 Task: Compose an email with the signature Frances Hernandez with the subject Request for a blog post and the message I am sorry for any delays and appreciate your patience. from softage.1@softage.net to softage.4@softage.net,  softage.1@softage.net and softage.5@softage.net with CC to softage.6@softage.net with an attached document Standard_operating_procedure.docx, insert an emoji of office Send the email
Action: Mouse moved to (428, 543)
Screenshot: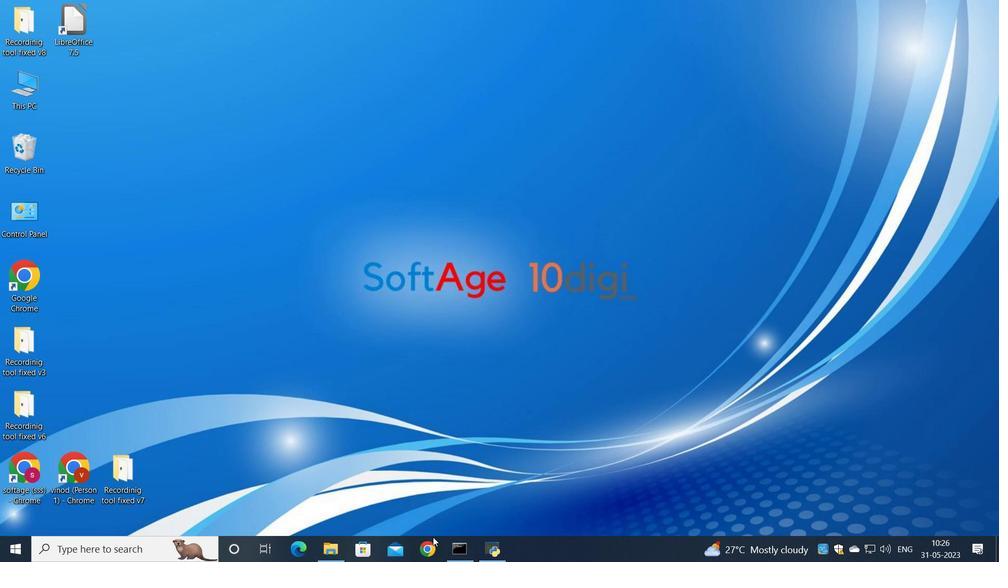 
Action: Mouse pressed left at (428, 543)
Screenshot: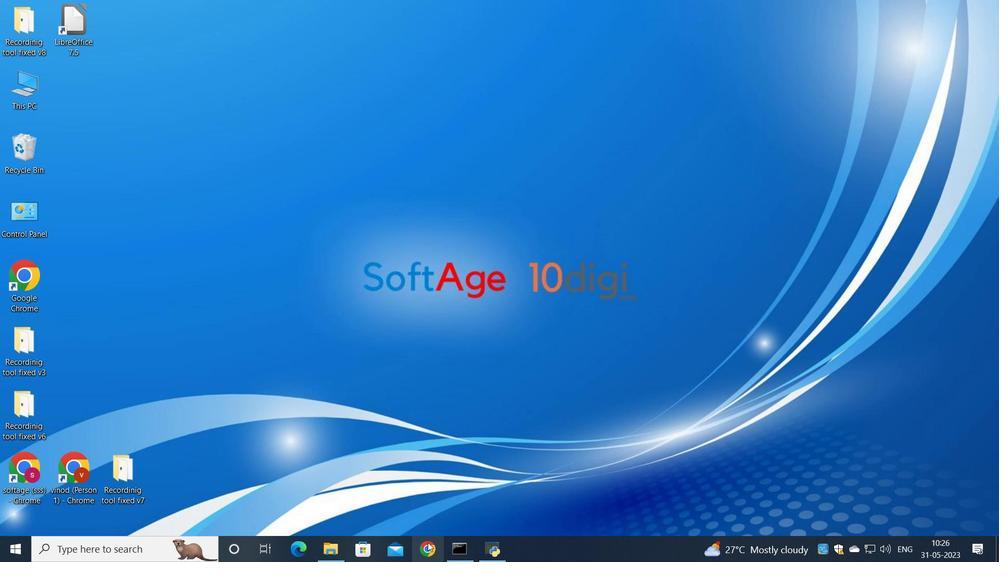 
Action: Mouse moved to (440, 340)
Screenshot: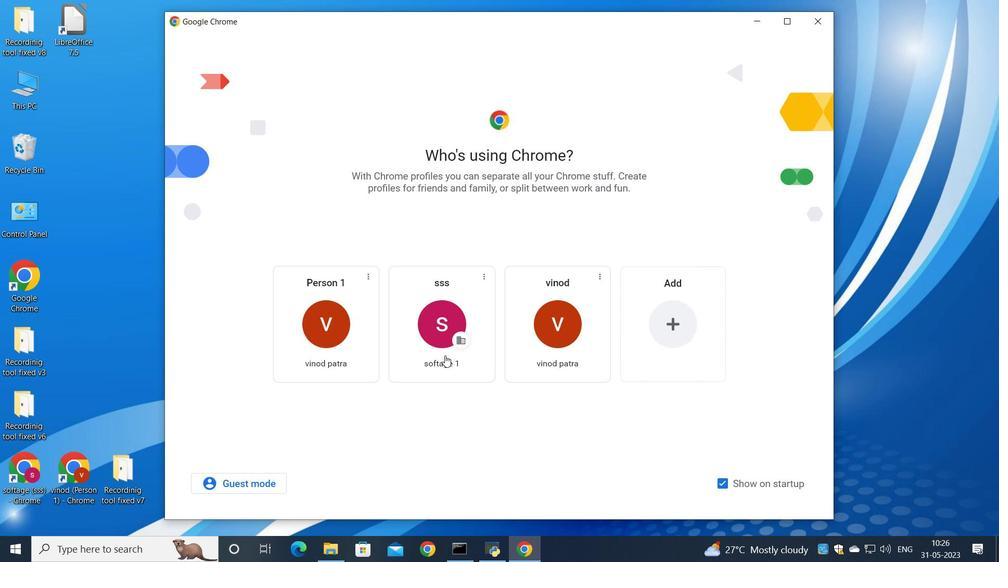 
Action: Mouse pressed left at (440, 340)
Screenshot: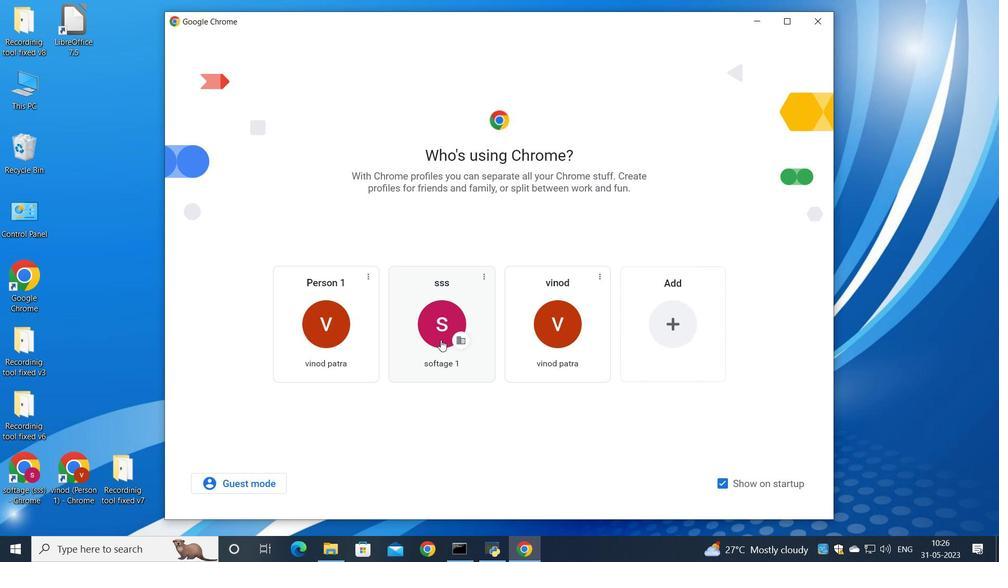 
Action: Mouse moved to (878, 66)
Screenshot: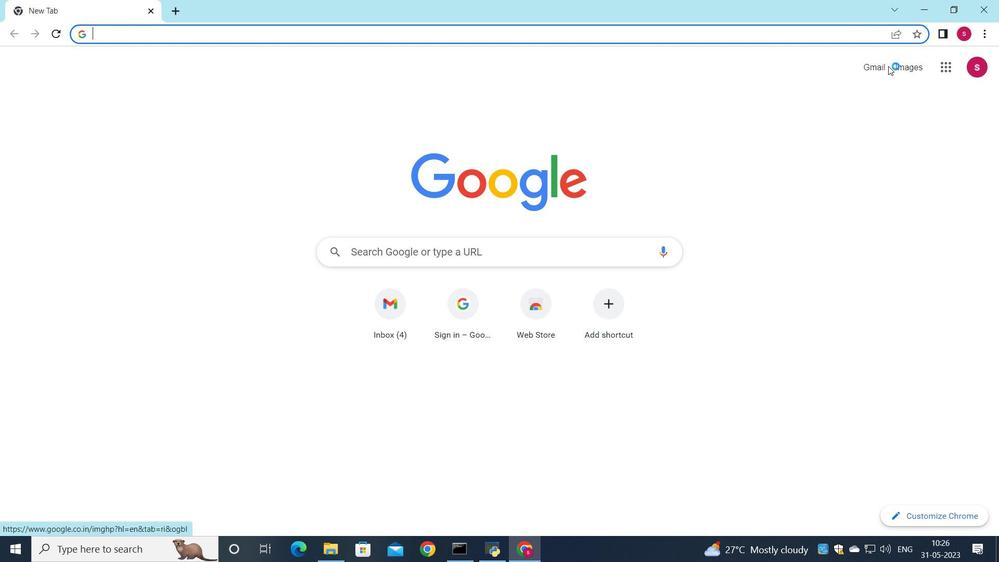 
Action: Mouse pressed left at (878, 66)
Screenshot: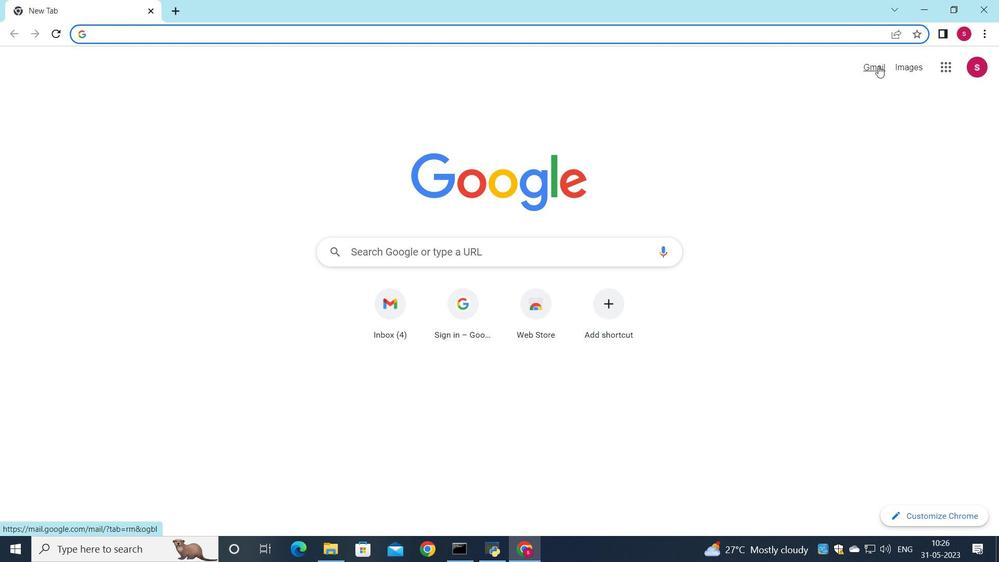 
Action: Mouse moved to (843, 83)
Screenshot: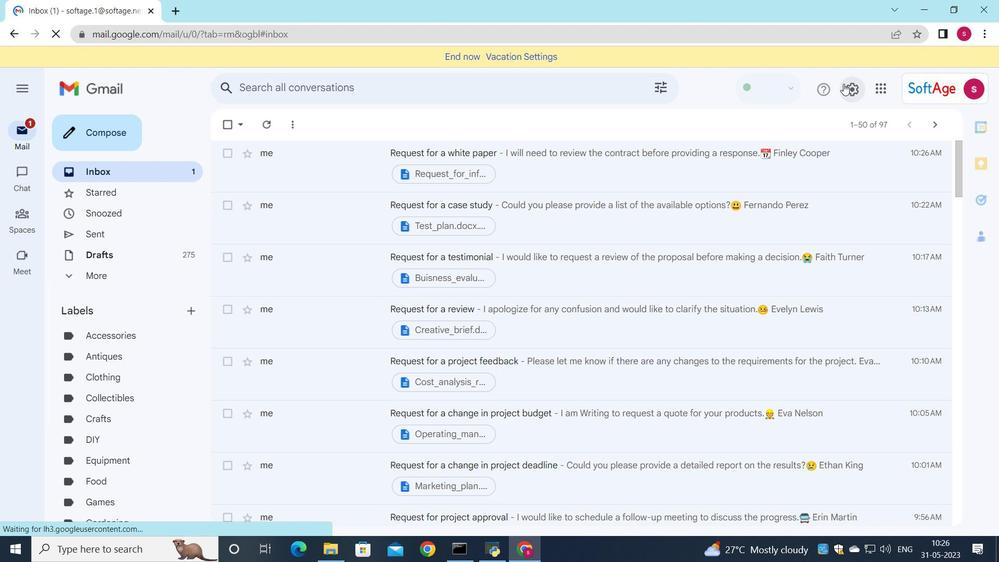 
Action: Mouse pressed left at (843, 83)
Screenshot: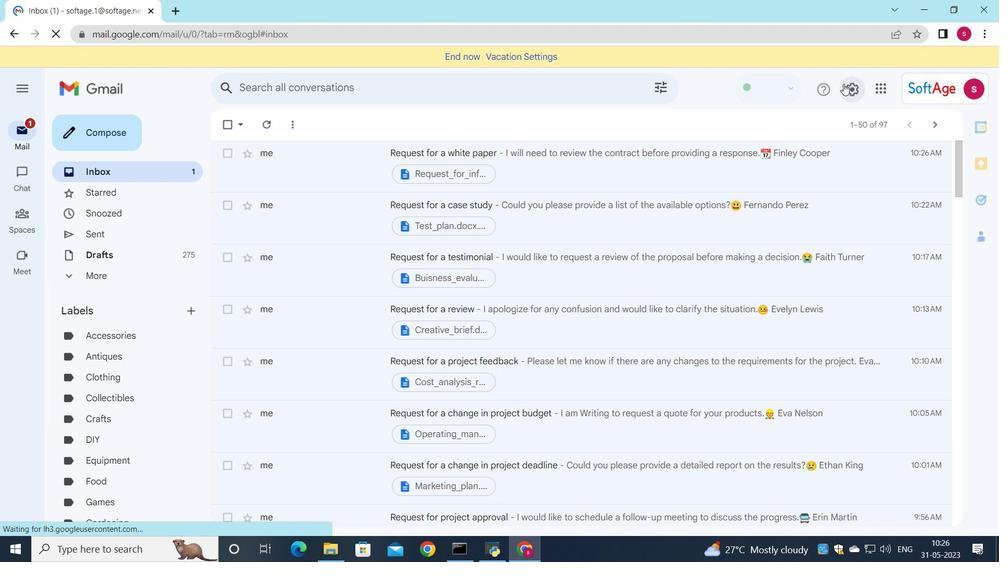 
Action: Mouse moved to (838, 150)
Screenshot: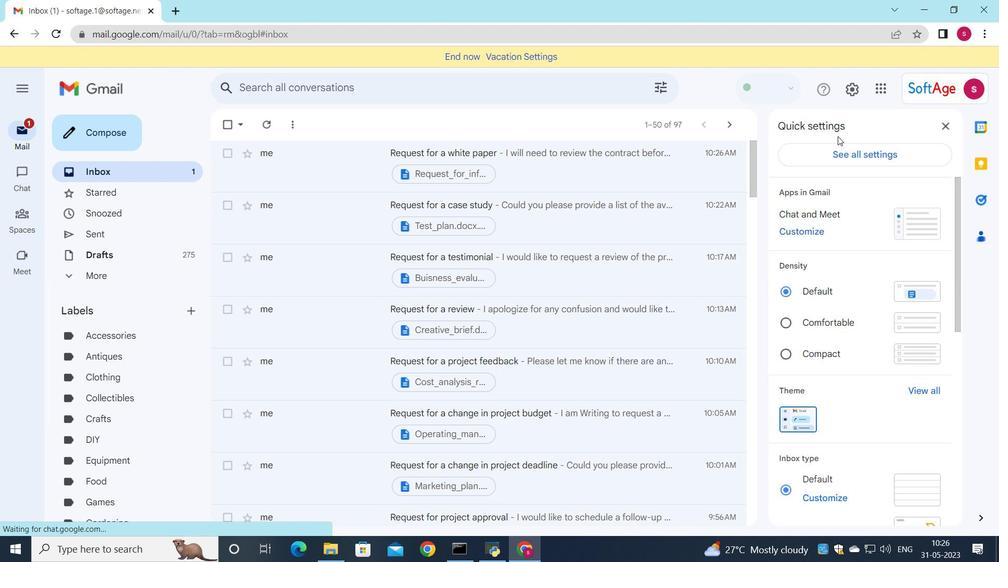 
Action: Mouse pressed left at (838, 150)
Screenshot: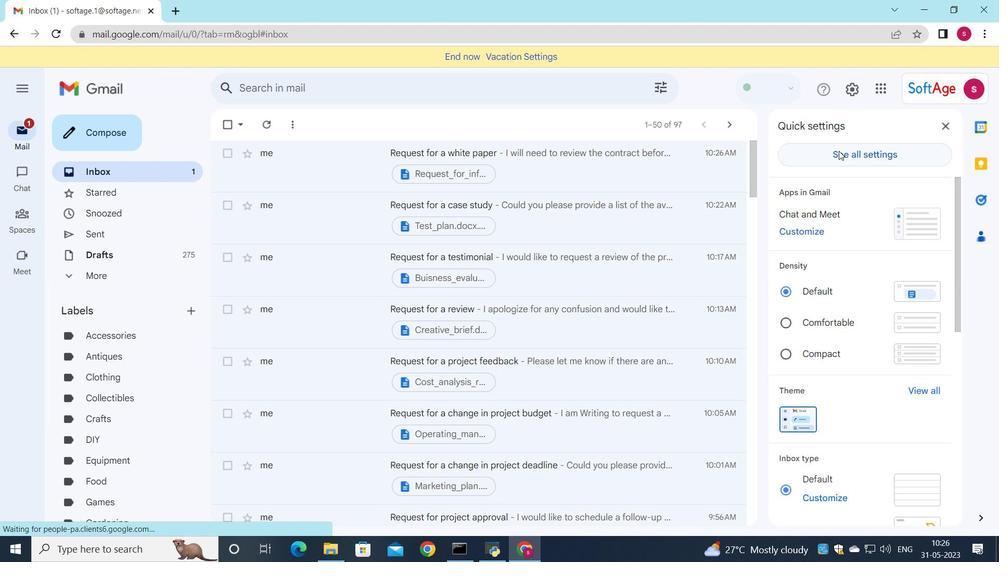 
Action: Mouse moved to (464, 277)
Screenshot: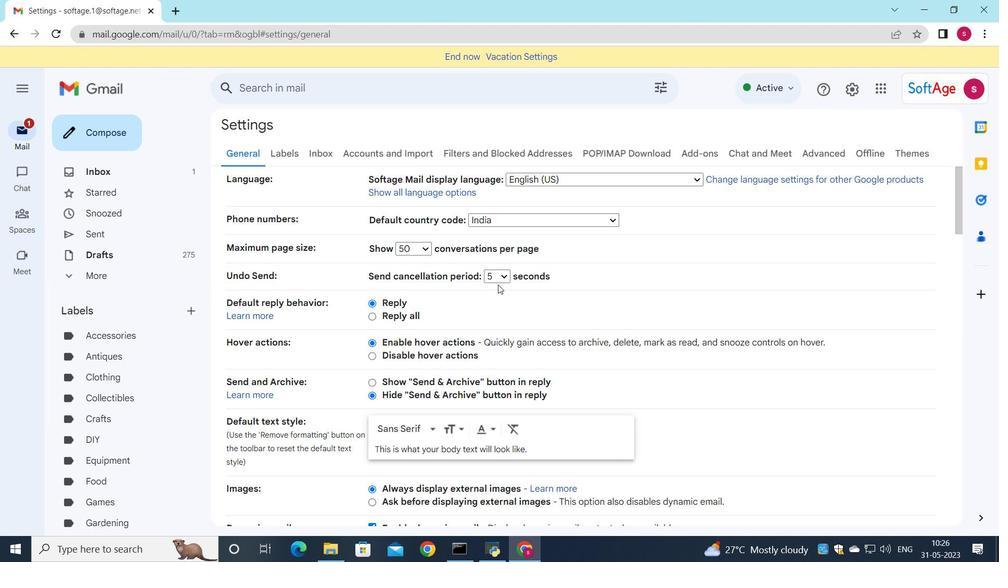
Action: Mouse scrolled (464, 277) with delta (0, 0)
Screenshot: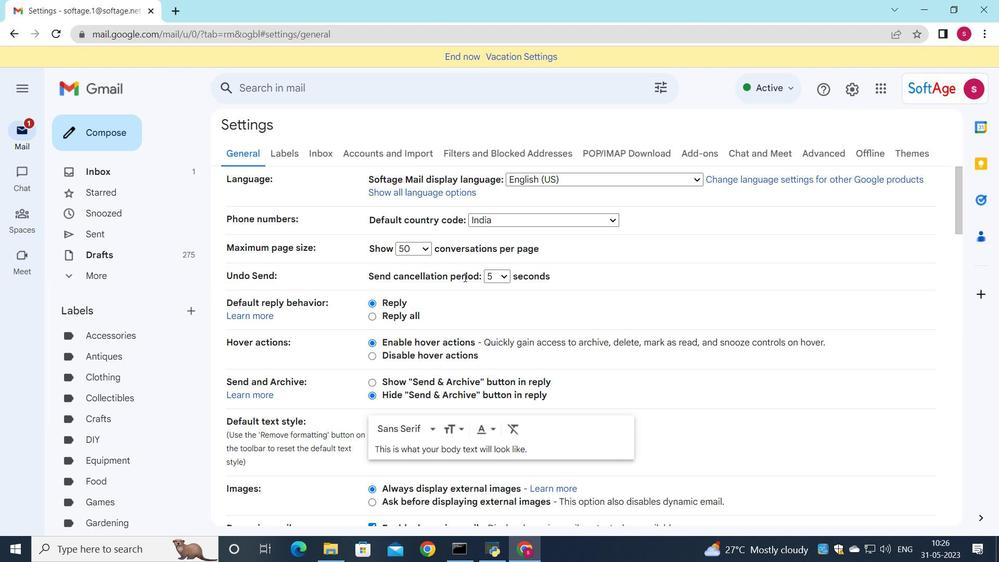 
Action: Mouse scrolled (464, 277) with delta (0, 0)
Screenshot: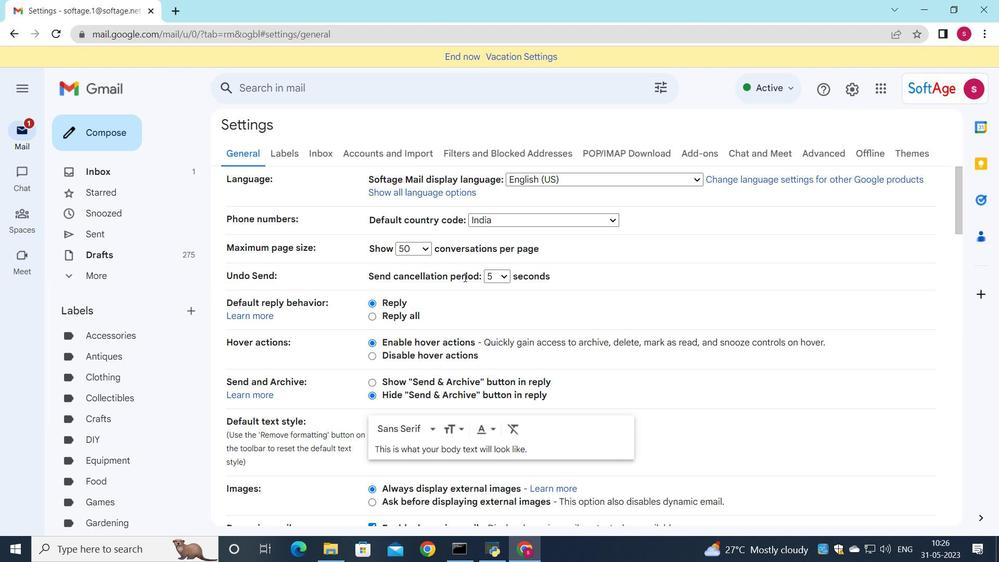 
Action: Mouse scrolled (464, 277) with delta (0, 0)
Screenshot: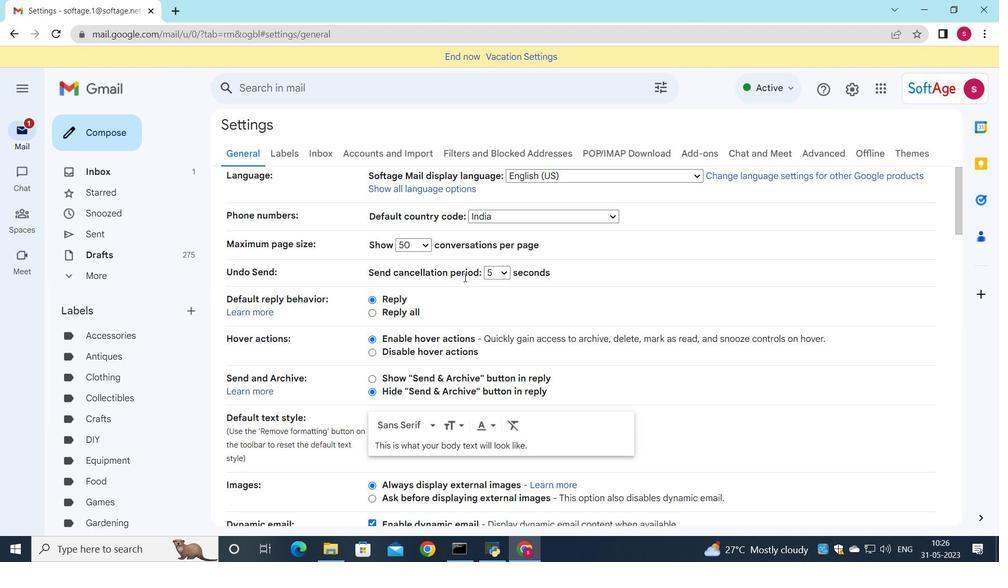 
Action: Mouse scrolled (464, 277) with delta (0, 0)
Screenshot: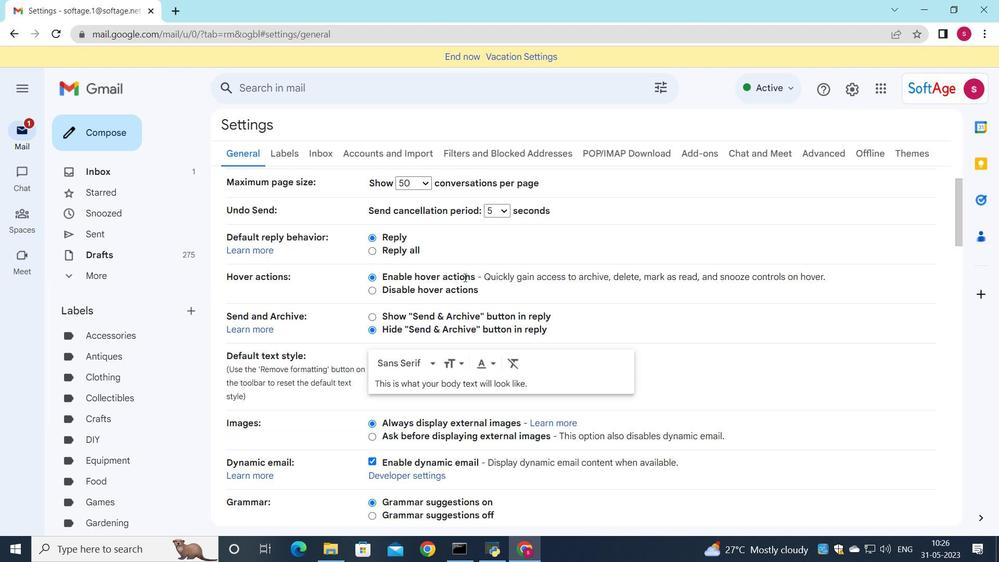 
Action: Mouse scrolled (464, 277) with delta (0, 0)
Screenshot: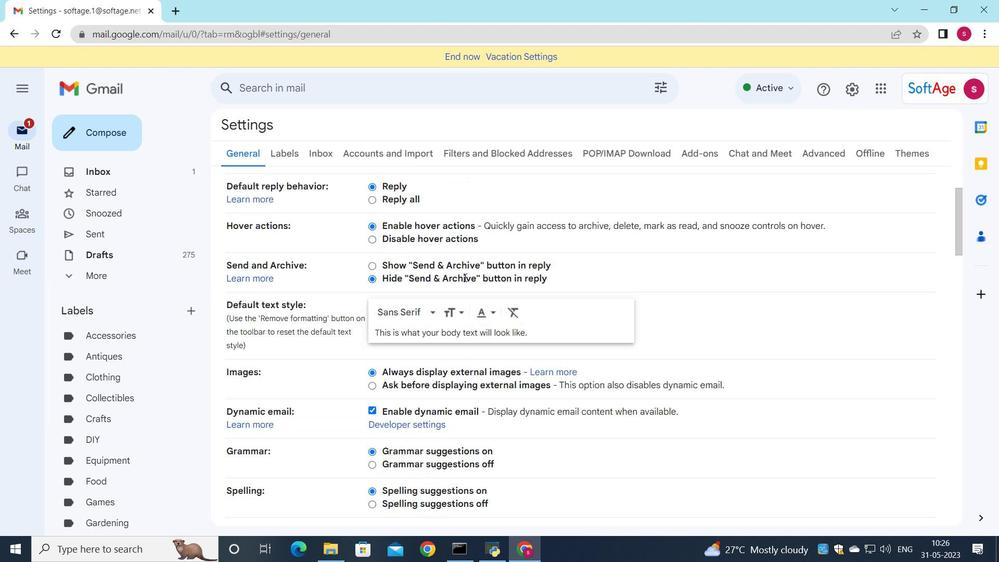 
Action: Mouse scrolled (464, 277) with delta (0, 0)
Screenshot: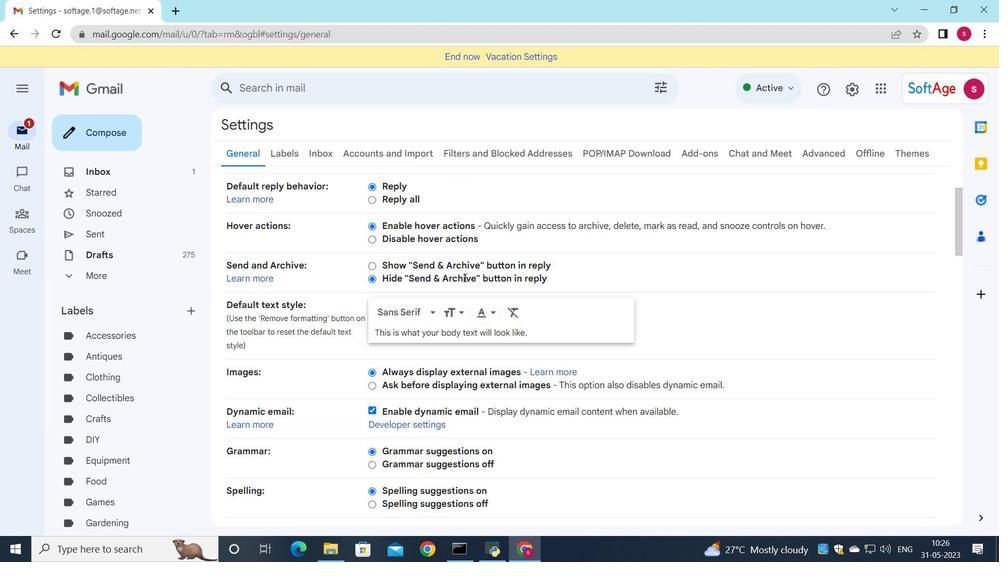 
Action: Mouse scrolled (464, 277) with delta (0, 0)
Screenshot: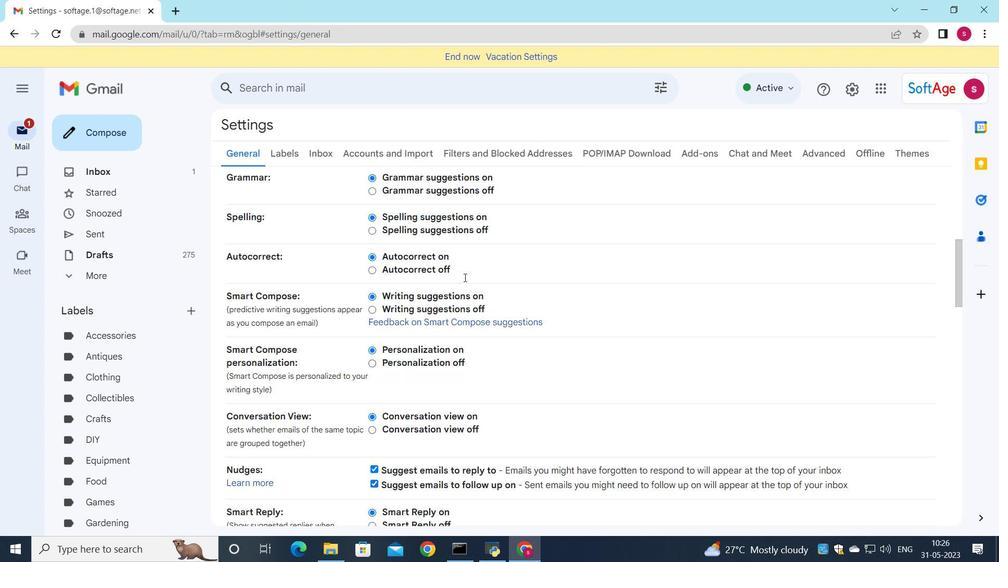 
Action: Mouse scrolled (464, 277) with delta (0, 0)
Screenshot: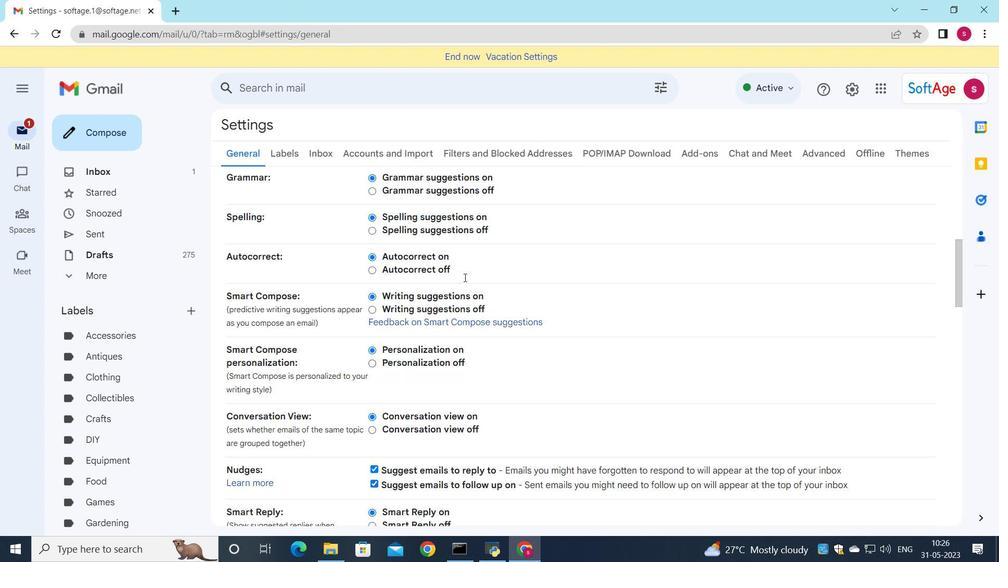 
Action: Mouse scrolled (464, 277) with delta (0, 0)
Screenshot: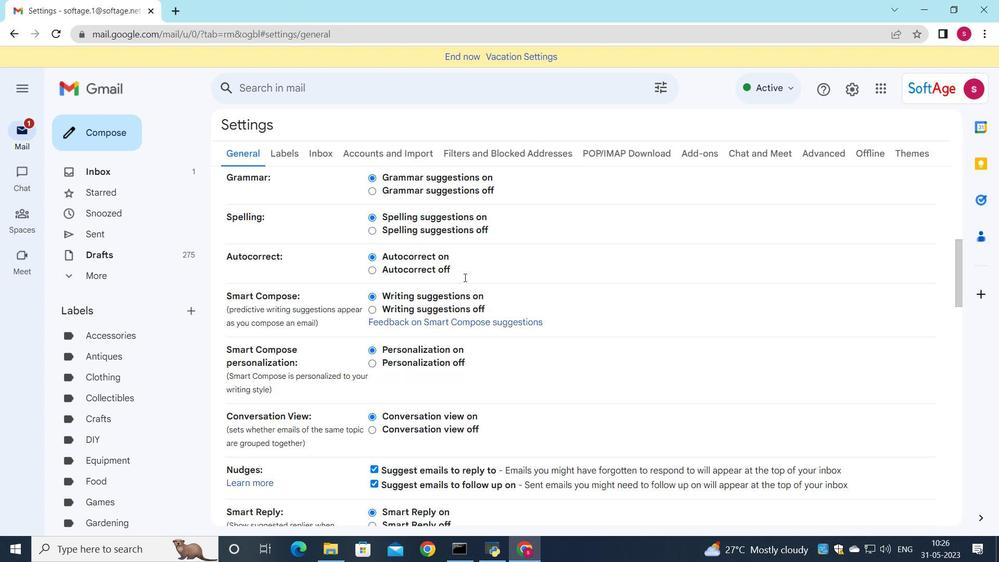 
Action: Mouse scrolled (464, 277) with delta (0, 0)
Screenshot: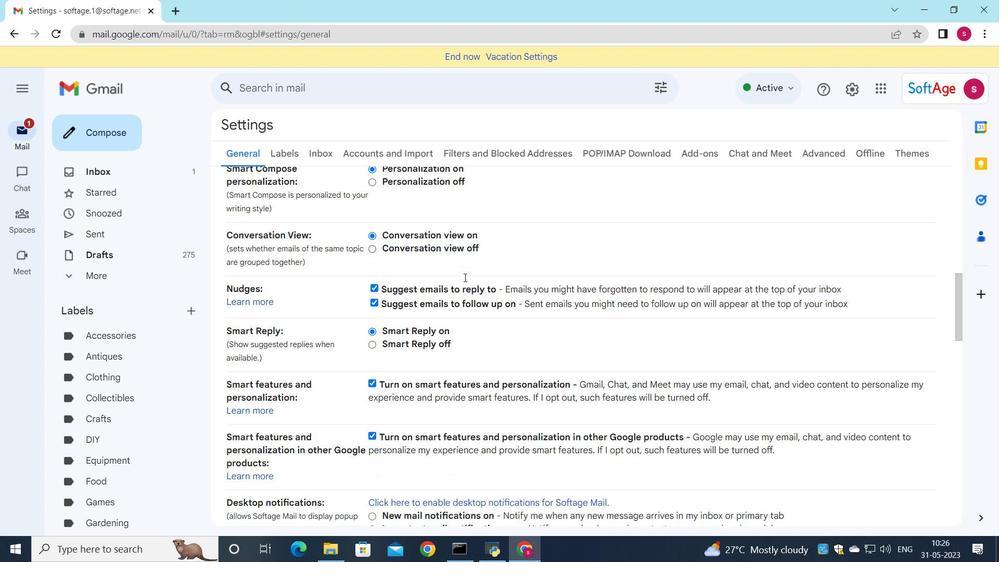 
Action: Mouse scrolled (464, 277) with delta (0, 0)
Screenshot: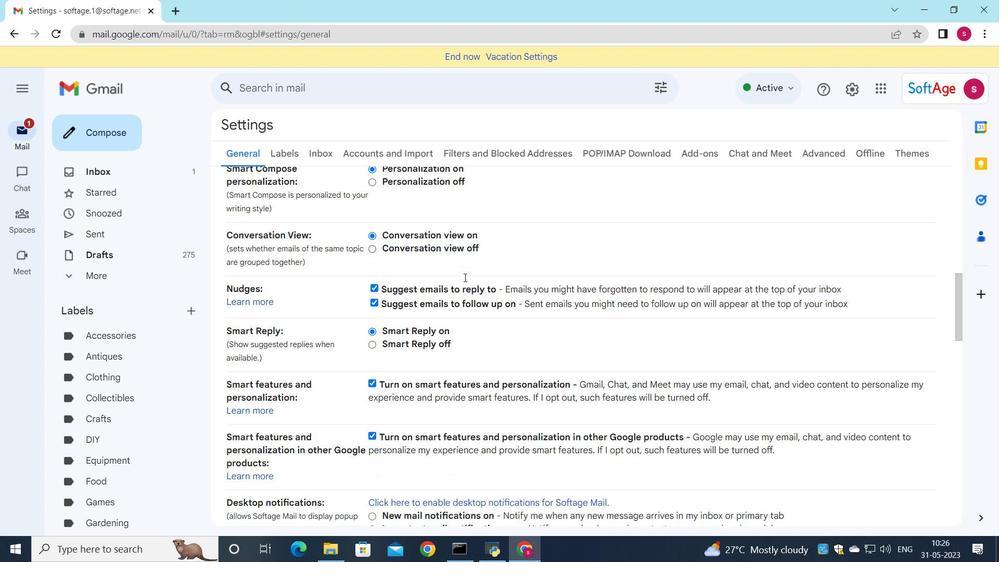 
Action: Mouse scrolled (464, 277) with delta (0, 0)
Screenshot: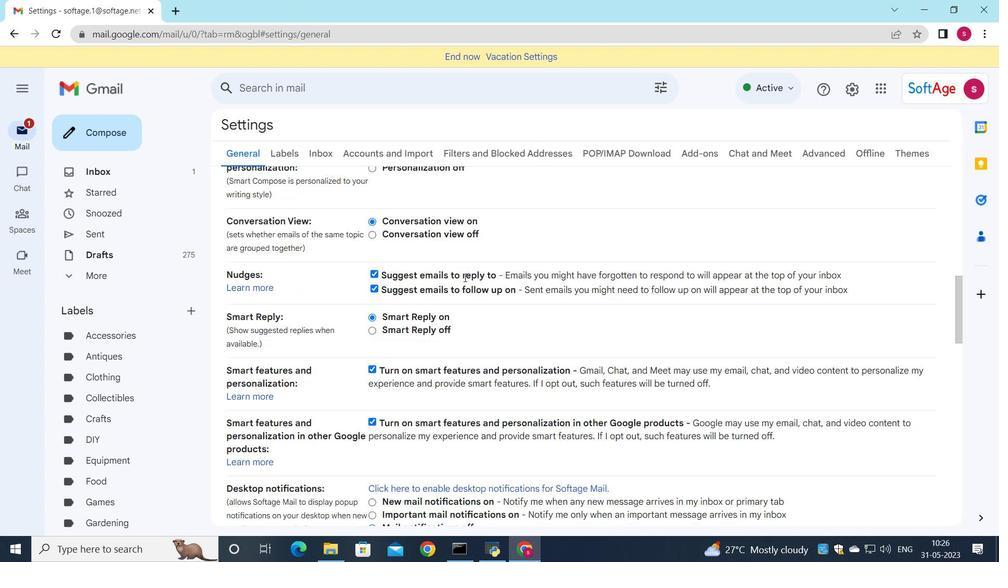 
Action: Mouse moved to (478, 286)
Screenshot: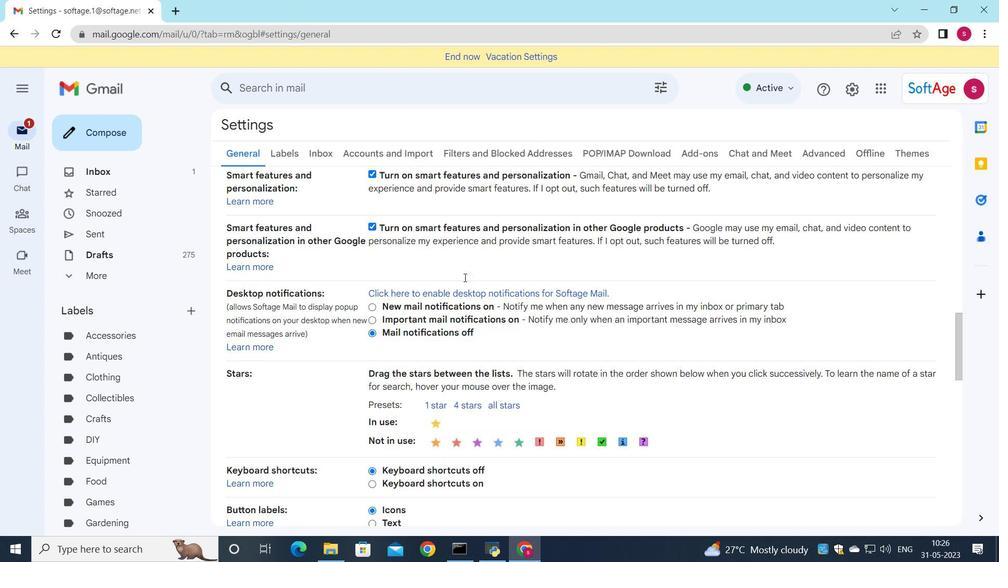 
Action: Mouse scrolled (478, 286) with delta (0, 0)
Screenshot: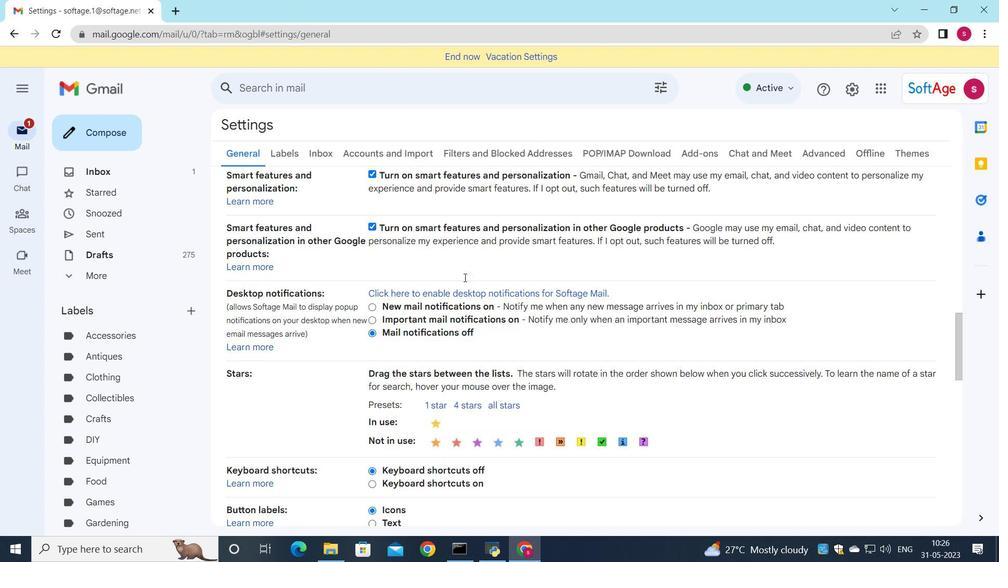 
Action: Mouse moved to (484, 290)
Screenshot: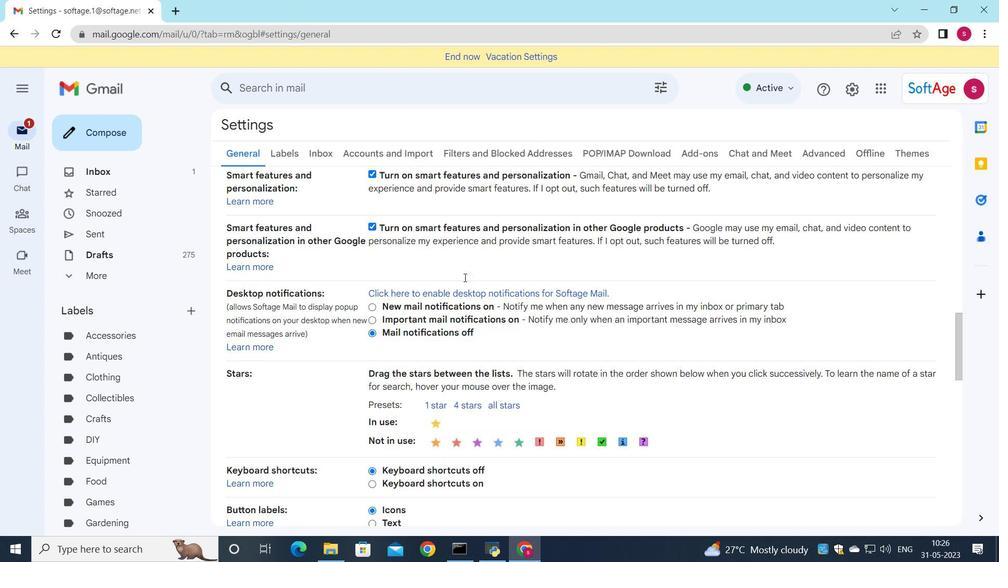 
Action: Mouse scrolled (484, 289) with delta (0, 0)
Screenshot: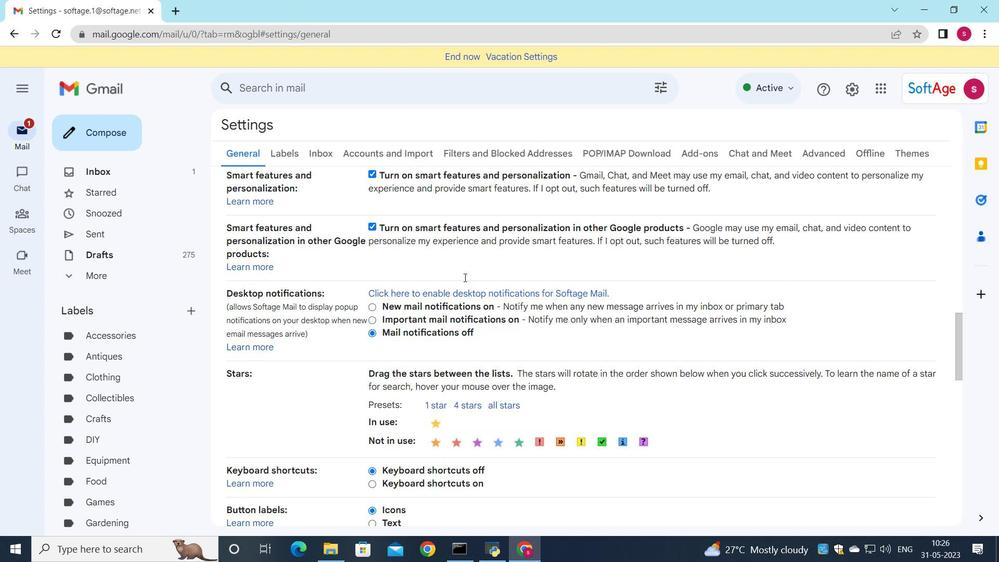
Action: Mouse moved to (493, 300)
Screenshot: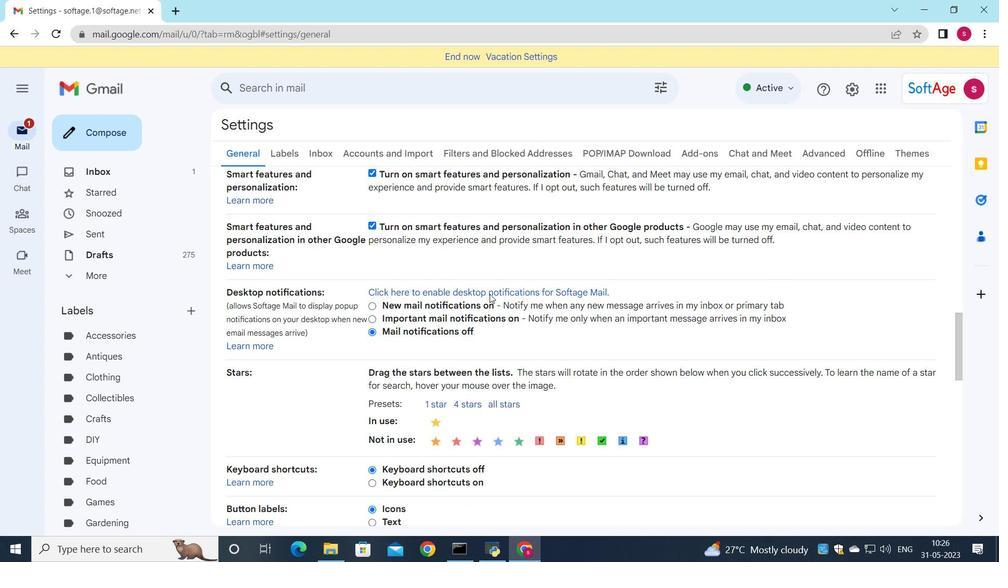 
Action: Mouse scrolled (492, 295) with delta (0, 0)
Screenshot: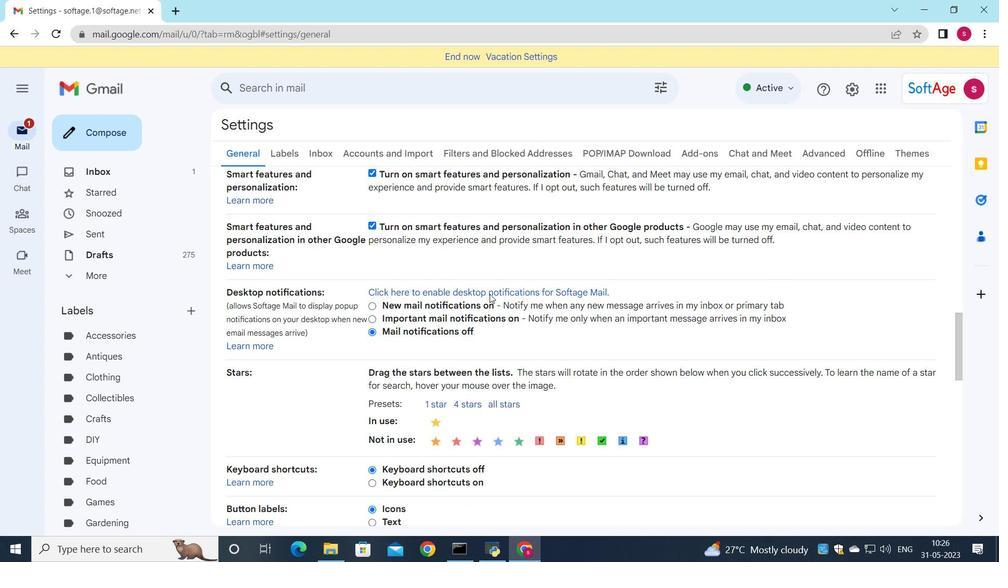 
Action: Mouse scrolled (493, 300) with delta (0, 0)
Screenshot: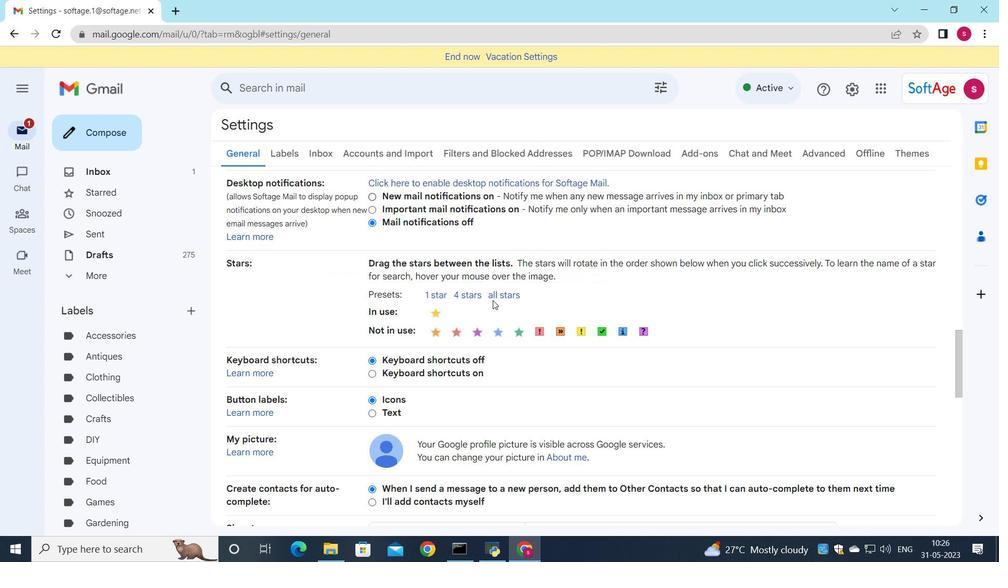 
Action: Mouse scrolled (493, 300) with delta (0, 0)
Screenshot: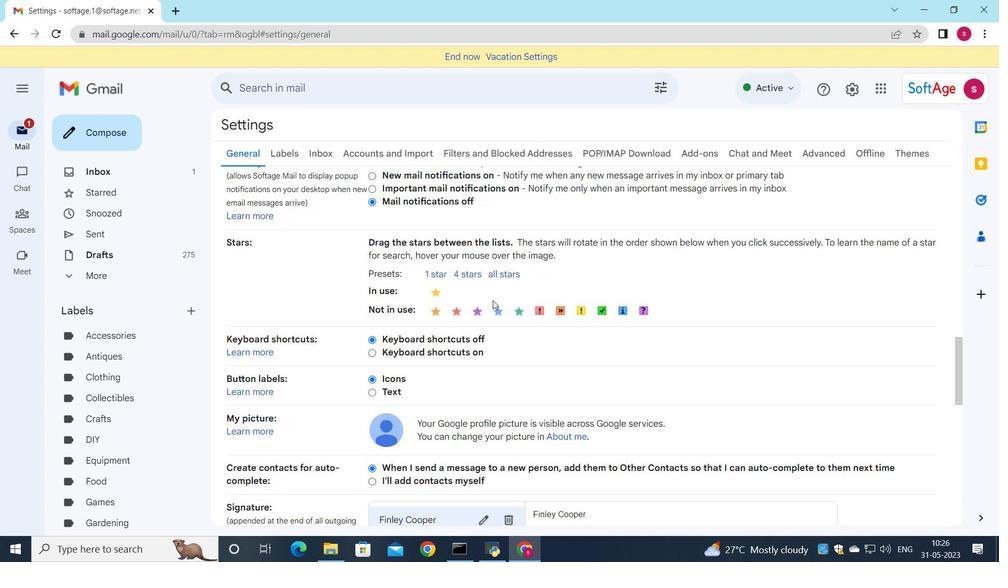 
Action: Mouse scrolled (493, 300) with delta (0, 0)
Screenshot: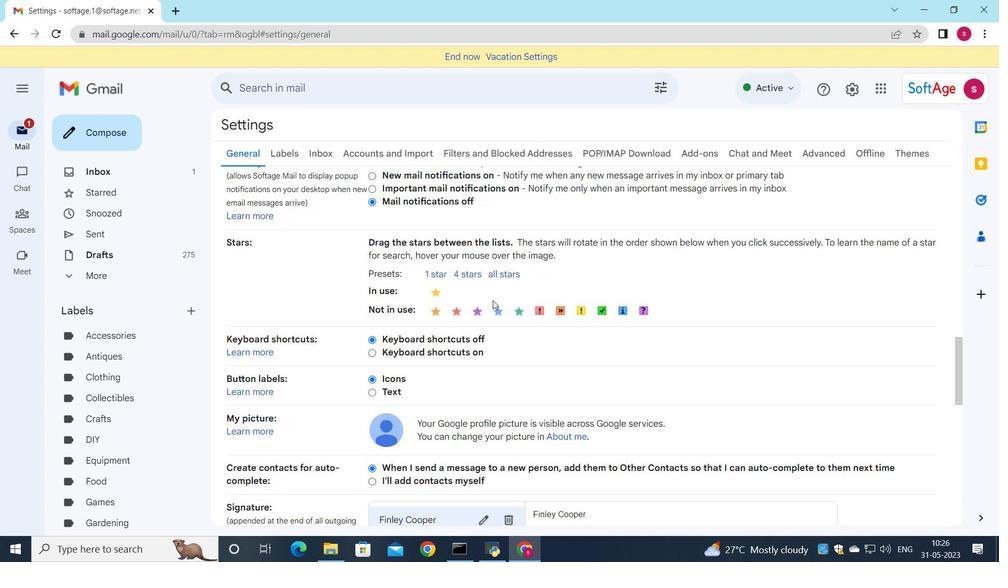 
Action: Mouse moved to (505, 266)
Screenshot: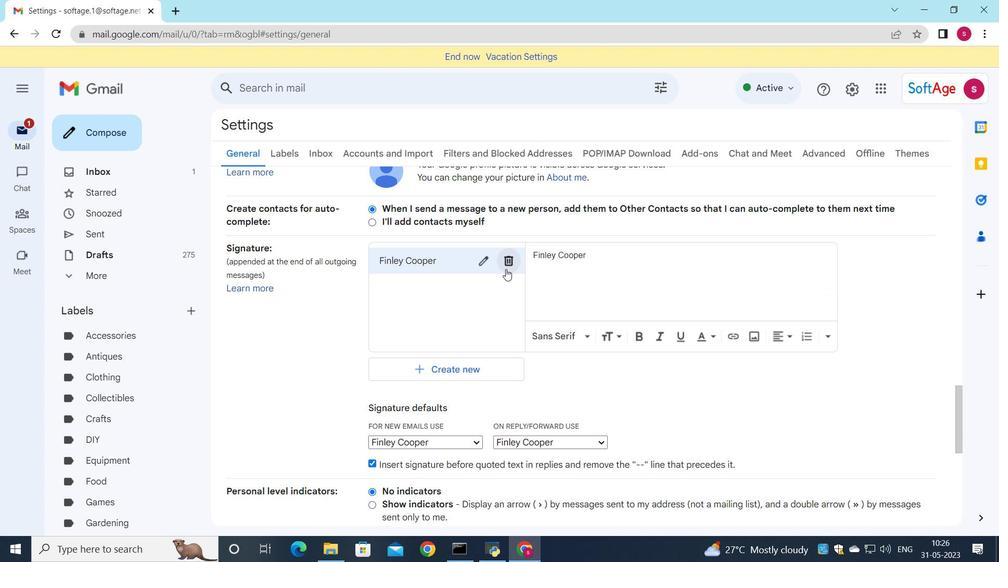
Action: Mouse pressed left at (505, 266)
Screenshot: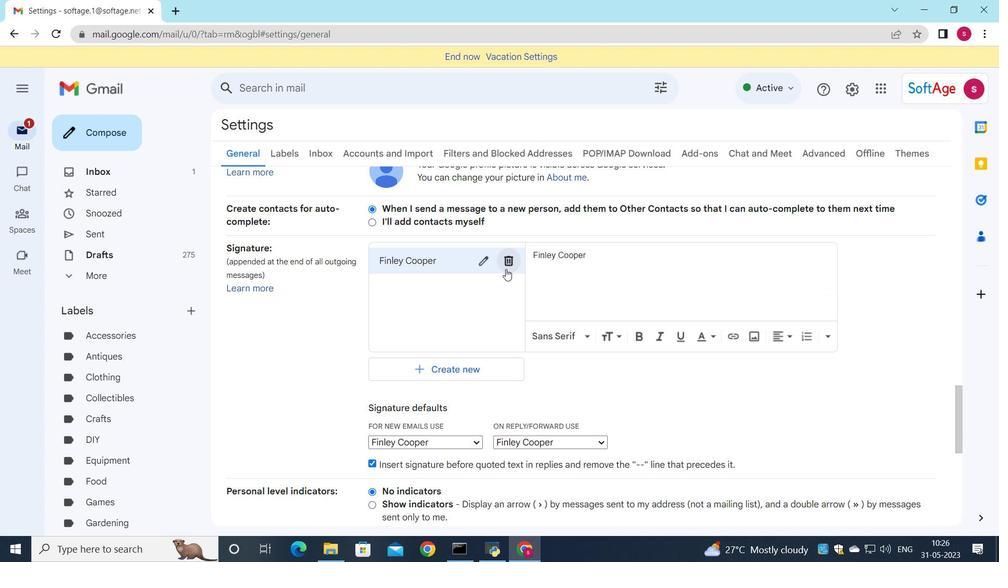 
Action: Mouse moved to (605, 313)
Screenshot: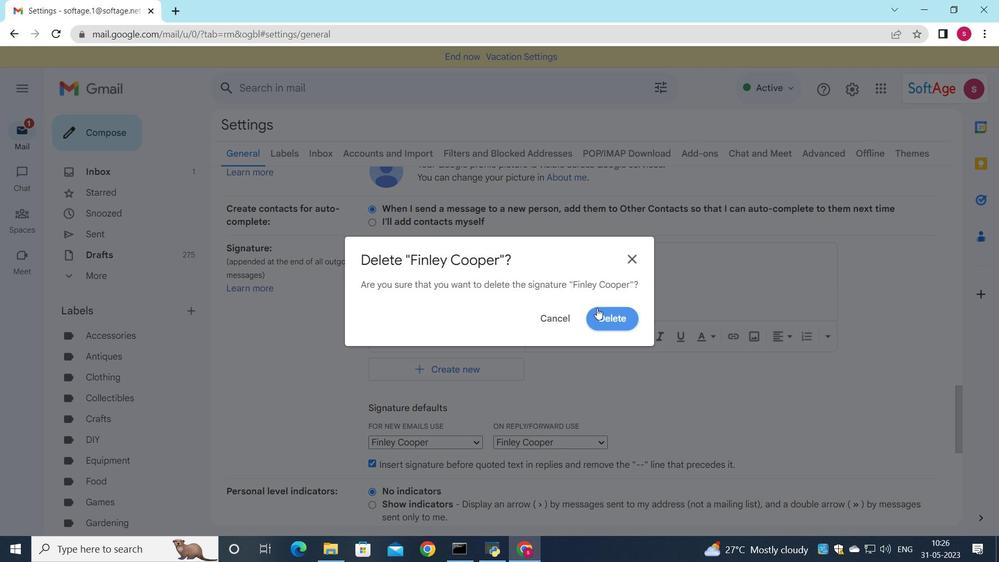 
Action: Mouse pressed left at (605, 313)
Screenshot: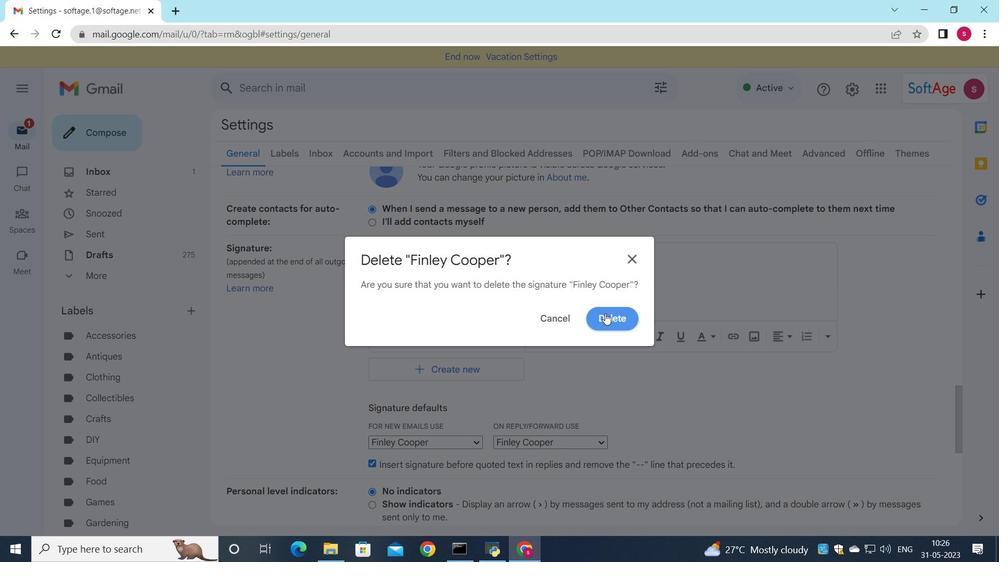 
Action: Mouse moved to (432, 273)
Screenshot: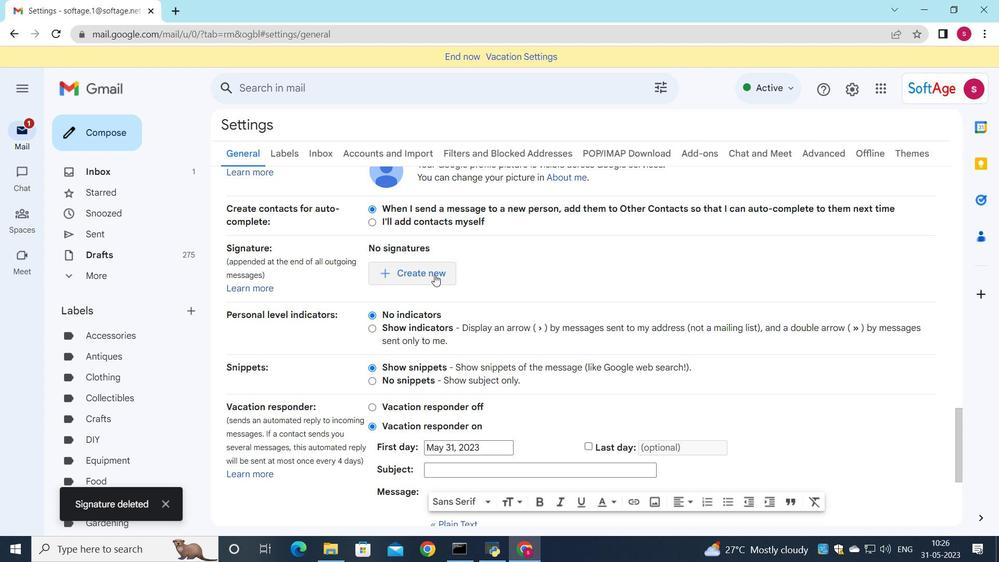
Action: Mouse pressed left at (432, 273)
Screenshot: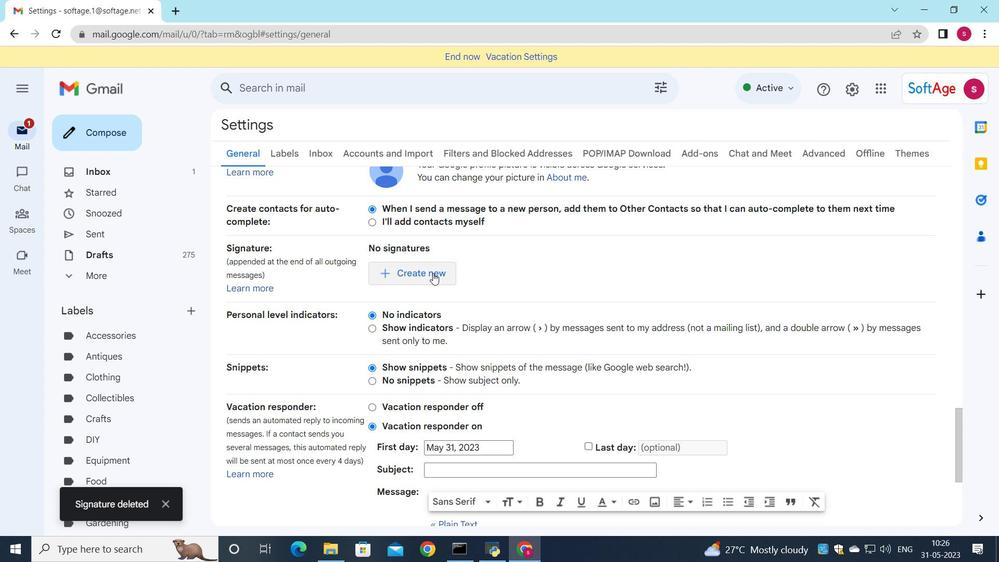 
Action: Mouse moved to (558, 293)
Screenshot: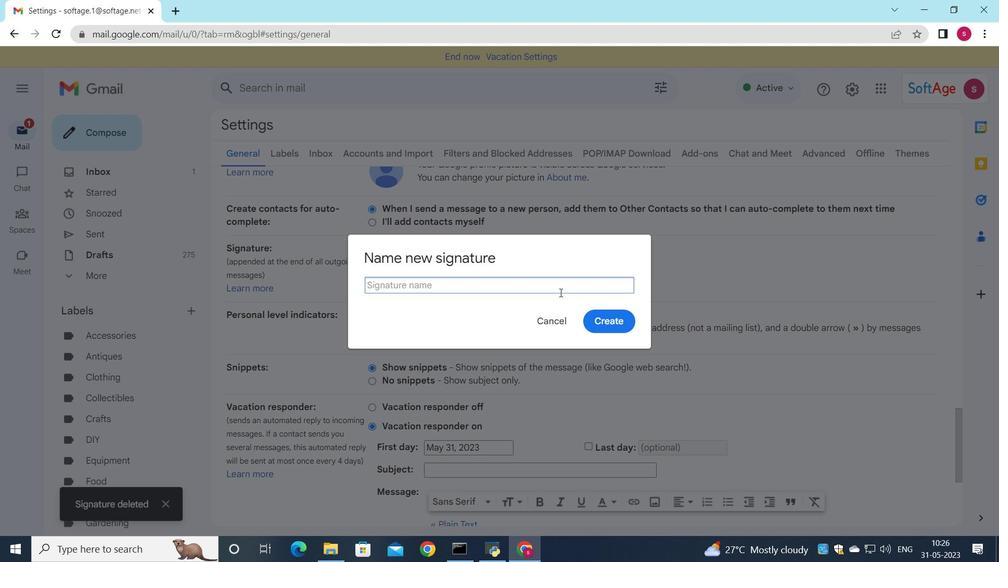 
Action: Key pressed <Key.shift>Frances<Key.space><Key.shift>Hernandez
Screenshot: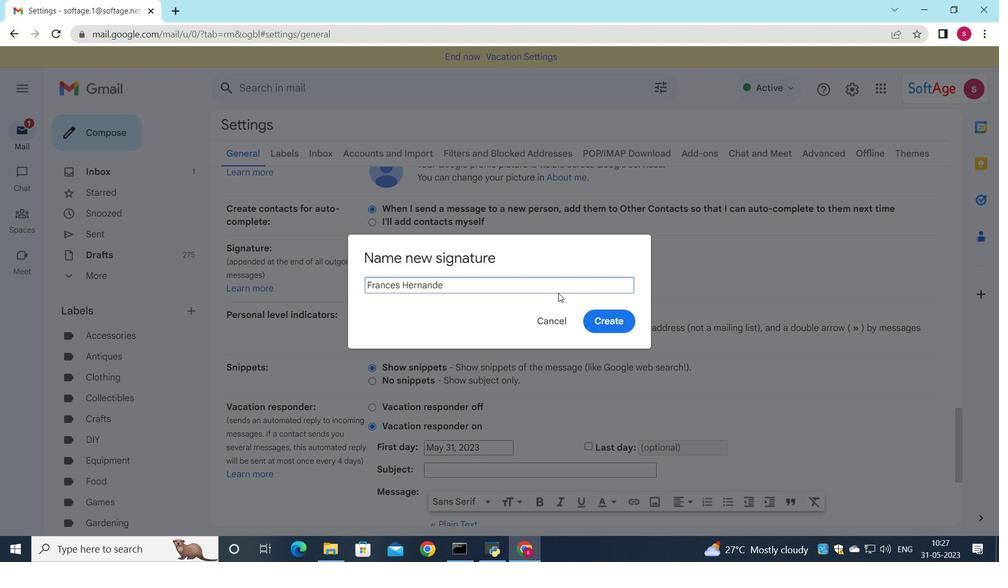 
Action: Mouse moved to (591, 317)
Screenshot: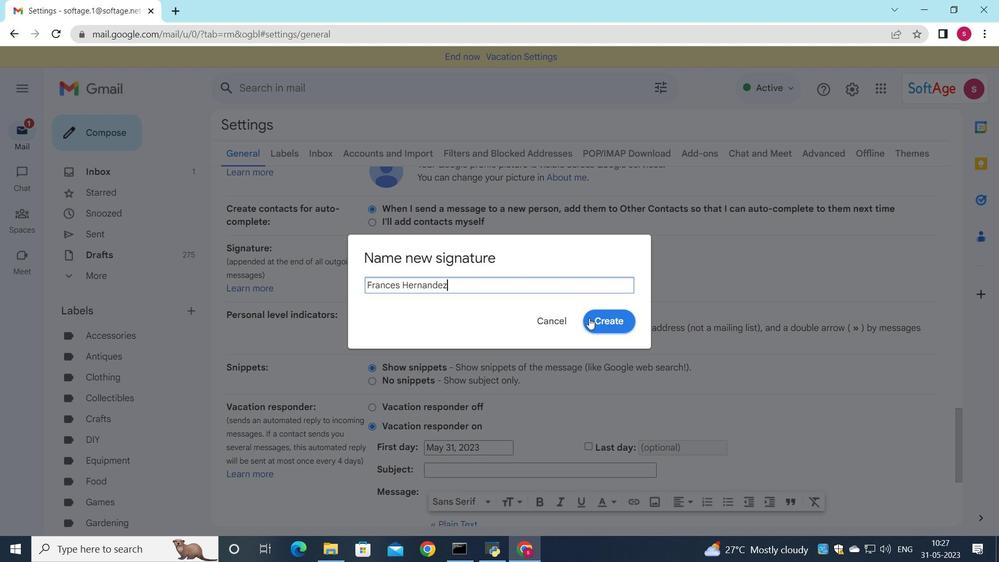 
Action: Mouse pressed left at (591, 317)
Screenshot: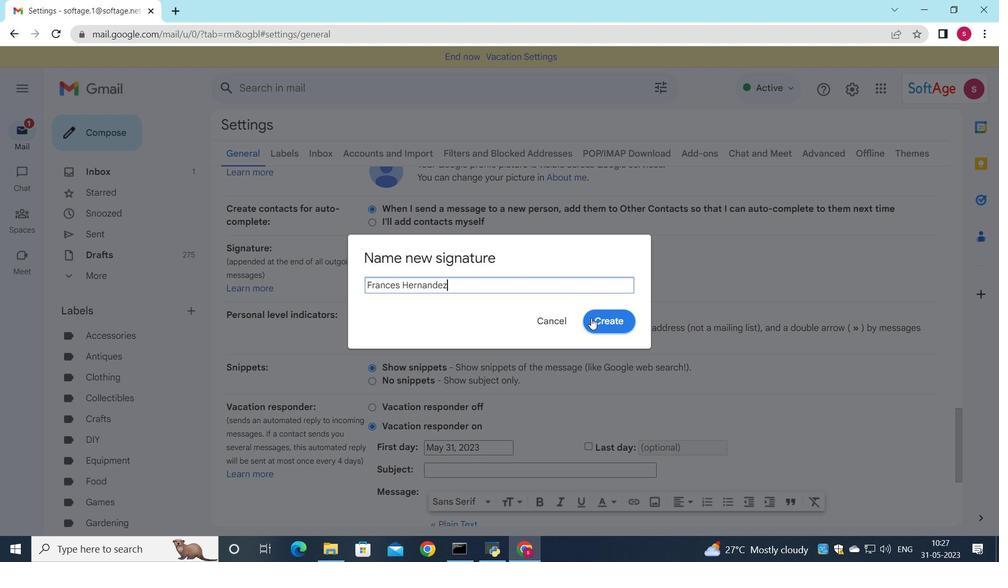 
Action: Mouse moved to (652, 298)
Screenshot: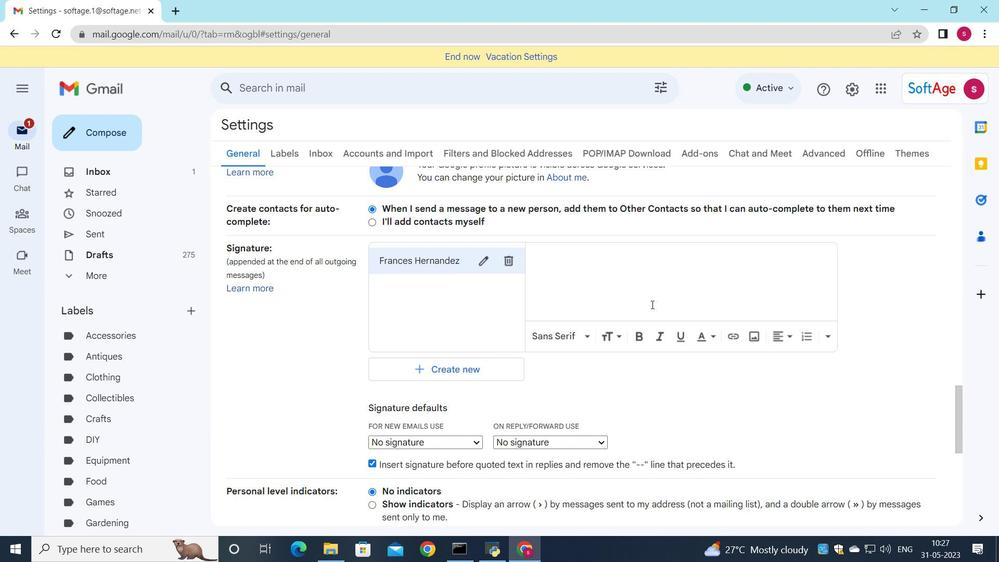 
Action: Mouse pressed left at (652, 298)
Screenshot: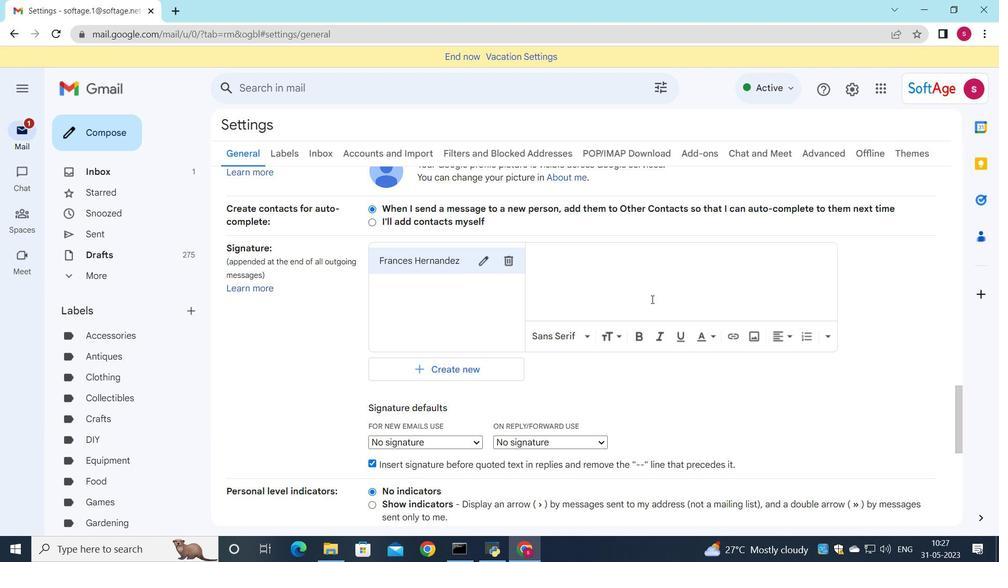 
Action: Mouse moved to (649, 299)
Screenshot: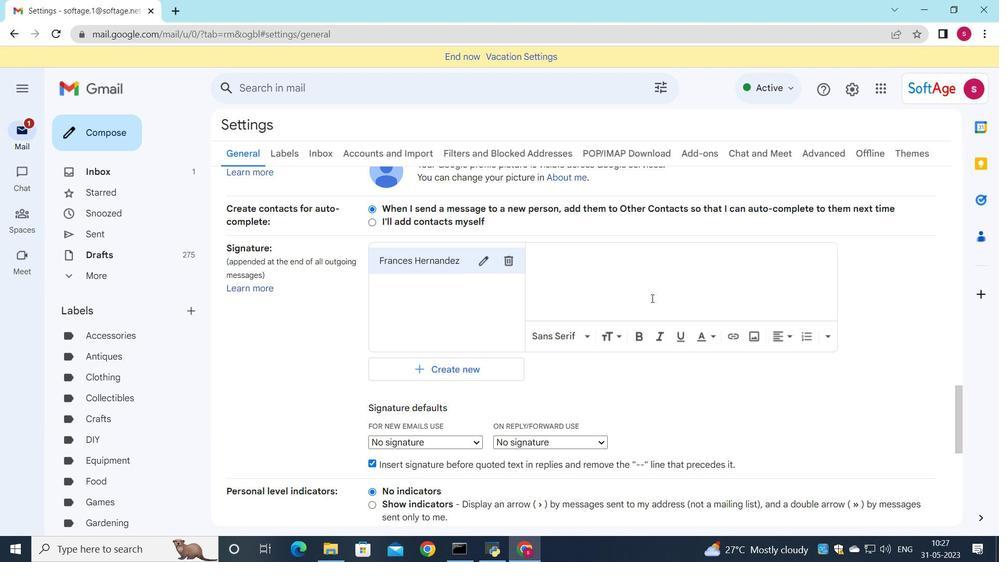 
Action: Key pressed <Key.shift>frances<Key.space><Key.shift>Hernandez
Screenshot: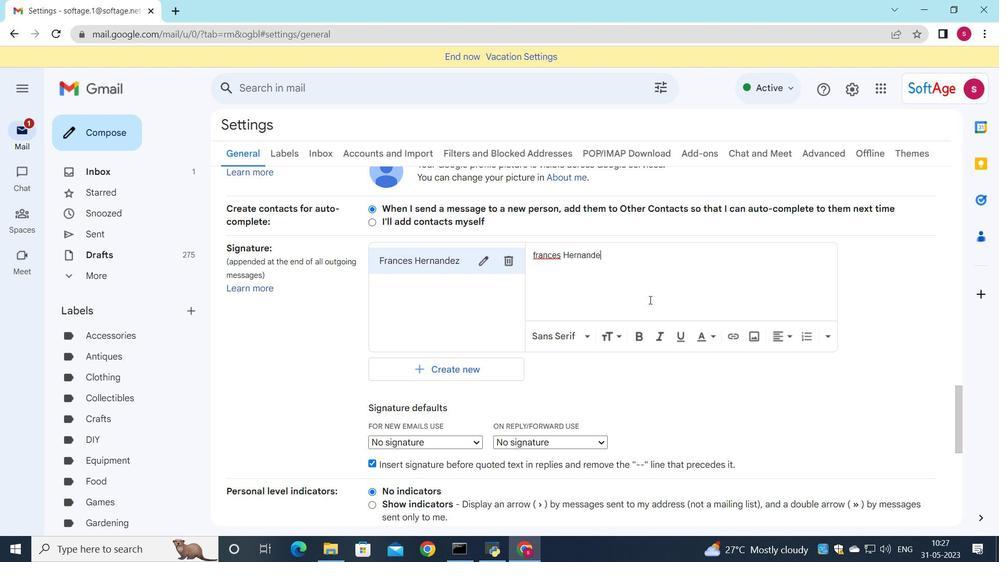 
Action: Mouse moved to (535, 254)
Screenshot: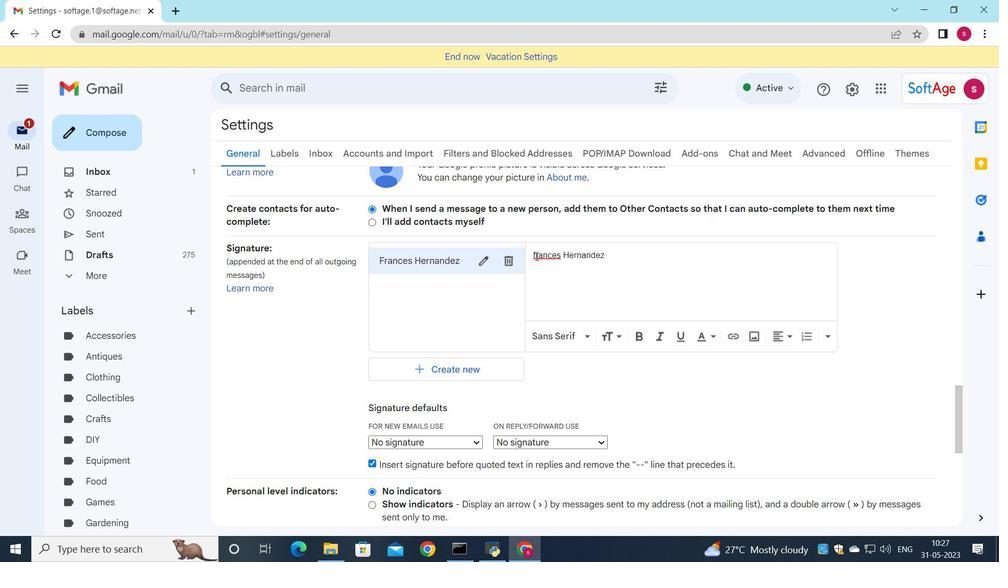 
Action: Mouse pressed left at (535, 254)
Screenshot: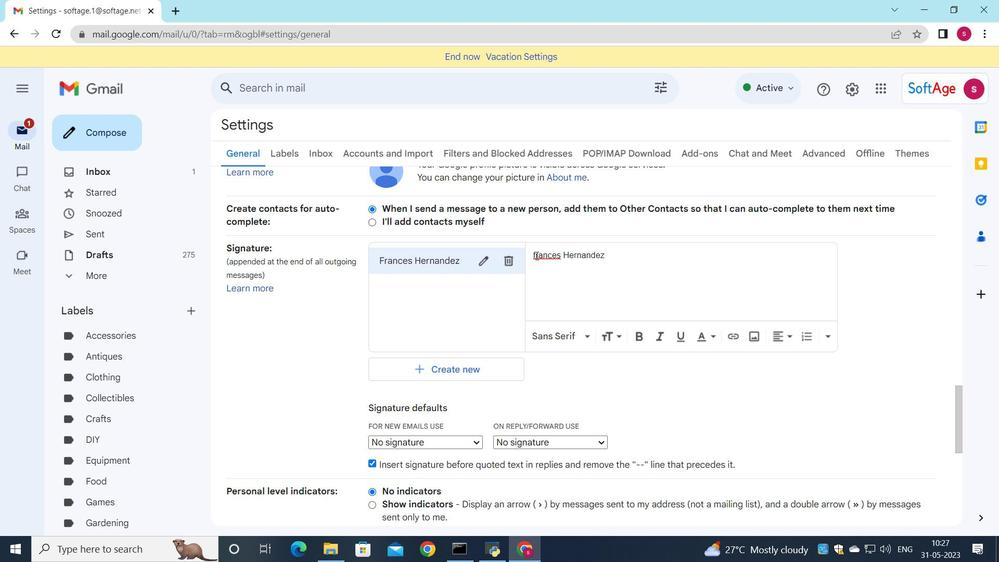 
Action: Key pressed <Key.backspace><Key.shift><Key.shift><Key.shift><Key.shift><Key.shift>f<Key.backspace><Key.shift>F
Screenshot: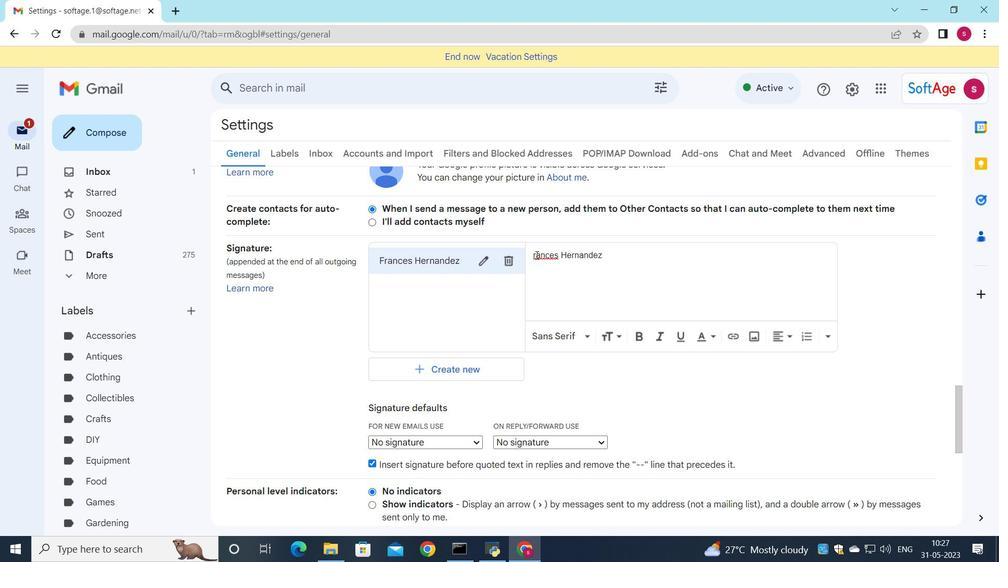 
Action: Mouse moved to (478, 442)
Screenshot: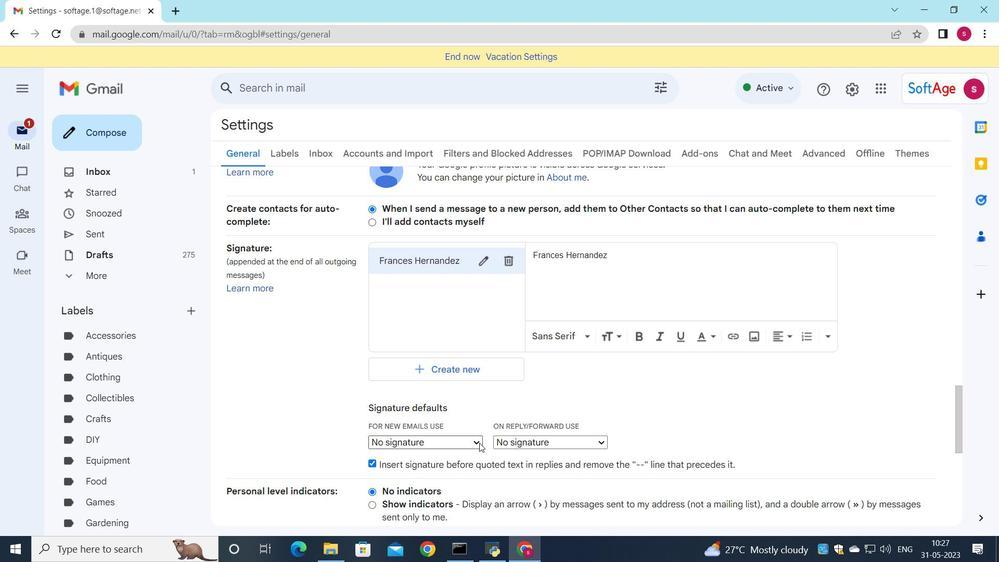 
Action: Mouse pressed left at (478, 442)
Screenshot: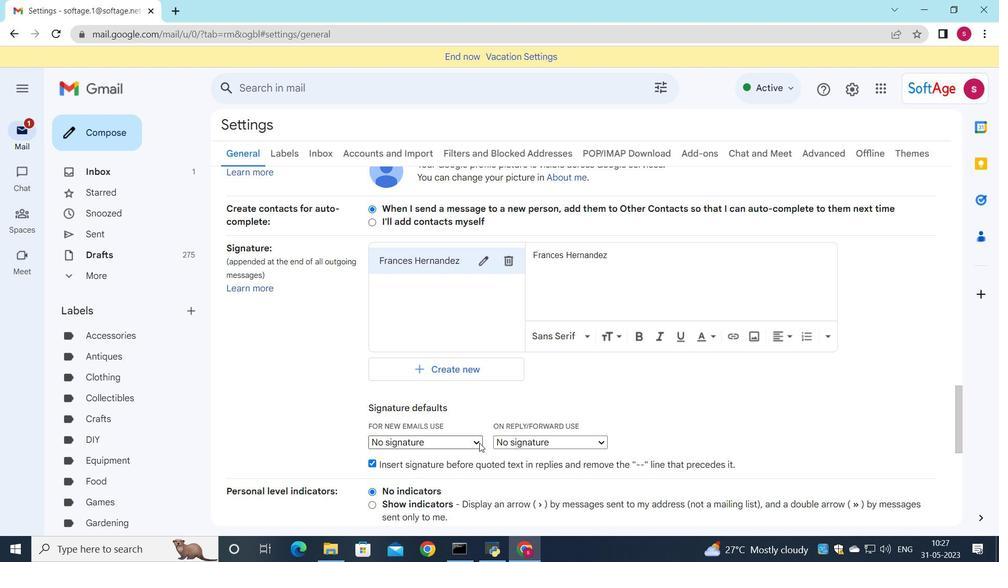 
Action: Mouse moved to (475, 469)
Screenshot: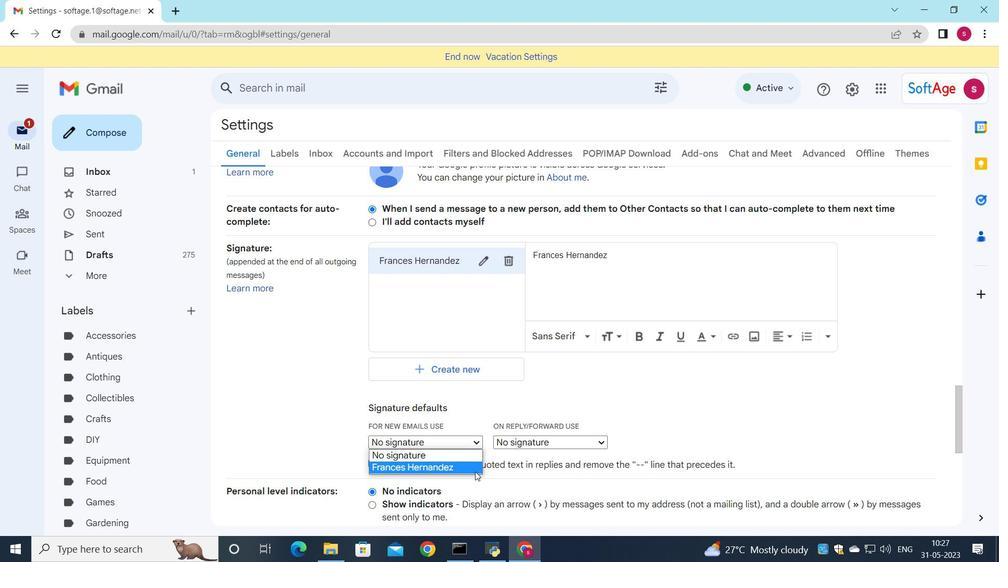 
Action: Mouse pressed left at (475, 469)
Screenshot: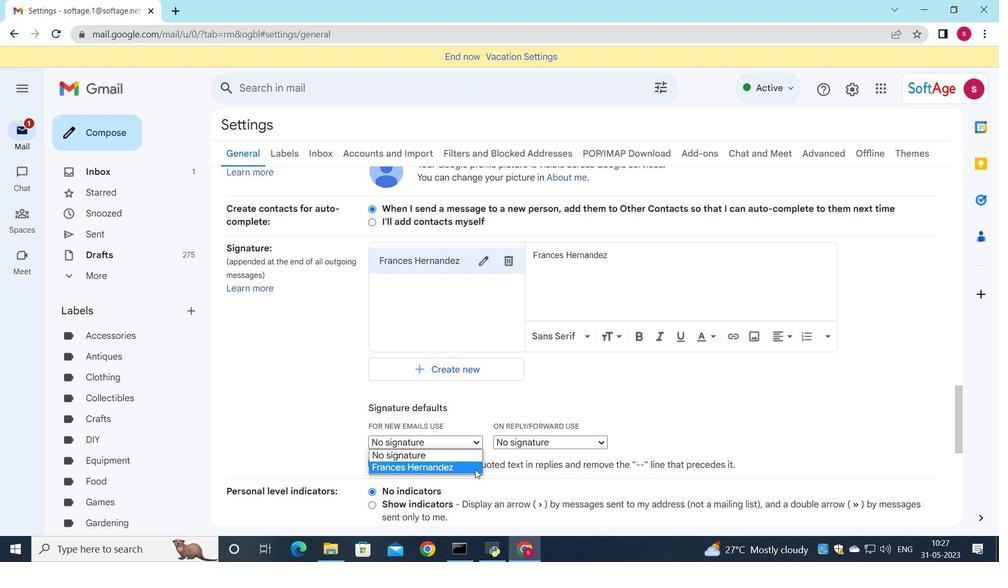 
Action: Mouse moved to (500, 442)
Screenshot: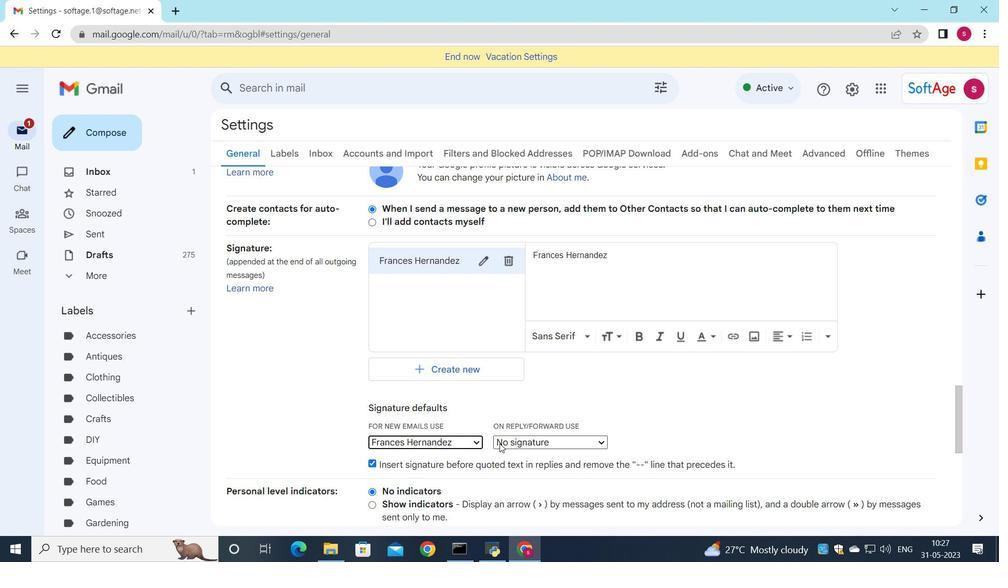 
Action: Mouse pressed left at (500, 442)
Screenshot: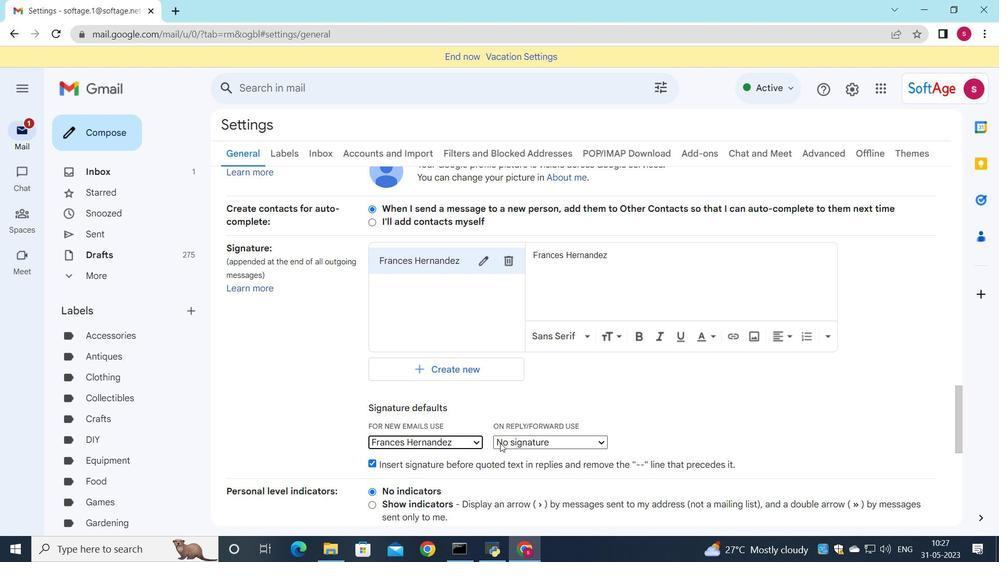 
Action: Mouse moved to (511, 475)
Screenshot: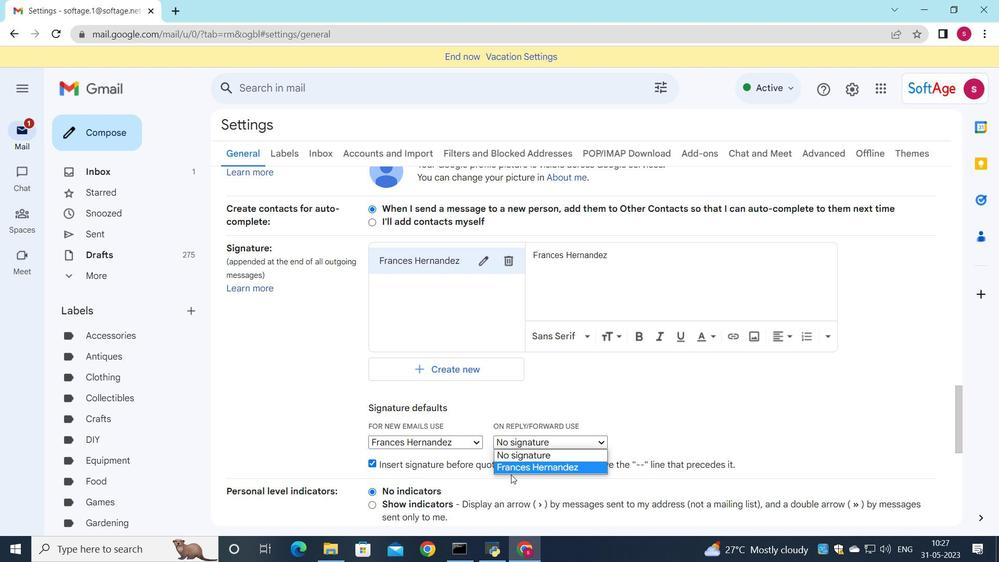 
Action: Mouse pressed left at (511, 475)
Screenshot: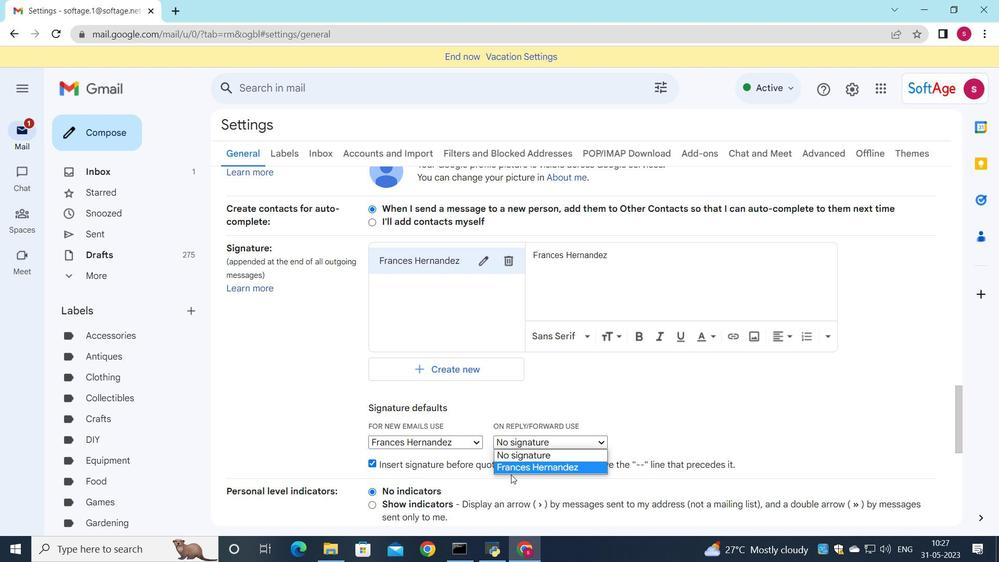 
Action: Mouse moved to (527, 441)
Screenshot: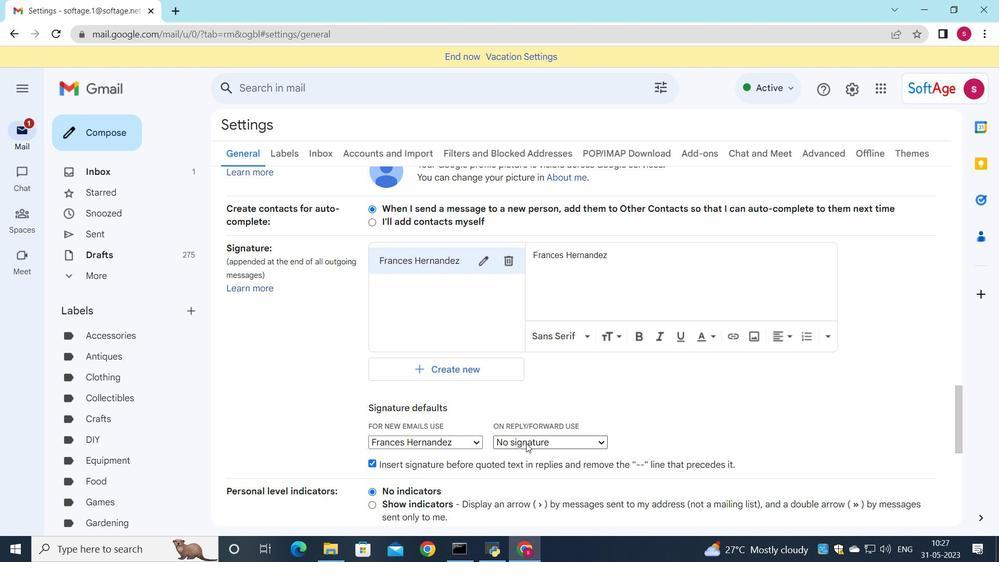 
Action: Mouse pressed left at (527, 441)
Screenshot: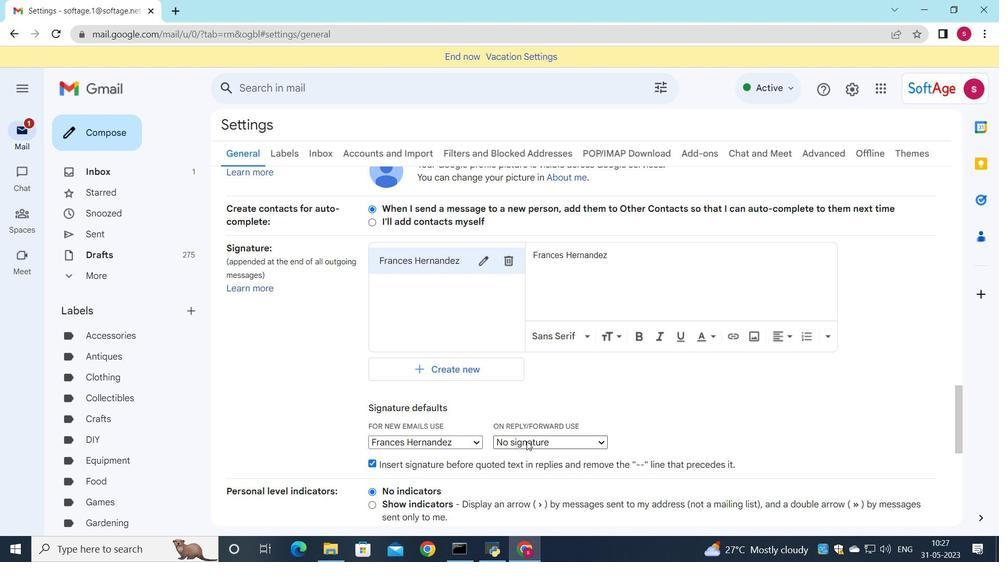 
Action: Mouse moved to (518, 465)
Screenshot: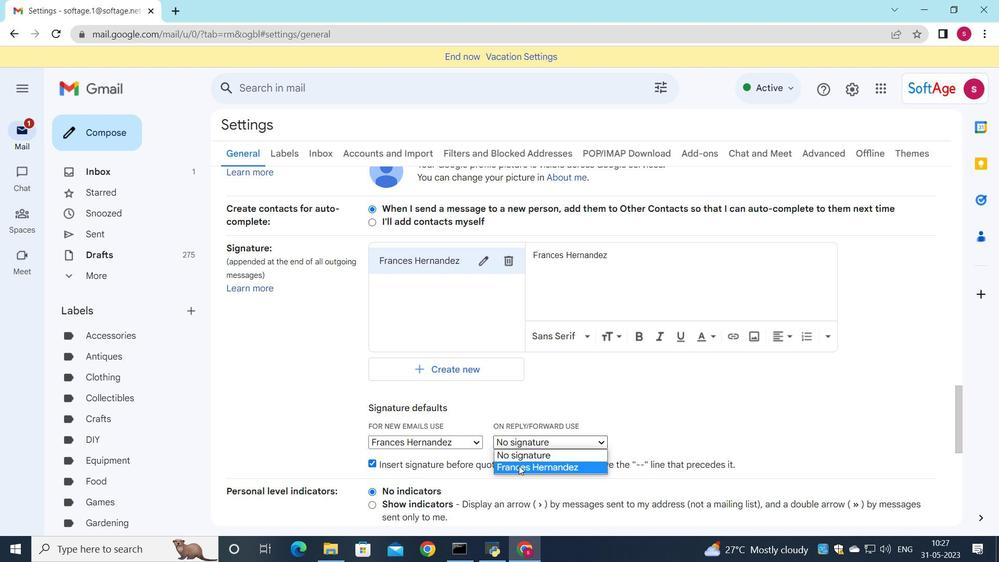 
Action: Mouse pressed left at (518, 465)
Screenshot: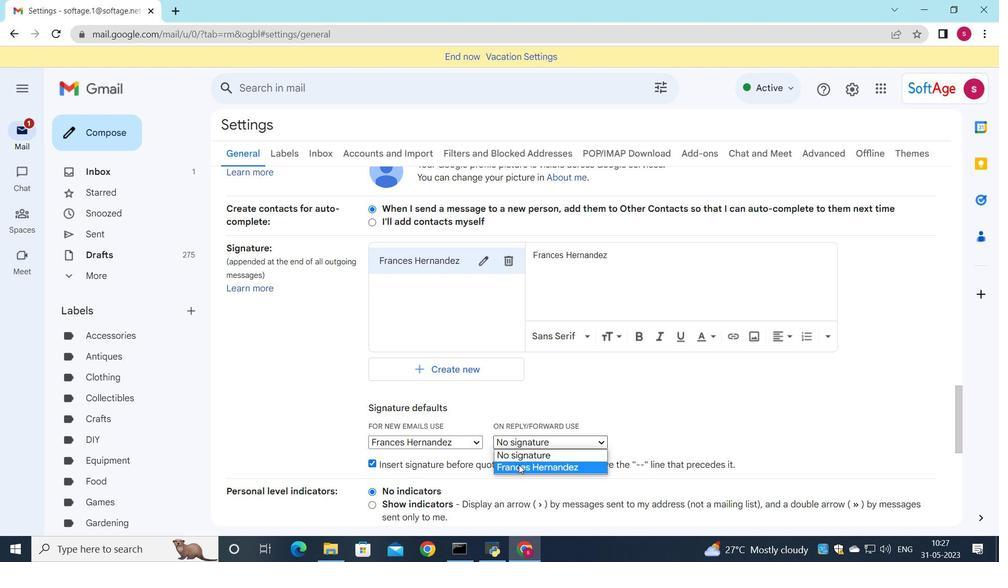 
Action: Mouse moved to (516, 464)
Screenshot: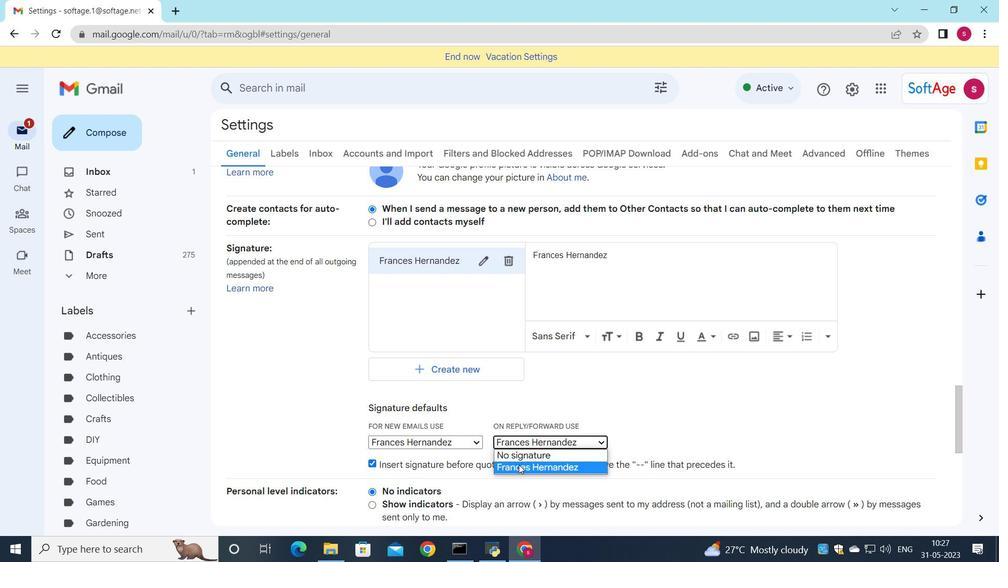 
Action: Mouse scrolled (516, 464) with delta (0, 0)
Screenshot: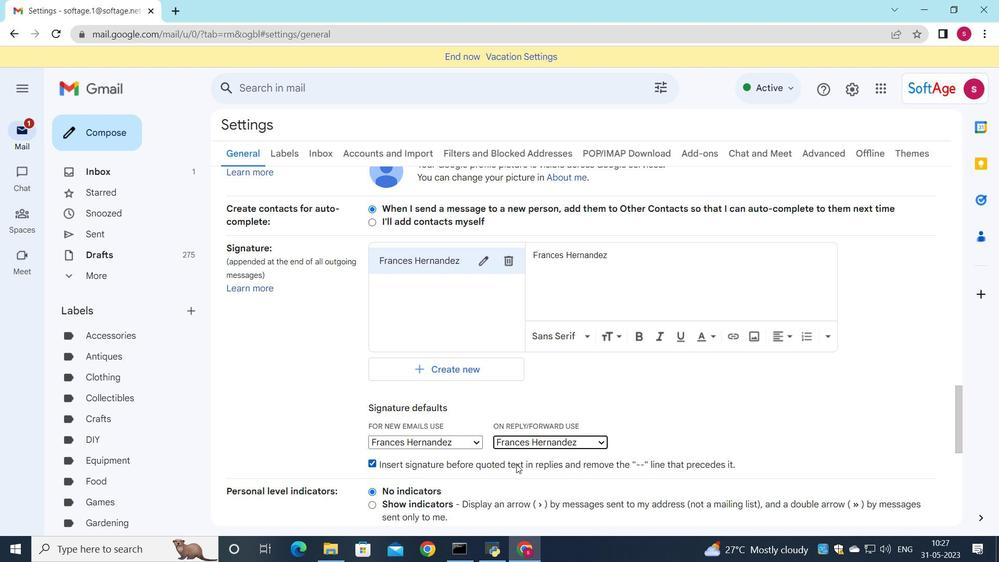 
Action: Mouse scrolled (516, 464) with delta (0, 0)
Screenshot: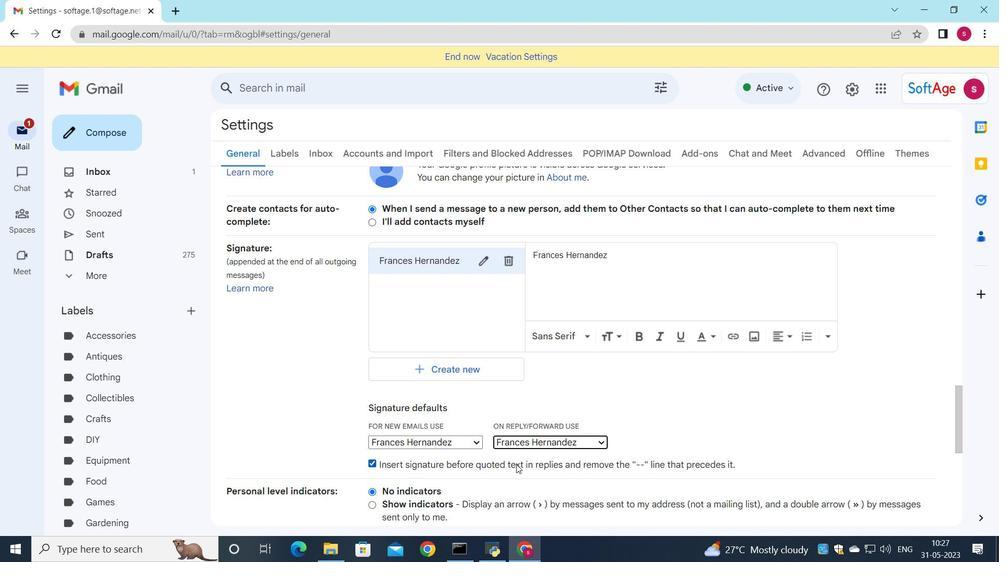
Action: Mouse scrolled (516, 464) with delta (0, 0)
Screenshot: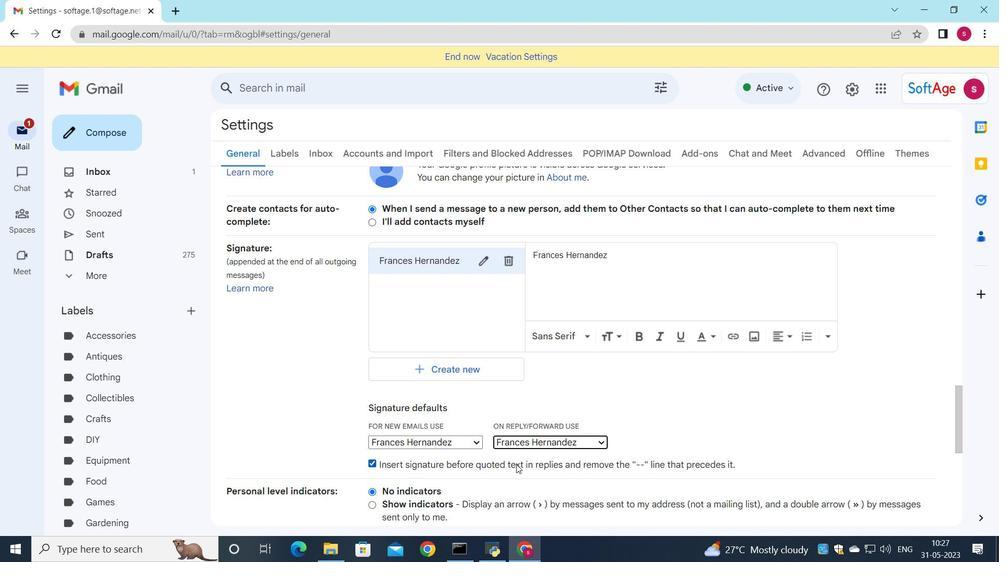 
Action: Mouse scrolled (516, 464) with delta (0, 0)
Screenshot: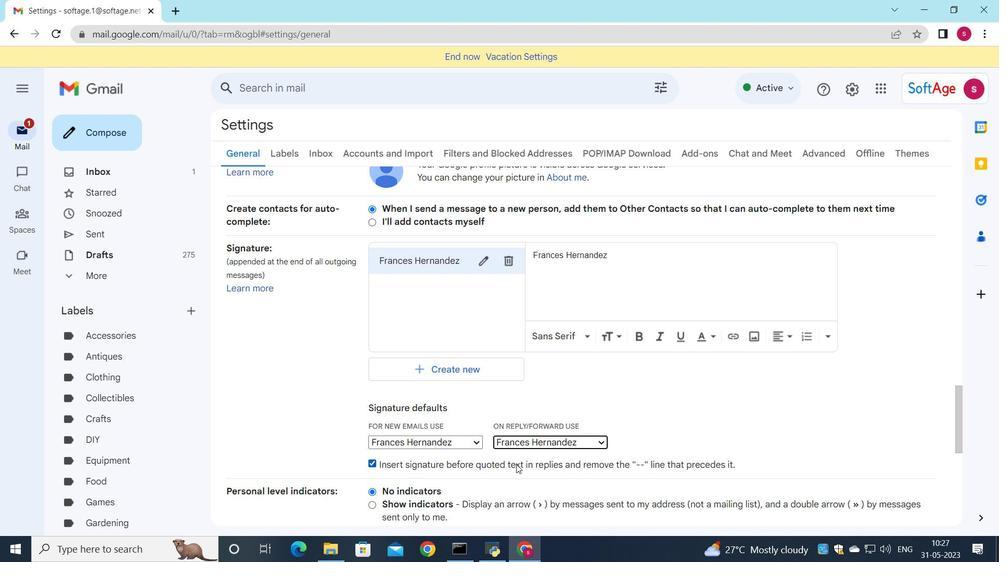 
Action: Mouse moved to (516, 464)
Screenshot: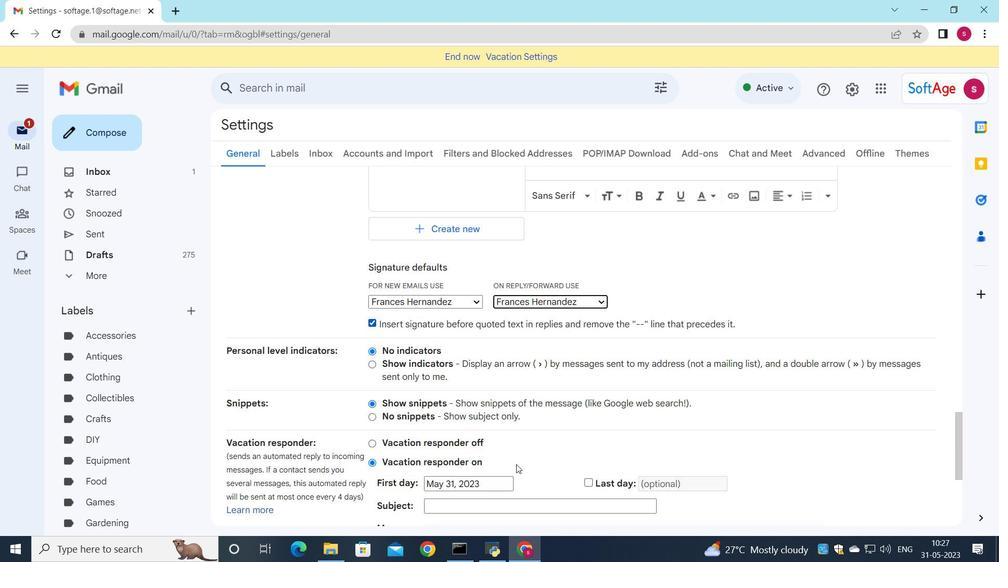 
Action: Mouse scrolled (516, 464) with delta (0, 0)
Screenshot: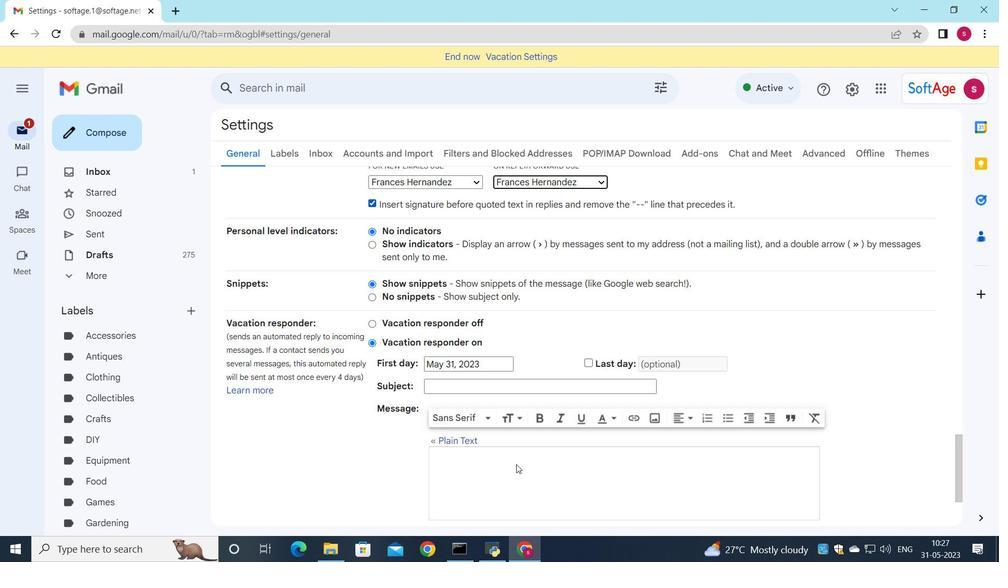
Action: Mouse scrolled (516, 464) with delta (0, 0)
Screenshot: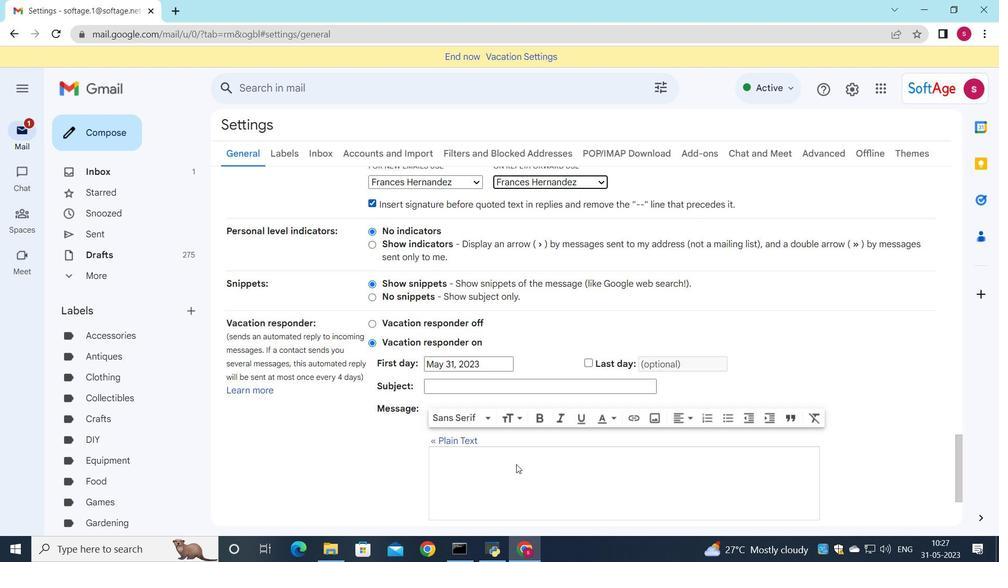 
Action: Mouse scrolled (516, 464) with delta (0, 0)
Screenshot: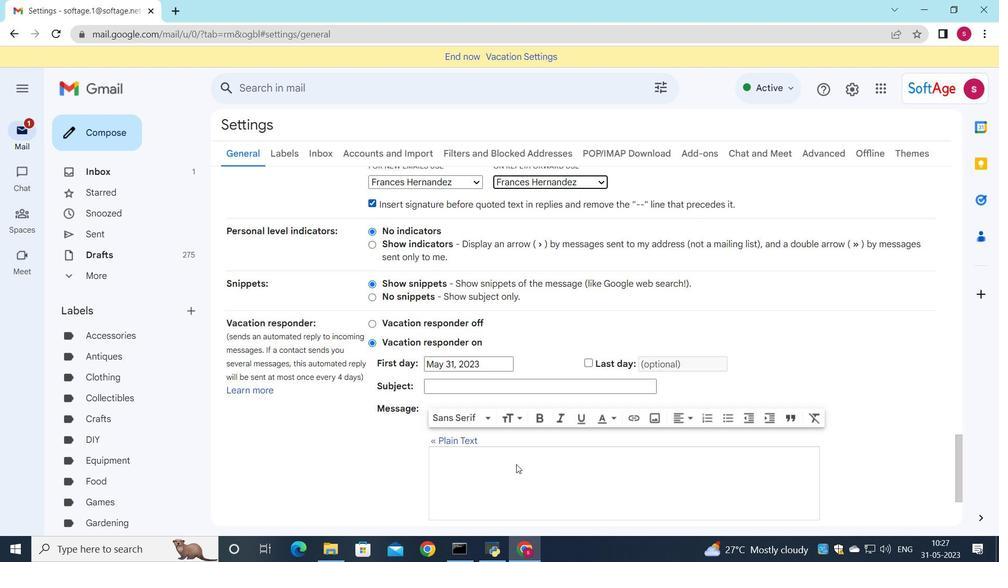 
Action: Mouse scrolled (516, 464) with delta (0, 0)
Screenshot: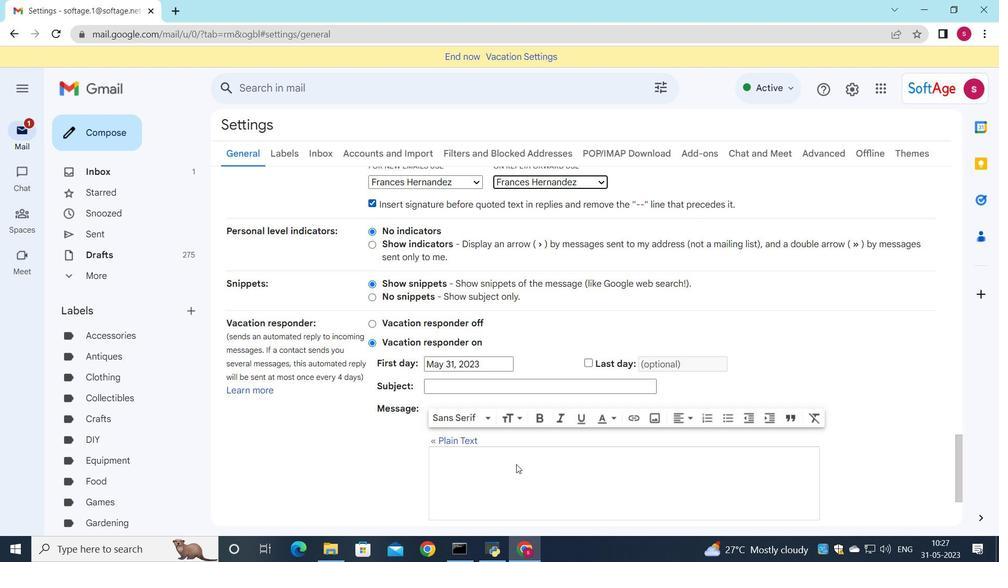 
Action: Mouse moved to (556, 460)
Screenshot: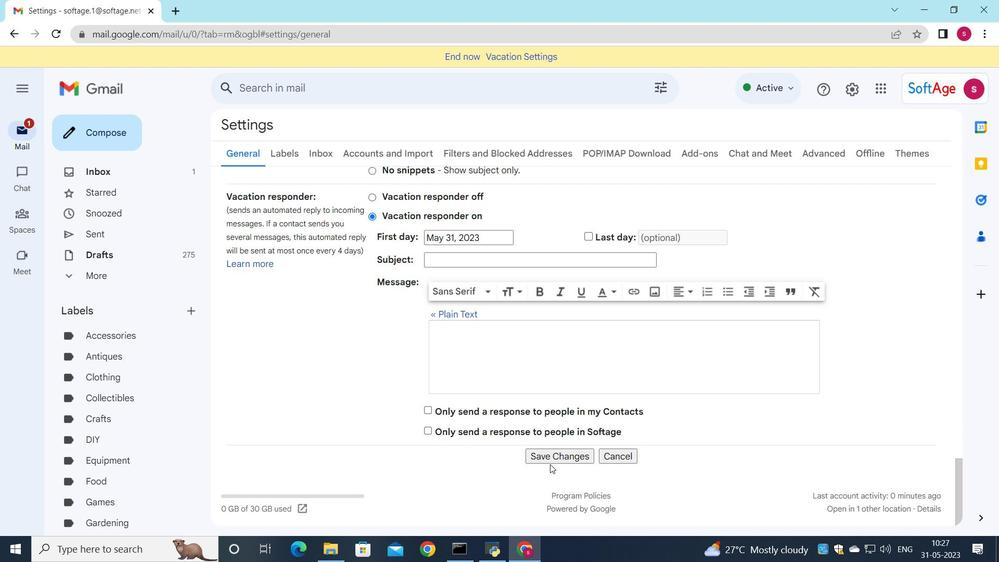 
Action: Mouse pressed left at (556, 460)
Screenshot: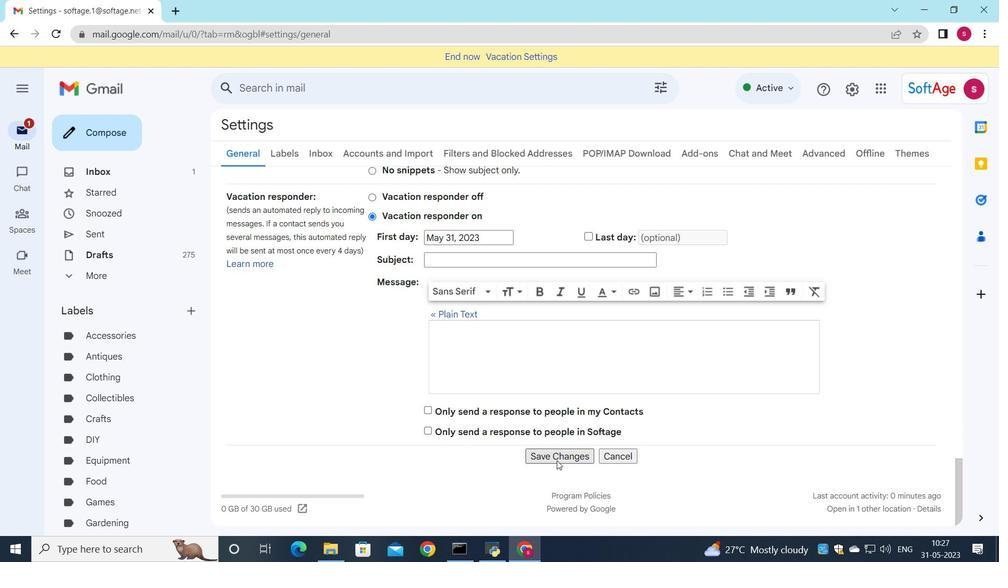 
Action: Mouse moved to (123, 134)
Screenshot: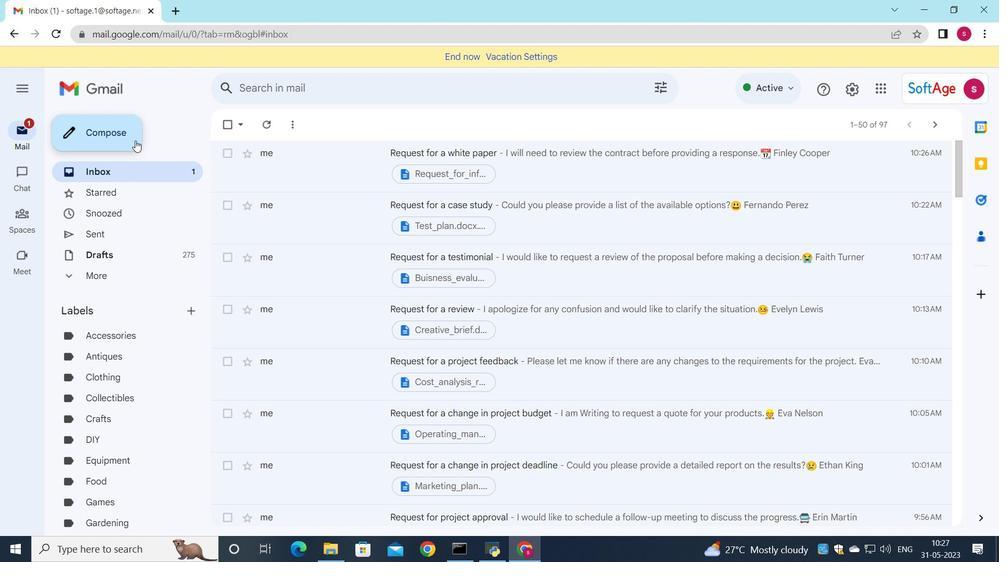 
Action: Mouse pressed left at (123, 134)
Screenshot: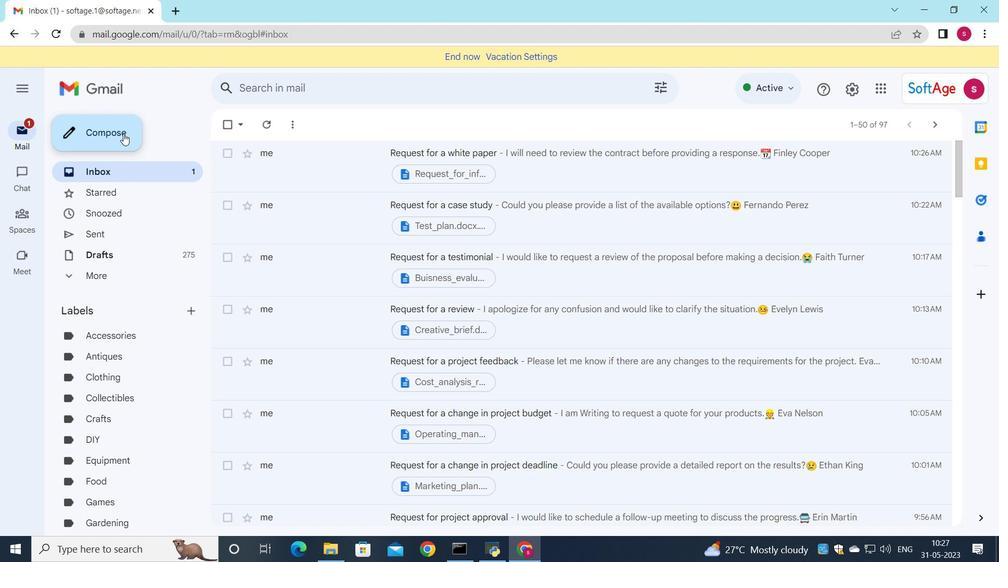 
Action: Mouse moved to (647, 219)
Screenshot: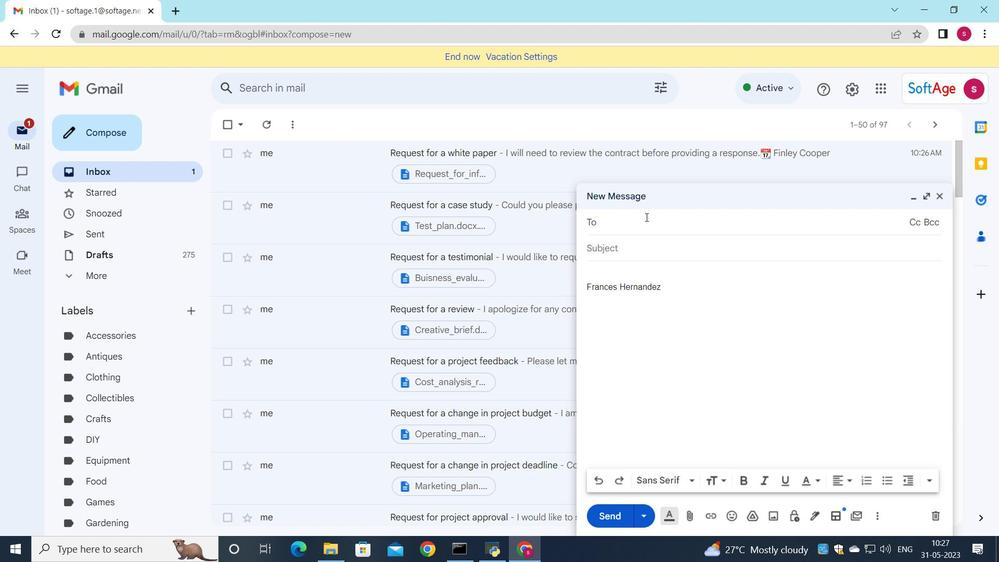 
Action: Key pressed <Key.down>
Screenshot: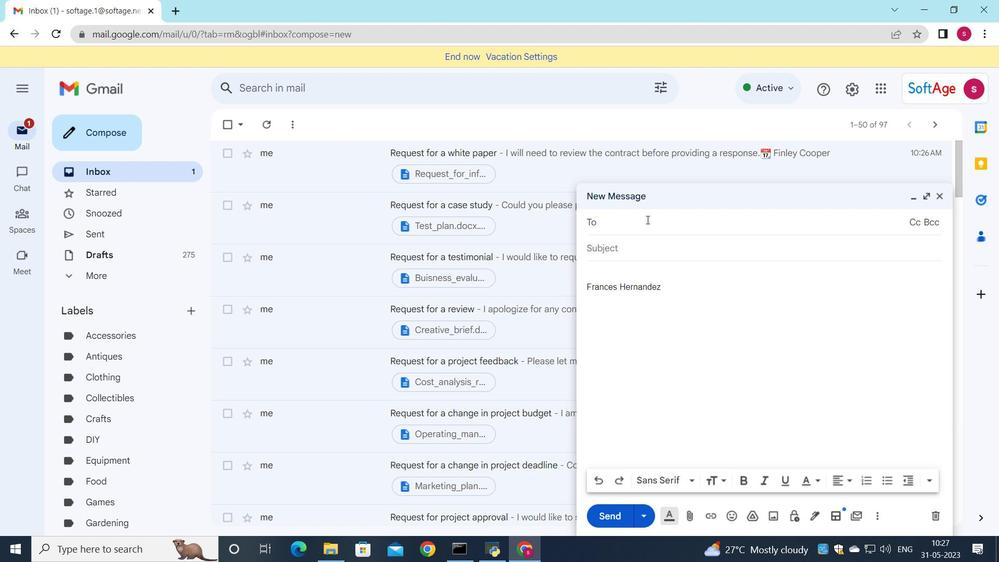 
Action: Mouse moved to (703, 381)
Screenshot: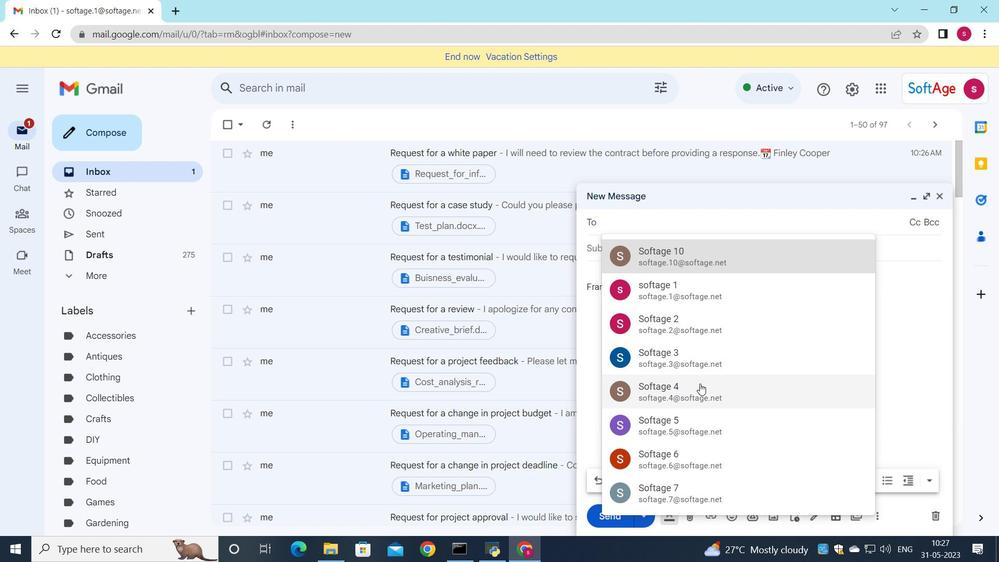 
Action: Mouse pressed left at (703, 381)
Screenshot: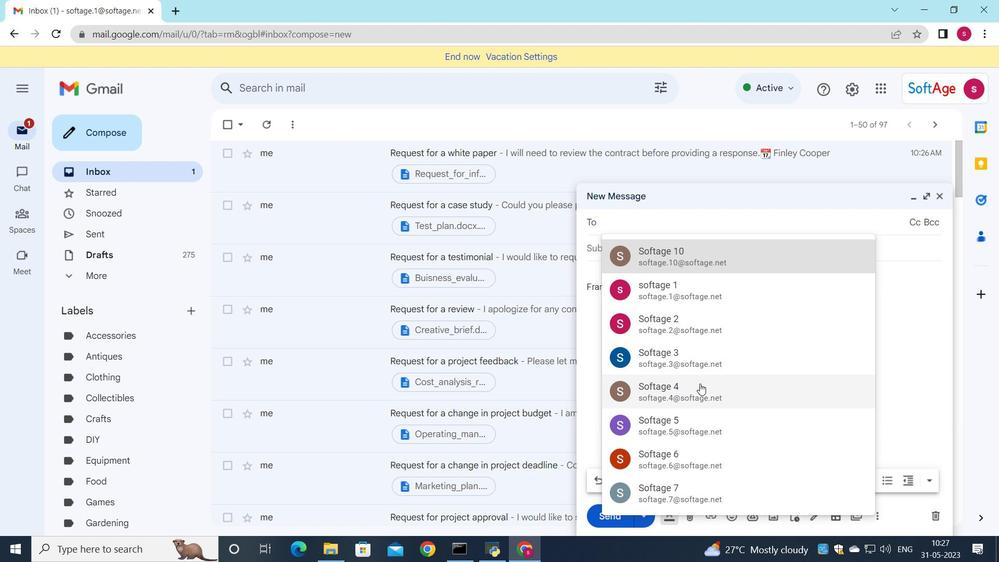 
Action: Mouse moved to (704, 380)
Screenshot: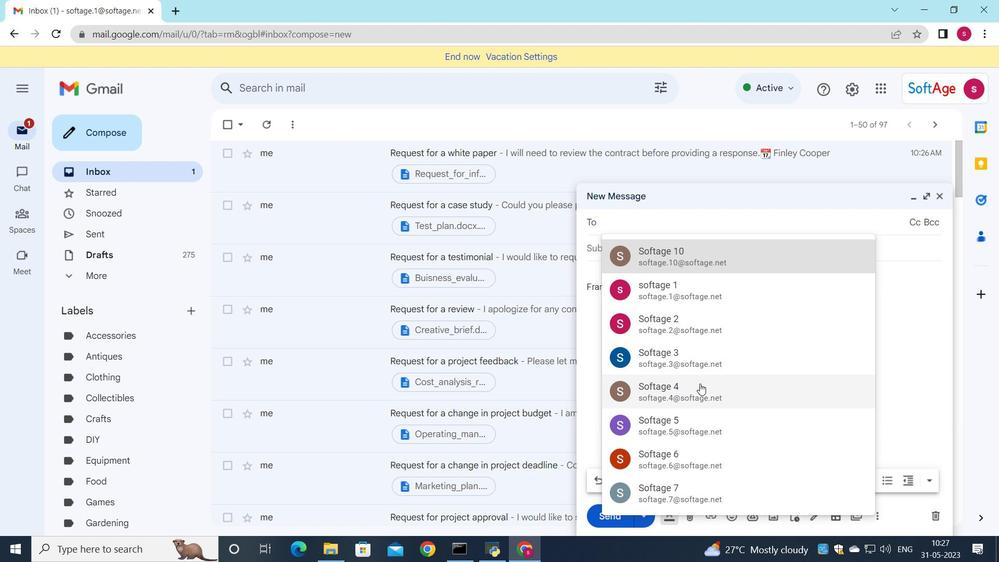 
Action: Key pressed <Key.down> )
Screenshot: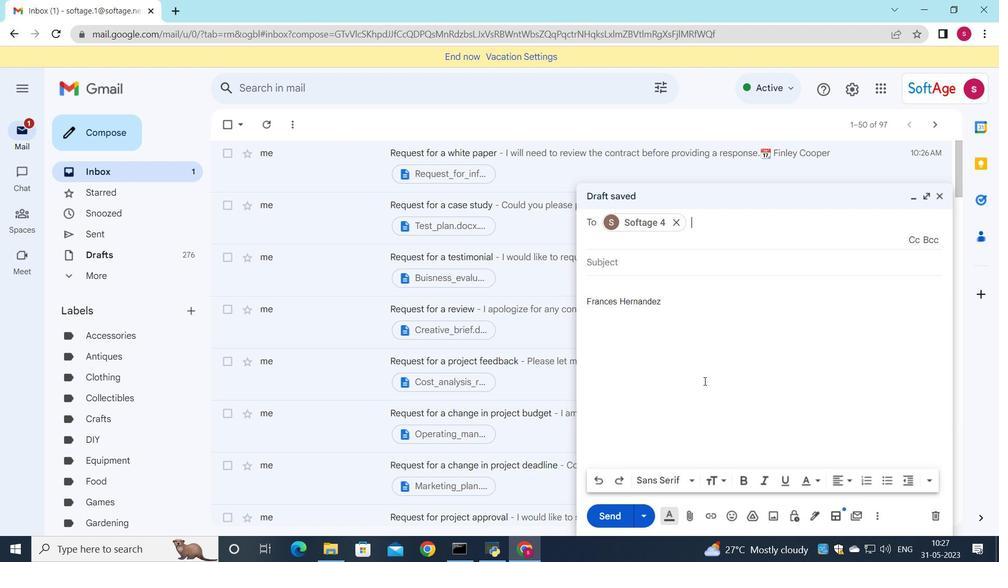 
Action: Mouse moved to (767, 281)
Screenshot: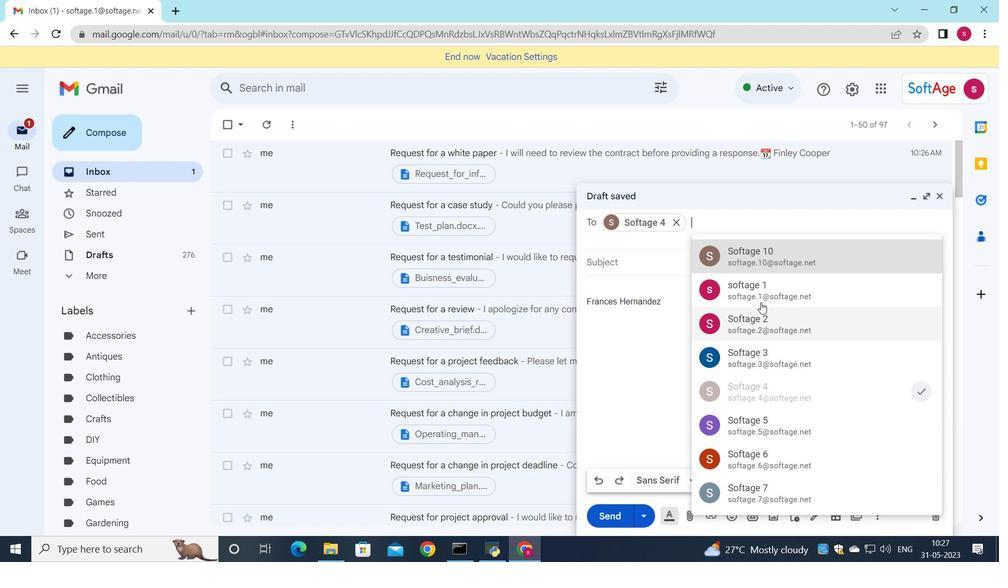 
Action: Mouse pressed left at (767, 281)
Screenshot: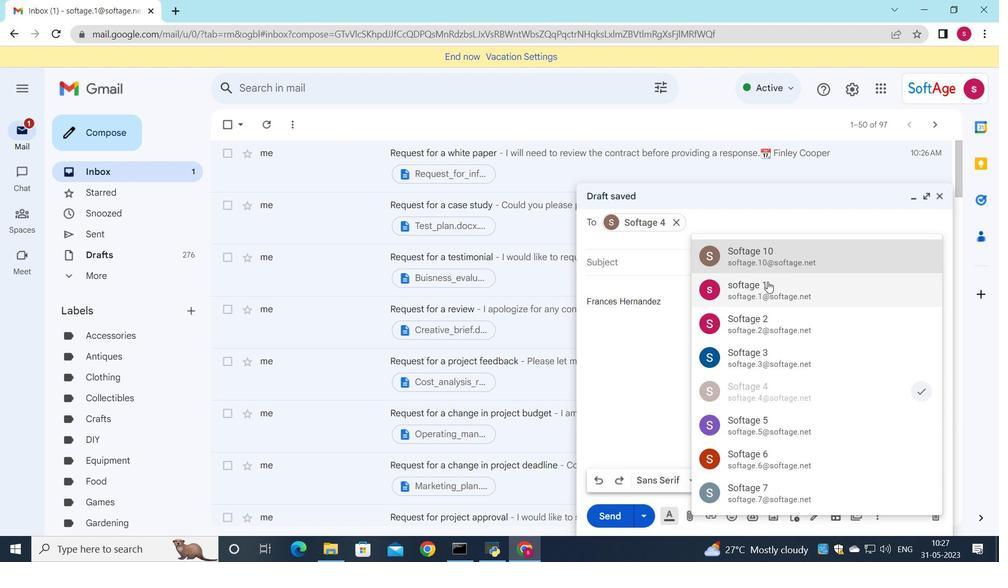 
Action: Mouse moved to (784, 333)
Screenshot: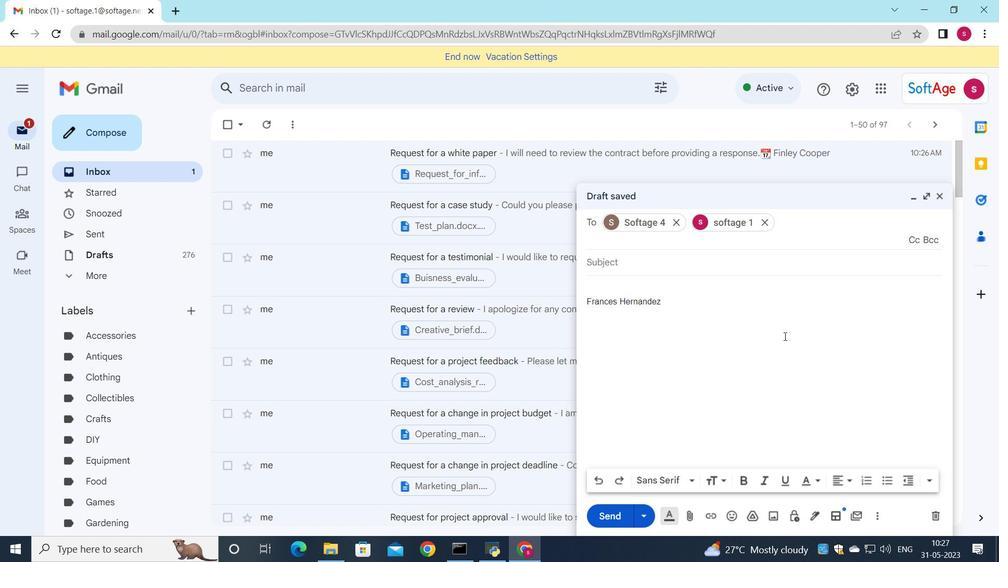 
Action: Key pressed <Key.down>
Screenshot: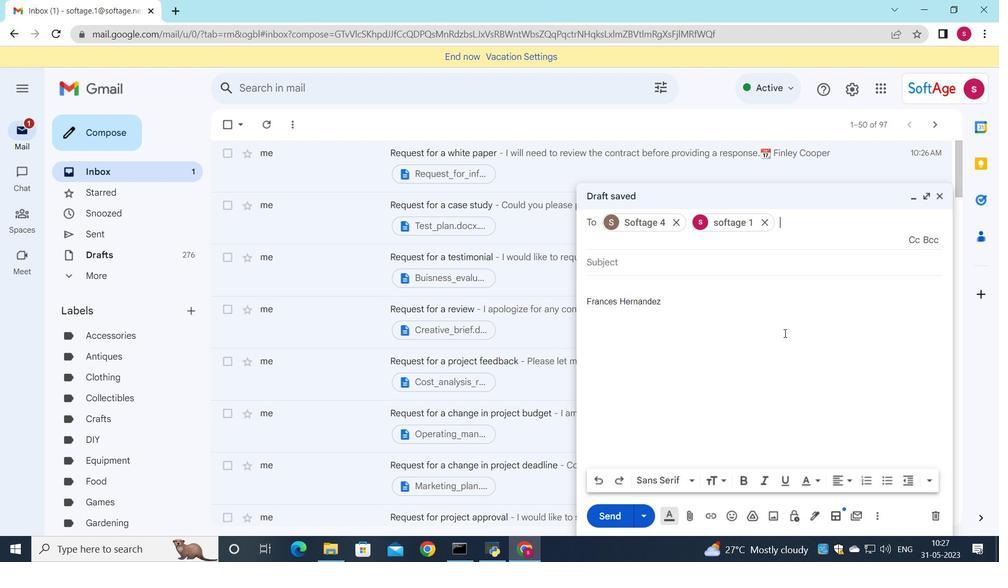 
Action: Mouse moved to (802, 419)
Screenshot: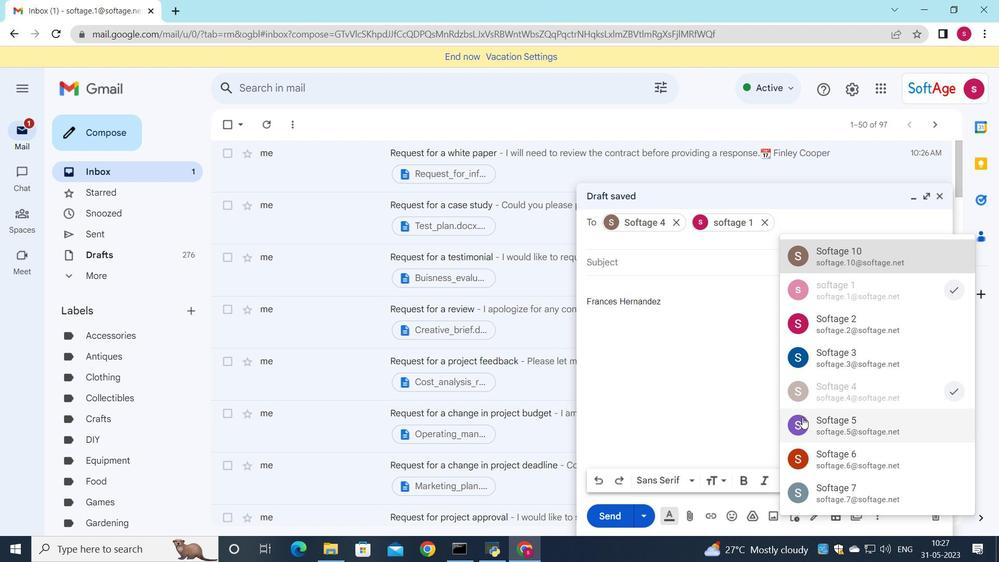 
Action: Mouse pressed left at (802, 419)
Screenshot: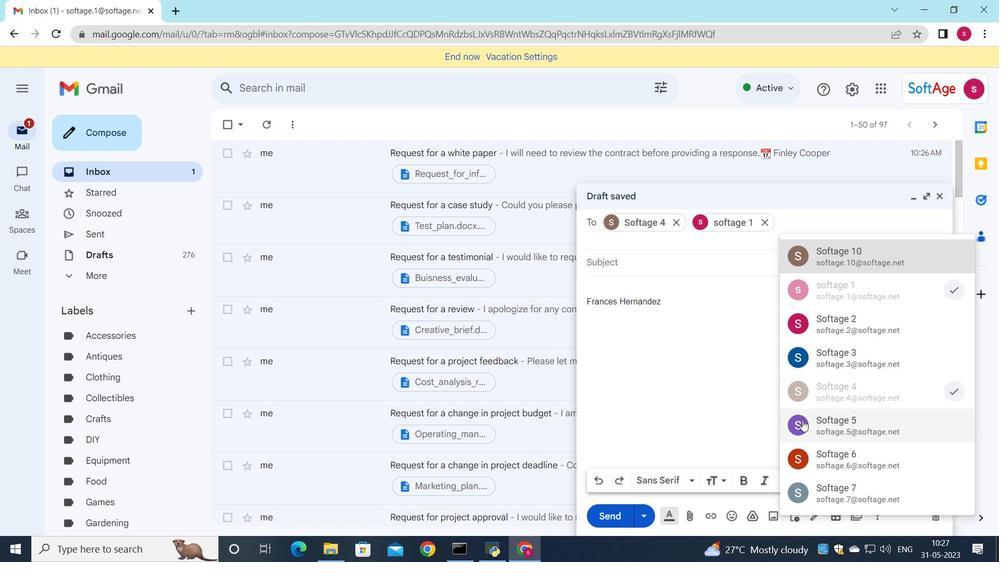 
Action: Mouse moved to (919, 236)
Screenshot: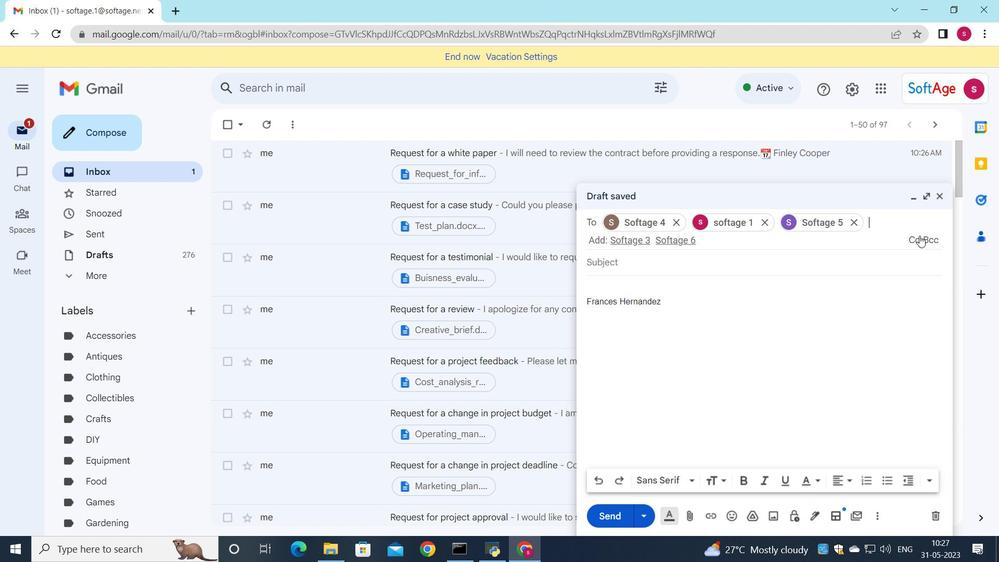 
Action: Mouse pressed left at (919, 236)
Screenshot: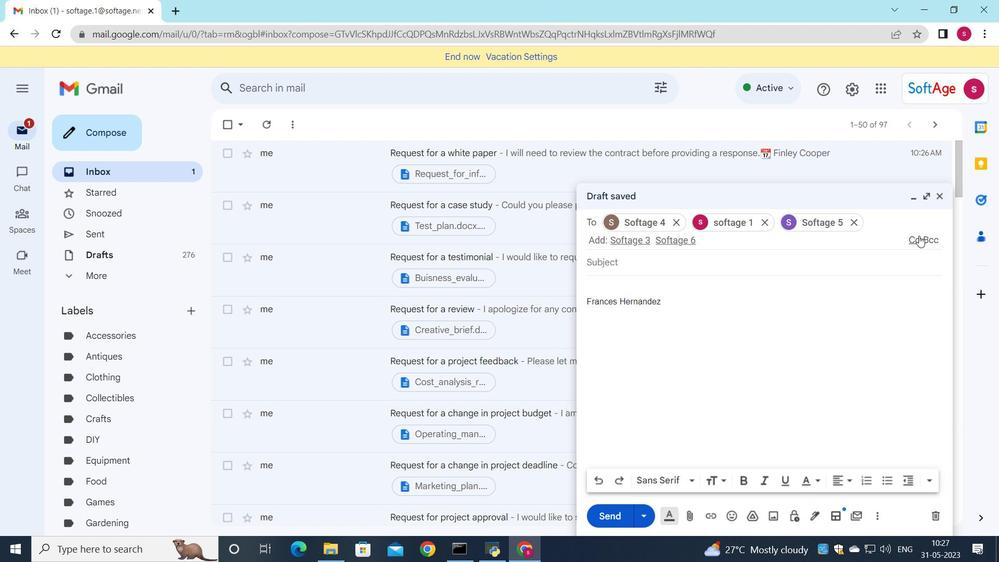 
Action: Mouse moved to (678, 261)
Screenshot: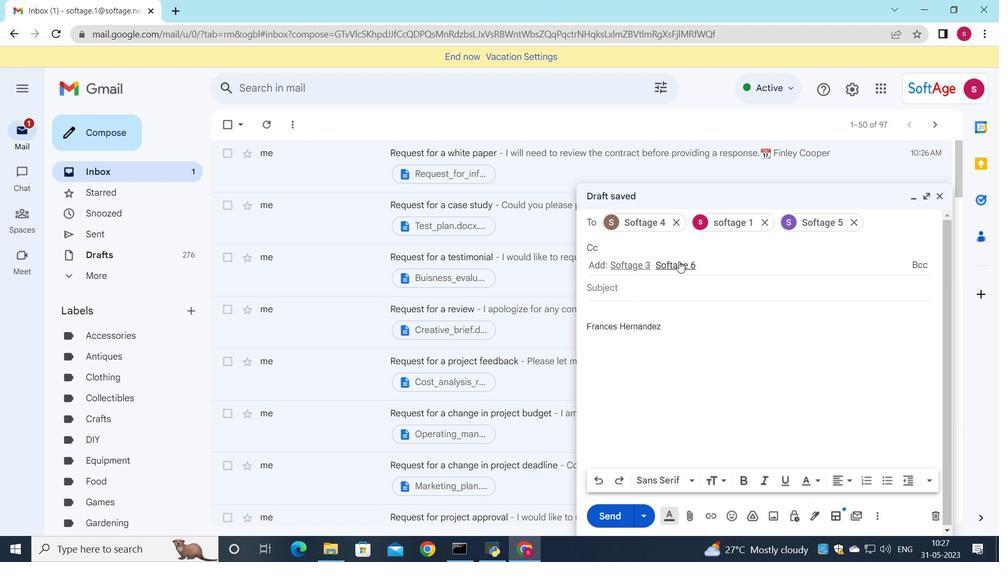
Action: Mouse pressed left at (678, 261)
Screenshot: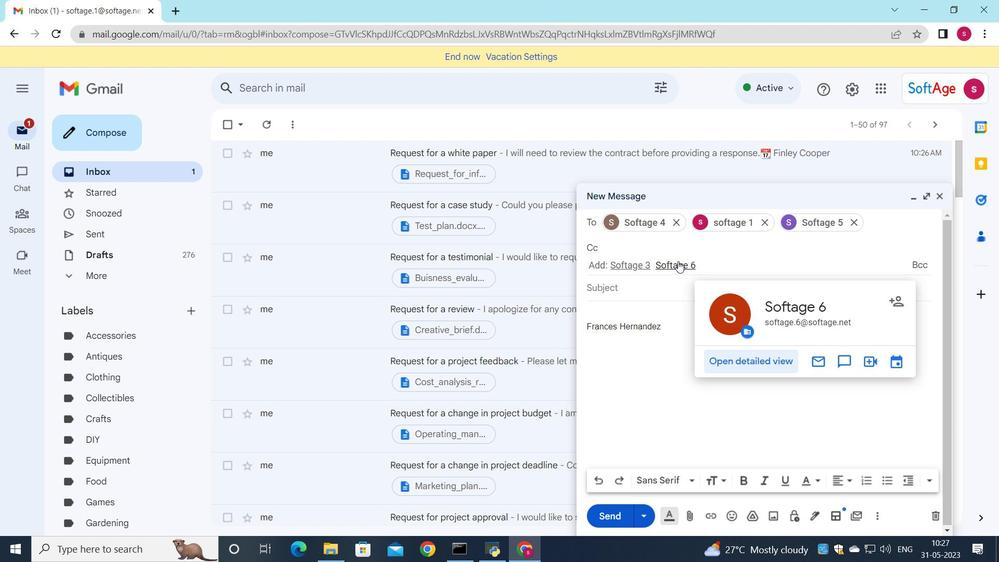 
Action: Mouse moved to (637, 292)
Screenshot: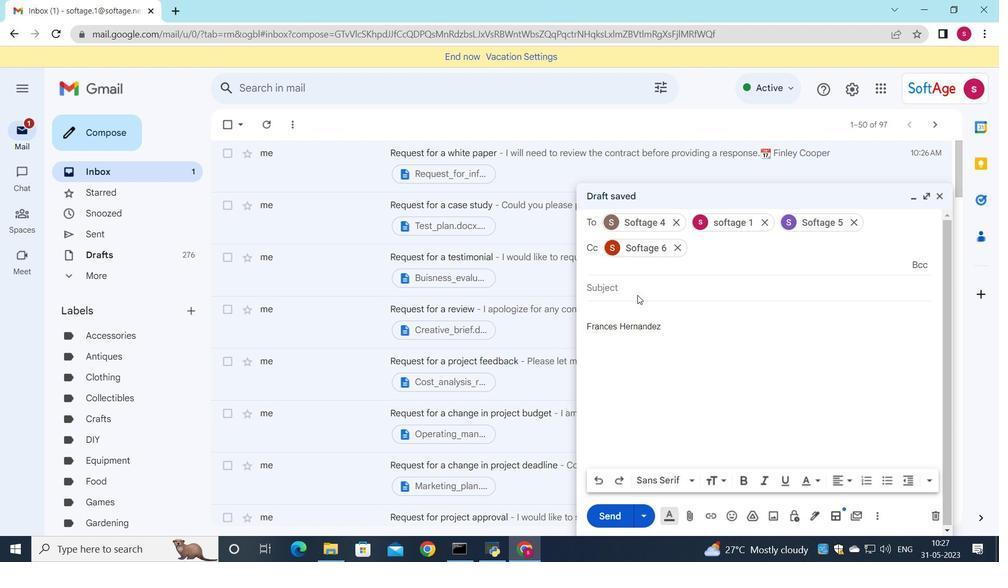 
Action: Mouse pressed left at (637, 292)
Screenshot: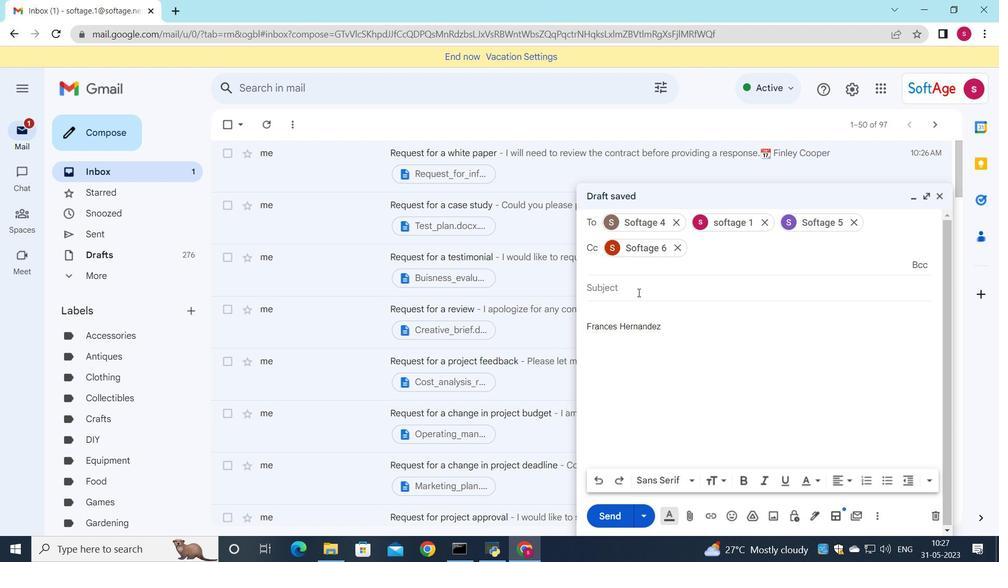 
Action: Mouse moved to (796, 358)
Screenshot: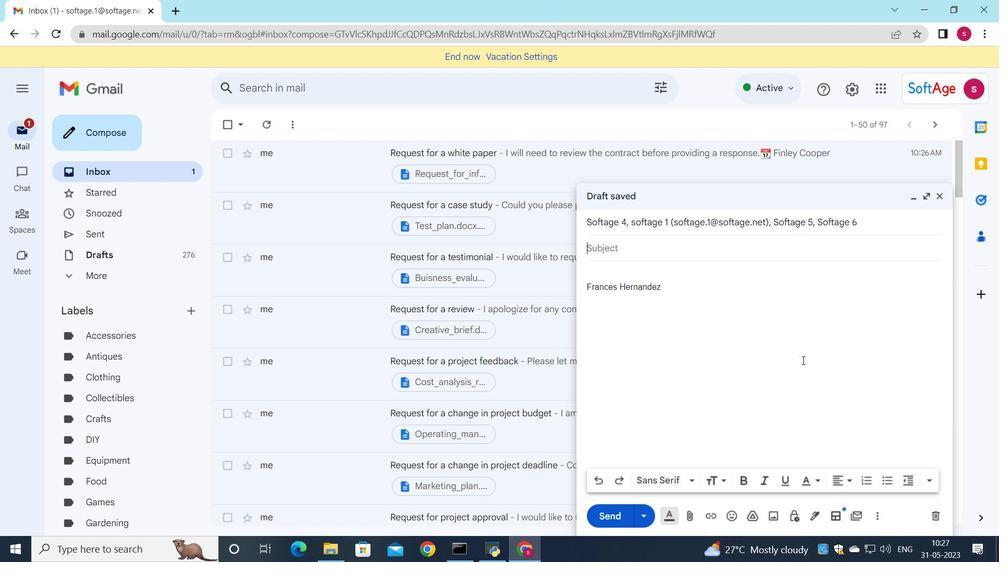 
Action: Key pressed <Key.shift>Request<Key.space>for<Key.space>a<Key.space>blog<Key.space>post
Screenshot: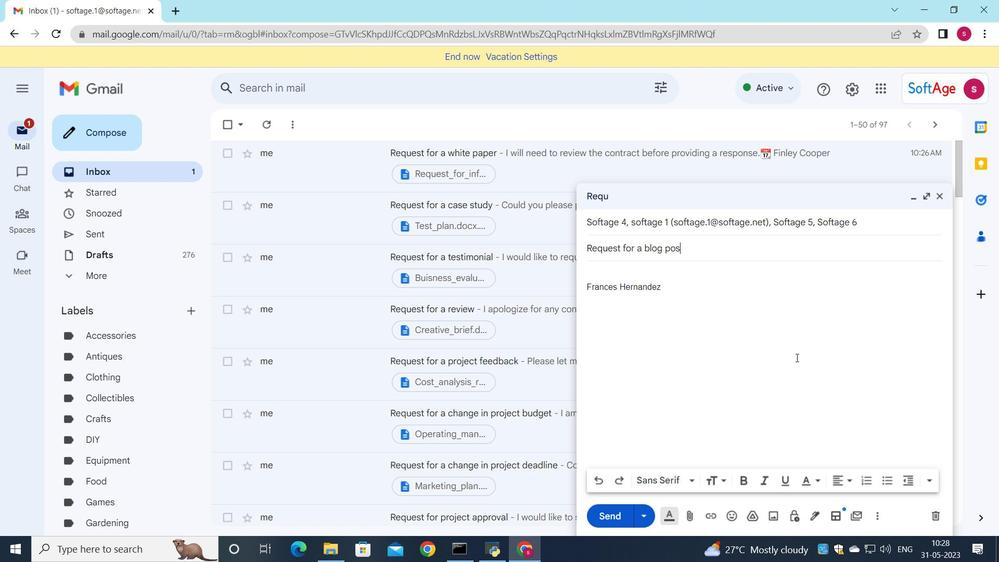 
Action: Mouse moved to (612, 271)
Screenshot: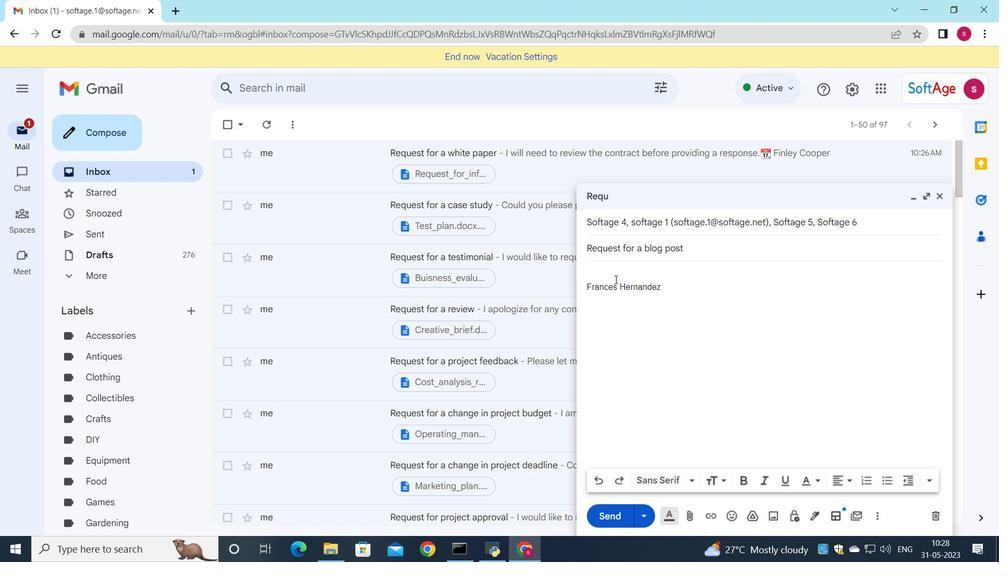 
Action: Mouse pressed left at (612, 271)
Screenshot: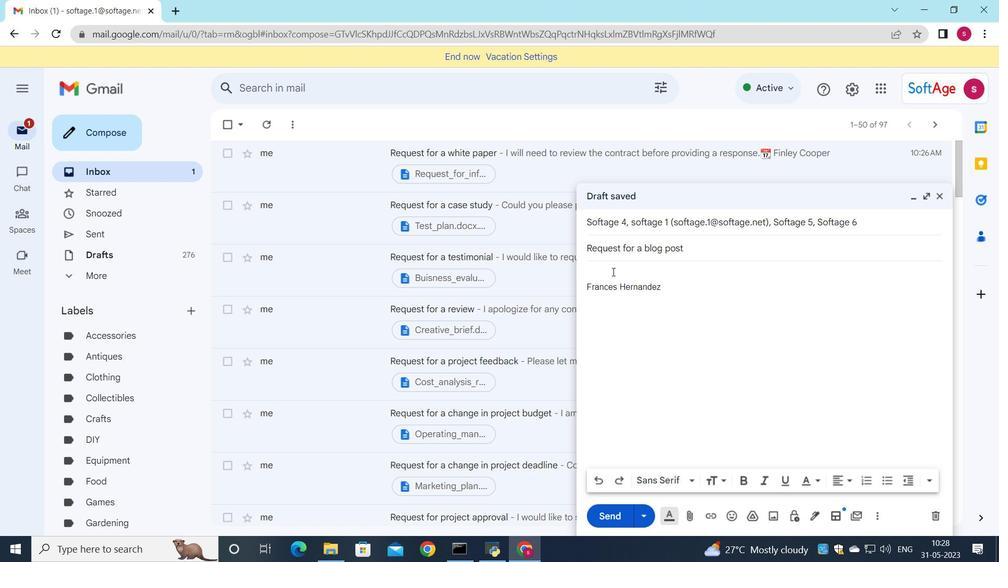 
Action: Key pressed <Key.shift>i<Key.space>am<Key.space>sorry<Key.space>for<Key.space>any<Key.space>delays<Key.space>and<Key.space>appreciate<Key.space>your<Key.space>patience
Screenshot: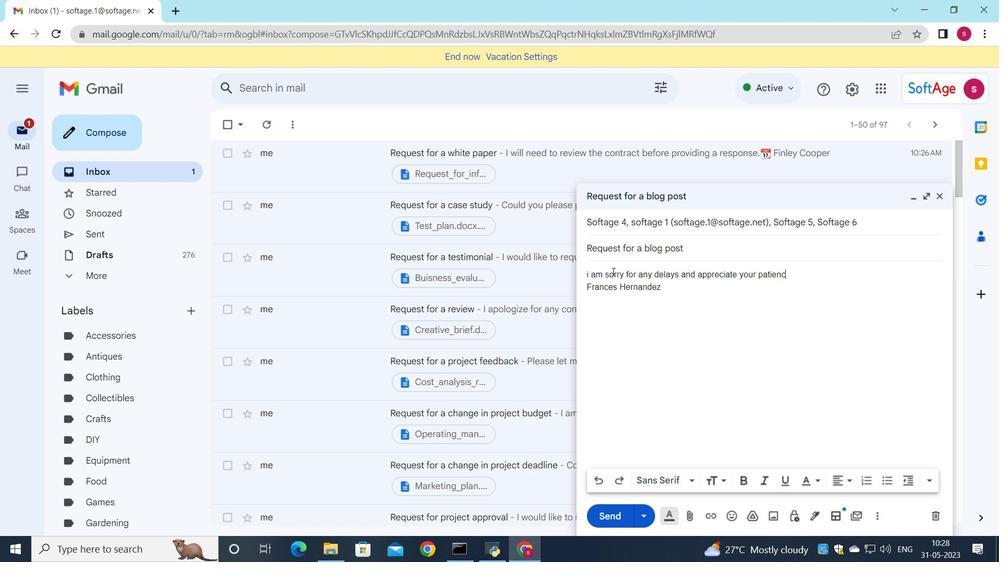 
Action: Mouse moved to (757, 279)
Screenshot: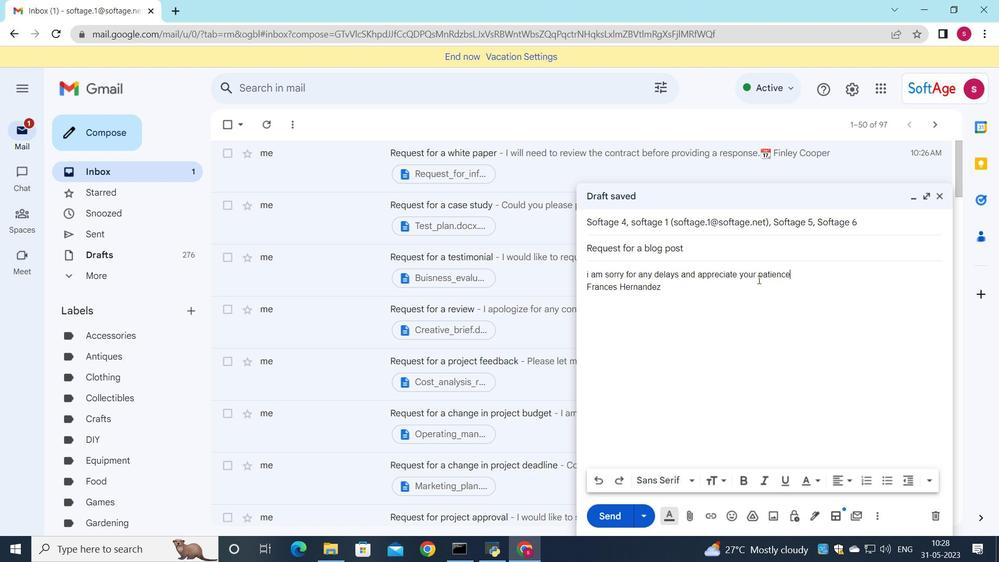 
Action: Key pressed .
Screenshot: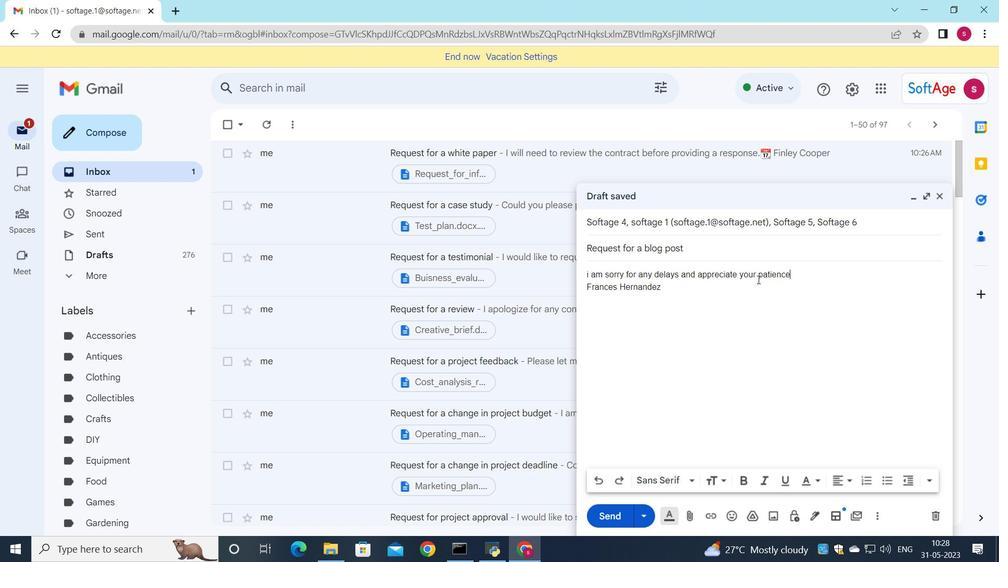 
Action: Mouse moved to (589, 275)
Screenshot: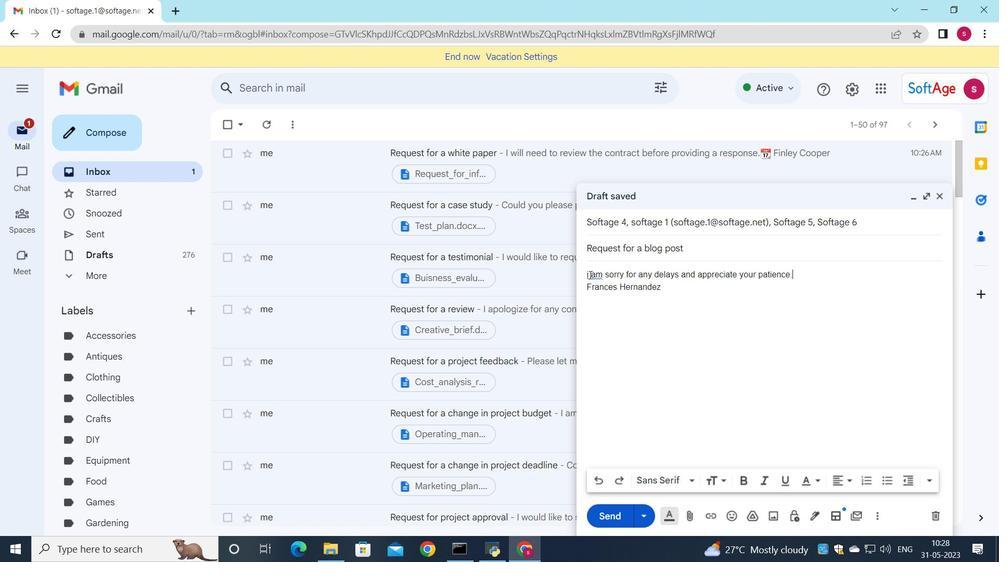 
Action: Mouse pressed left at (589, 275)
Screenshot: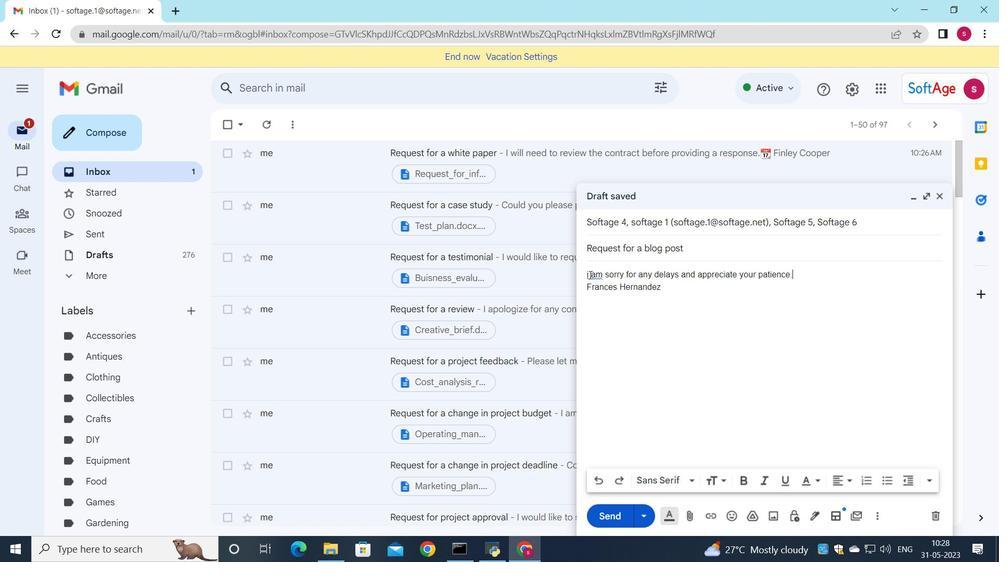 
Action: Mouse moved to (588, 275)
Screenshot: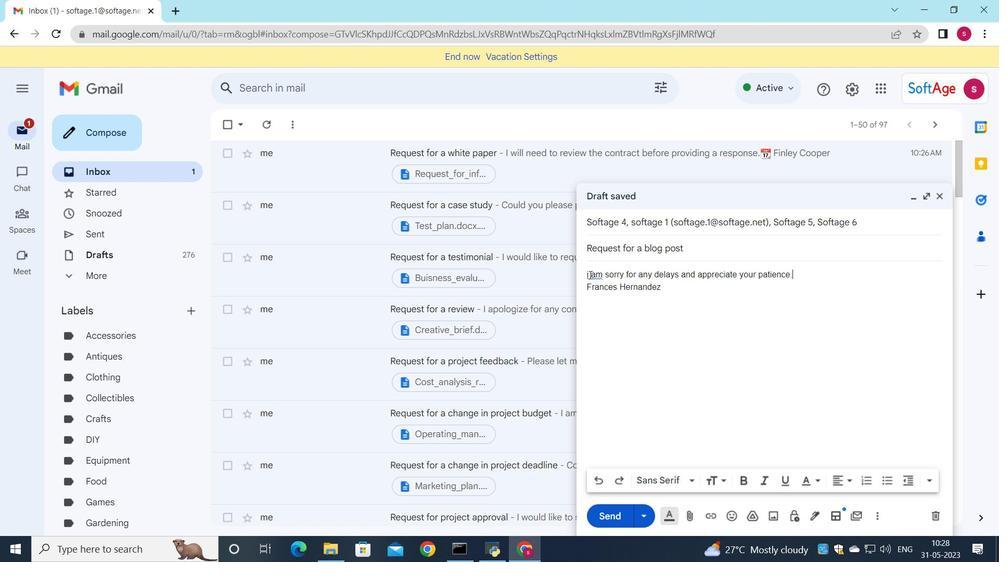 
Action: Key pressed <Key.backspace><Key.shift>I
Screenshot: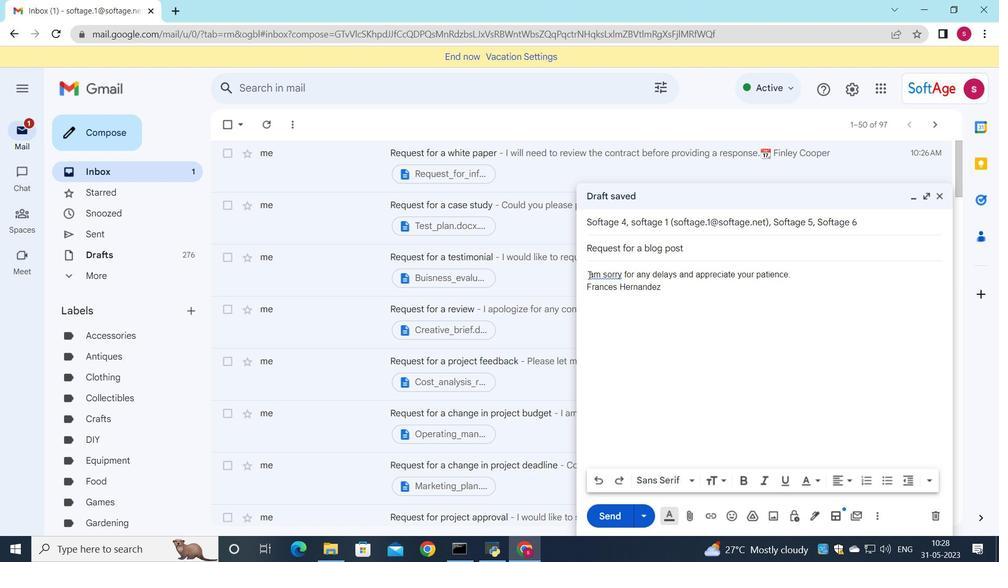 
Action: Mouse moved to (736, 516)
Screenshot: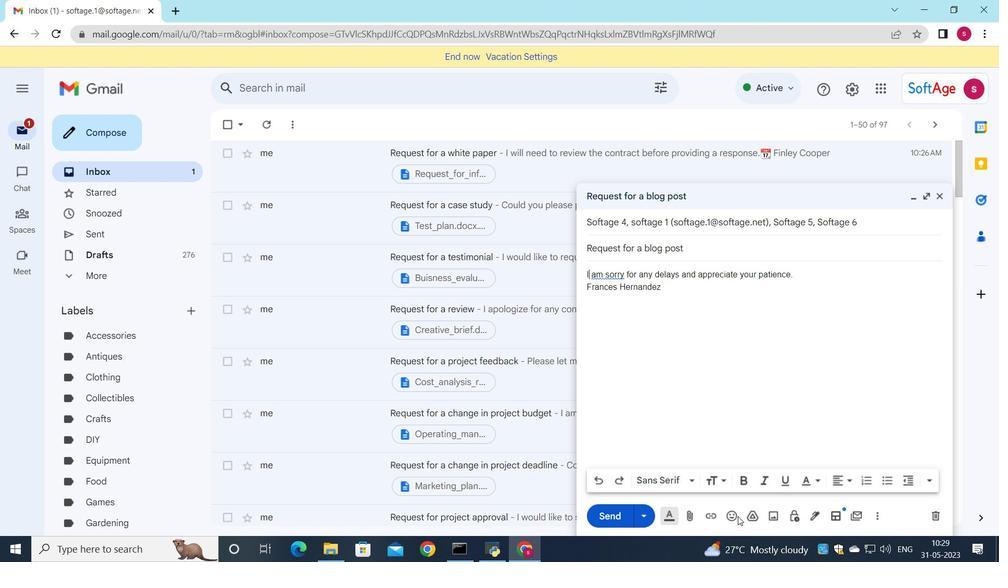 
Action: Mouse pressed left at (736, 516)
Screenshot: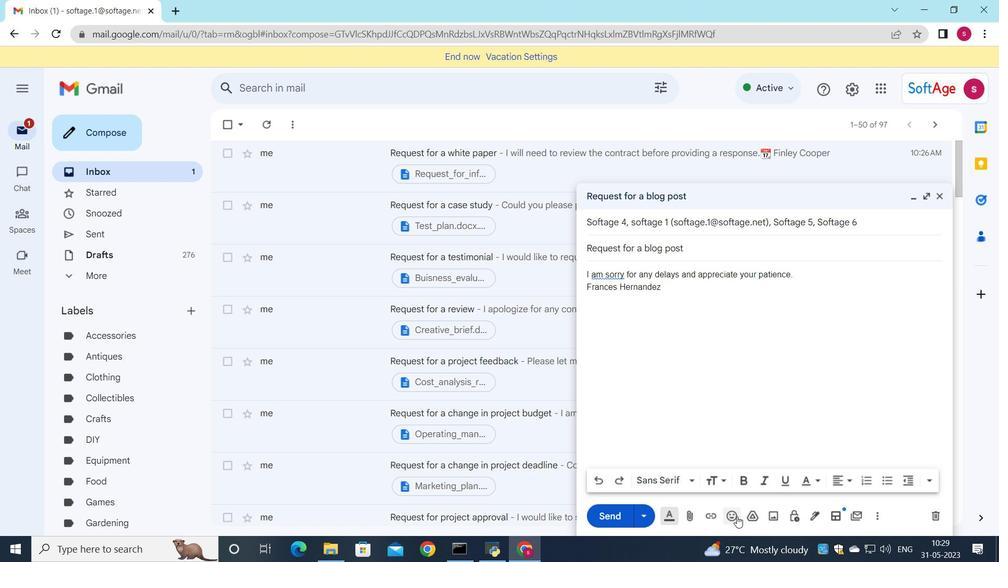 
Action: Mouse moved to (792, 280)
Screenshot: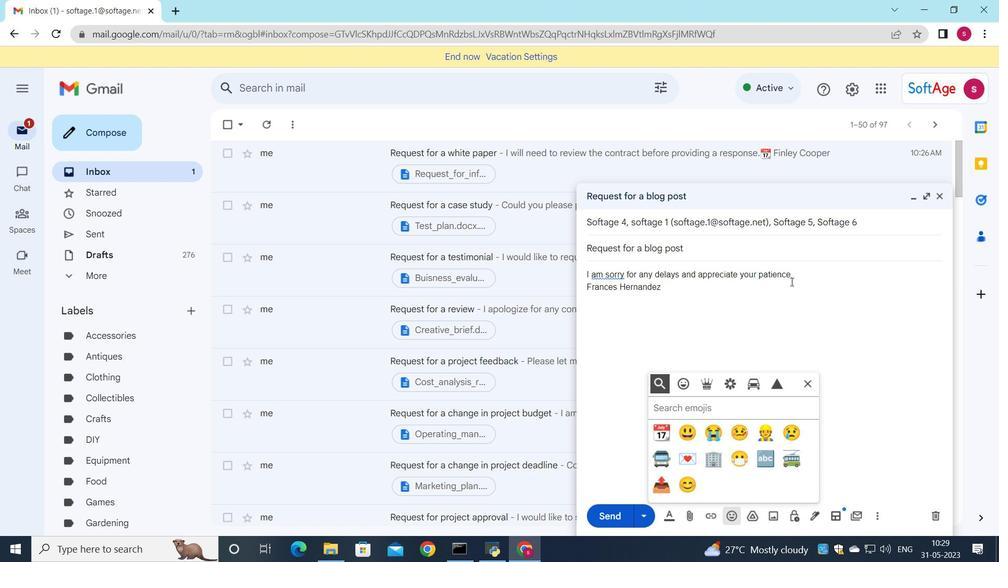 
Action: Mouse pressed left at (792, 280)
Screenshot: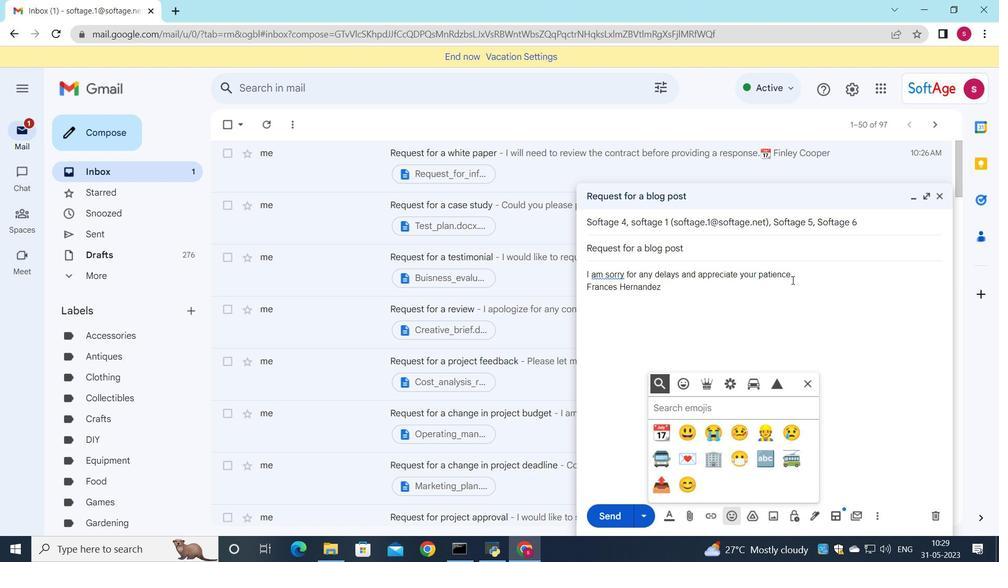 
Action: Mouse moved to (797, 274)
Screenshot: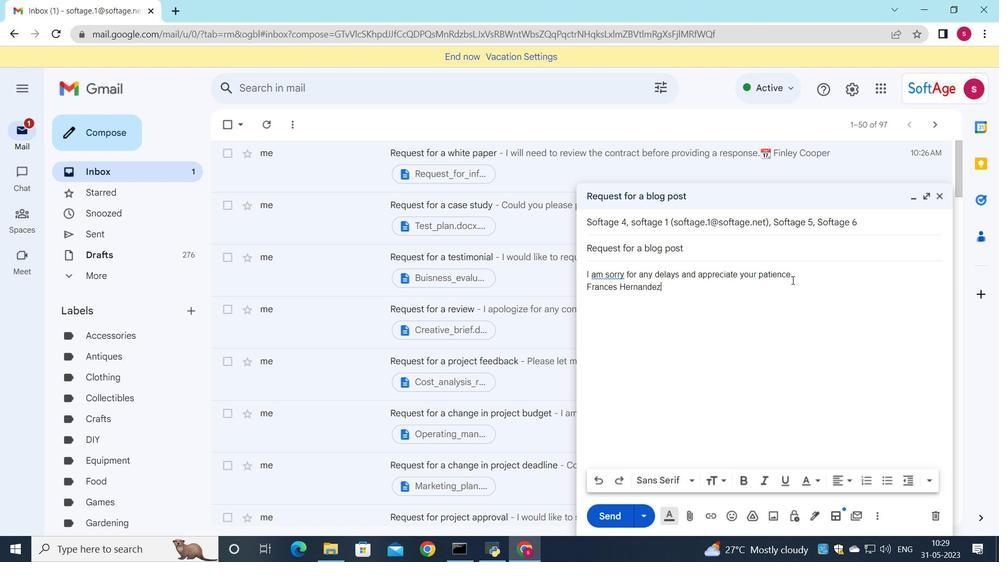 
Action: Mouse pressed left at (797, 274)
Screenshot: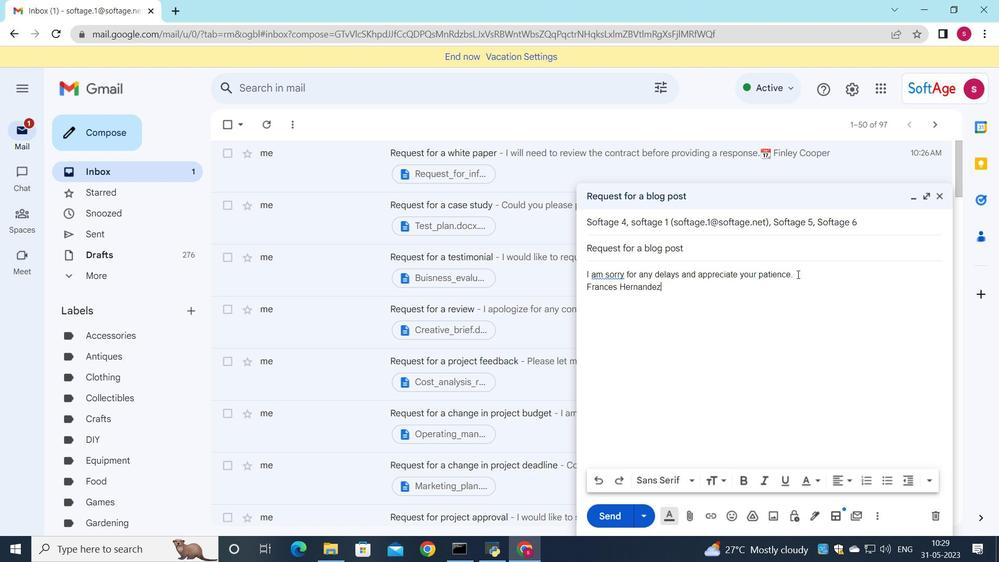
Action: Mouse moved to (735, 515)
Screenshot: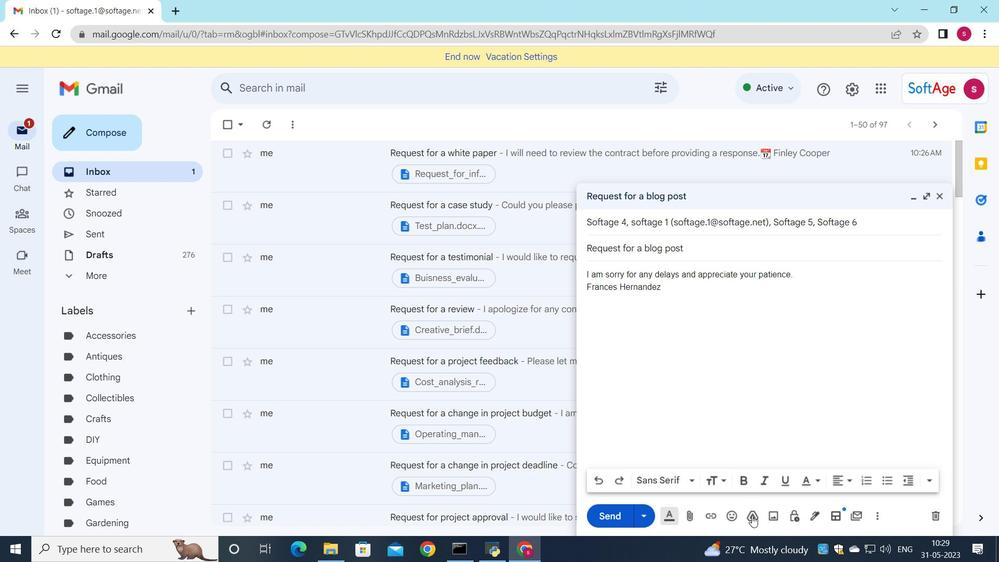 
Action: Mouse pressed left at (735, 515)
Screenshot: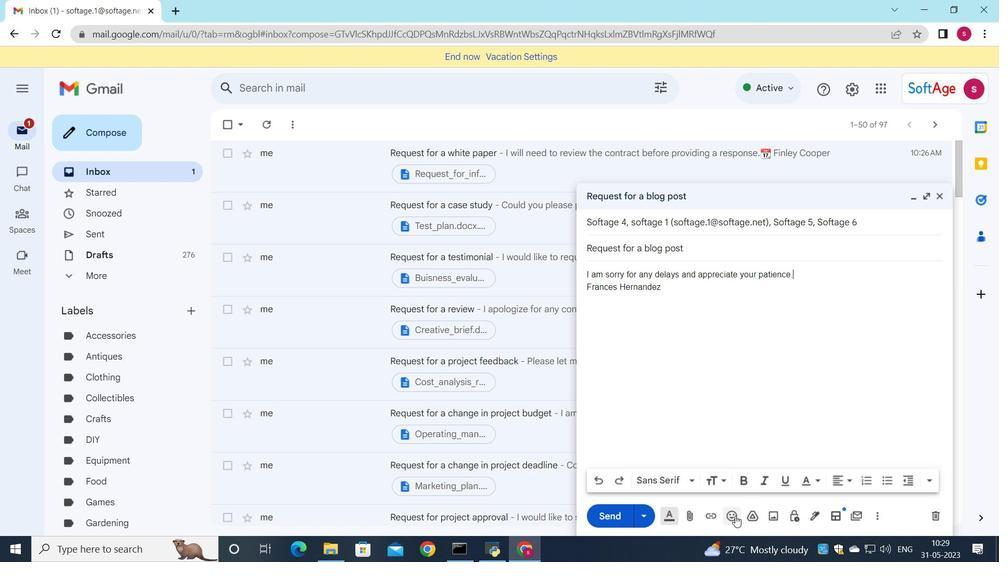 
Action: Mouse moved to (712, 458)
Screenshot: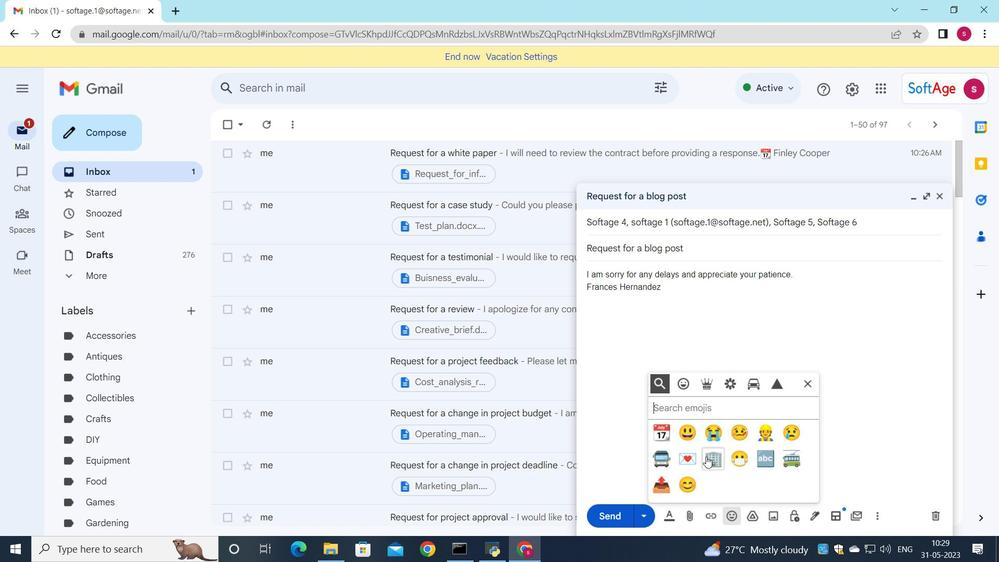 
Action: Mouse pressed left at (712, 458)
Screenshot: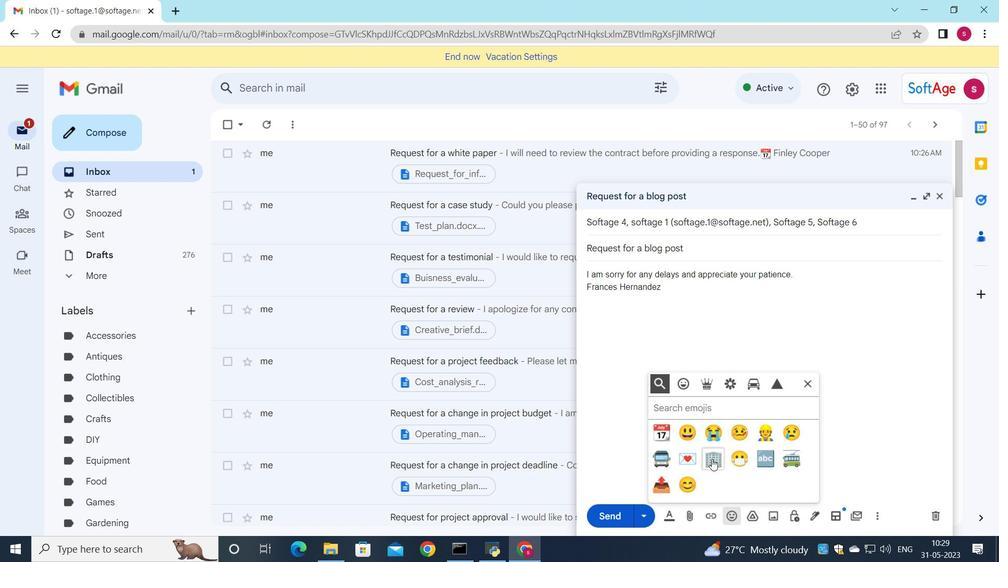 
Action: Mouse moved to (802, 381)
Screenshot: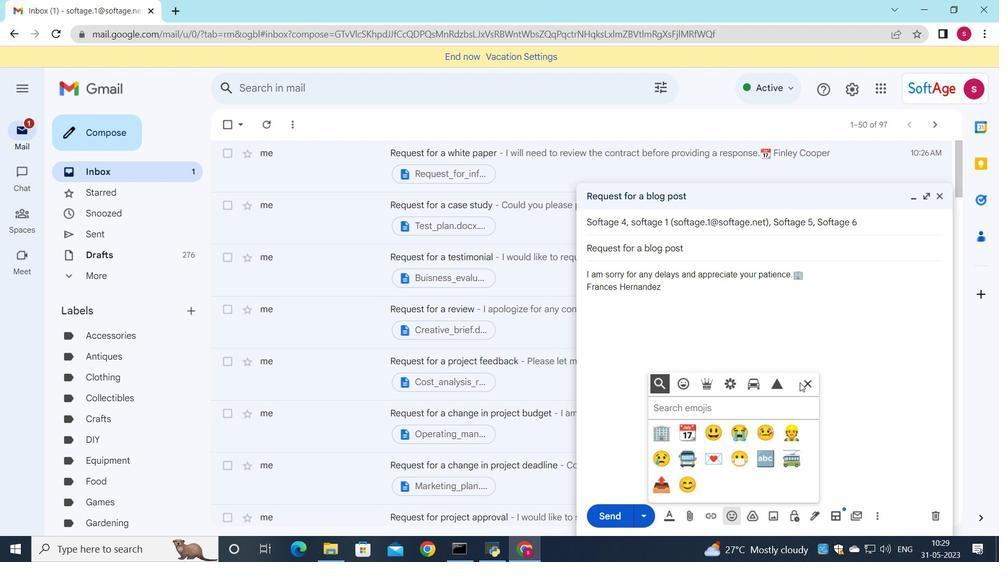 
Action: Mouse pressed left at (802, 381)
Screenshot: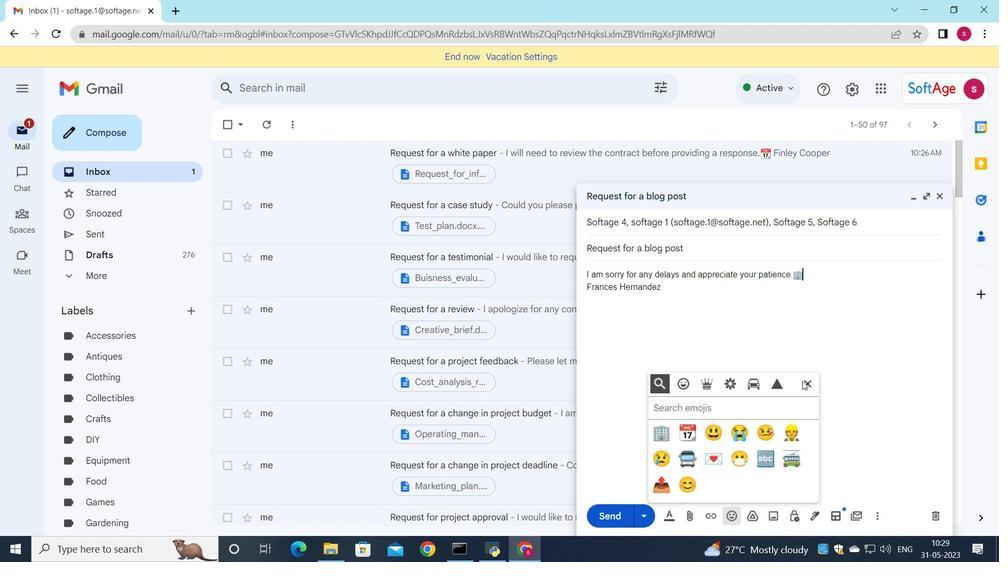 
Action: Mouse moved to (684, 519)
Screenshot: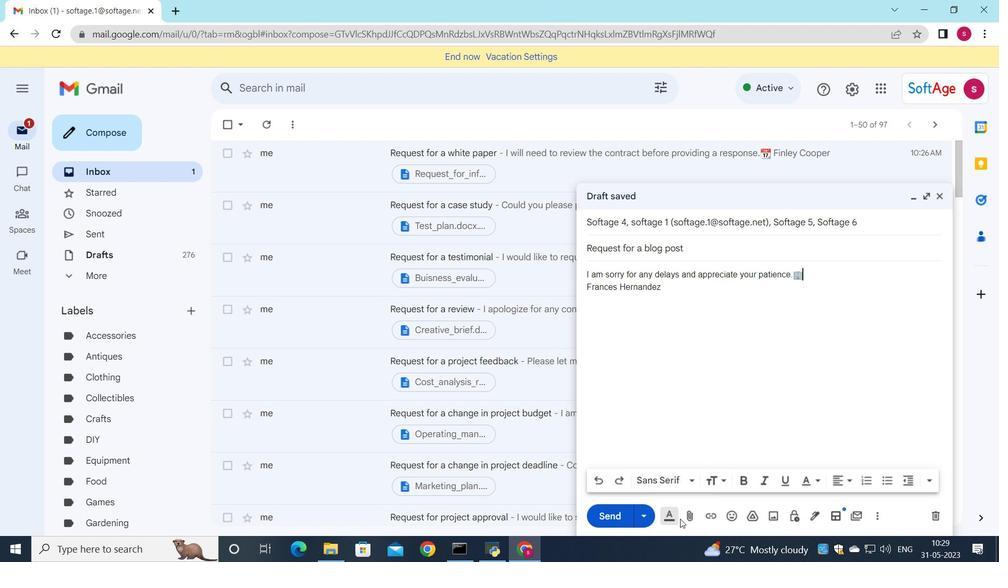 
Action: Mouse pressed left at (684, 519)
Screenshot: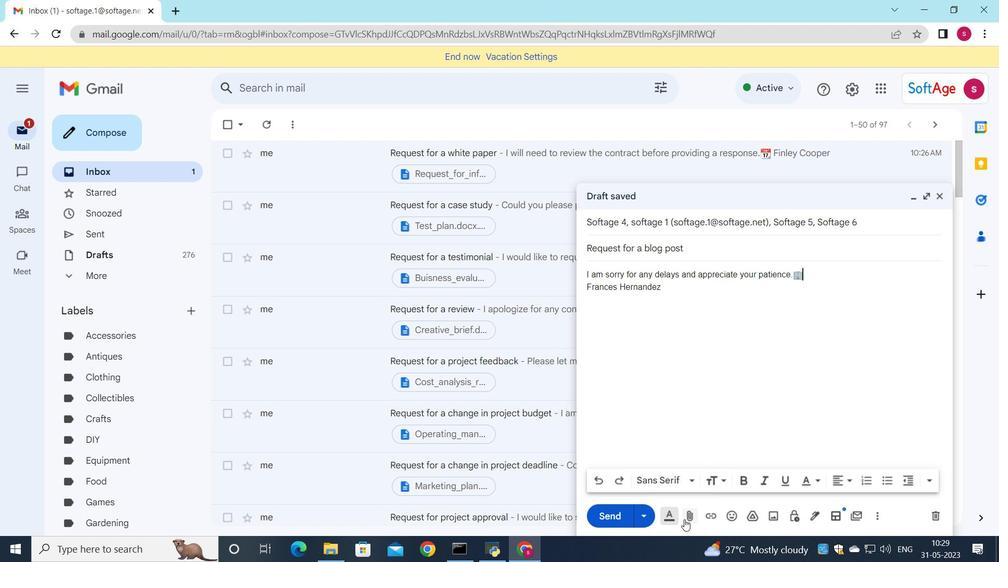 
Action: Mouse moved to (253, 100)
Screenshot: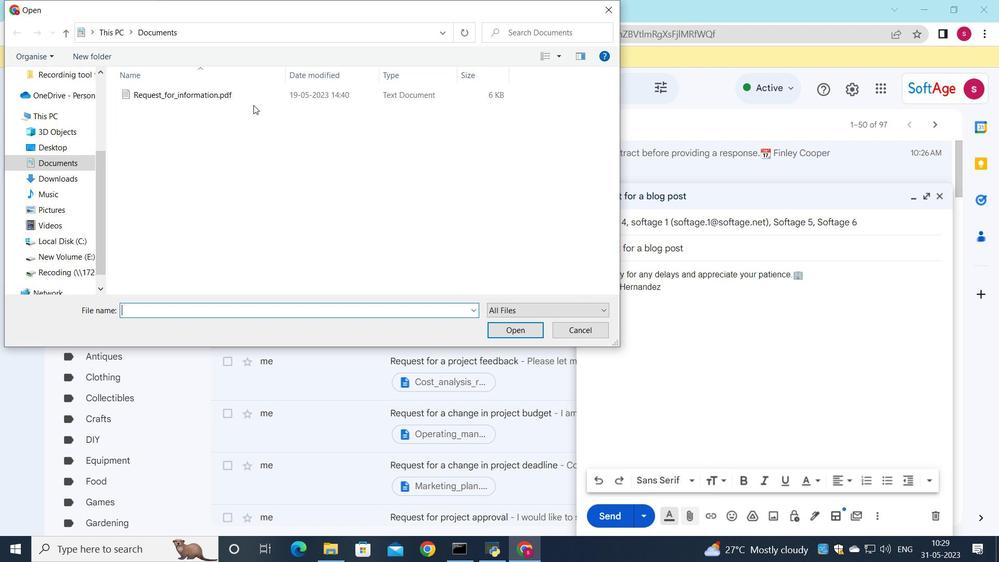 
Action: Mouse pressed left at (253, 100)
Screenshot: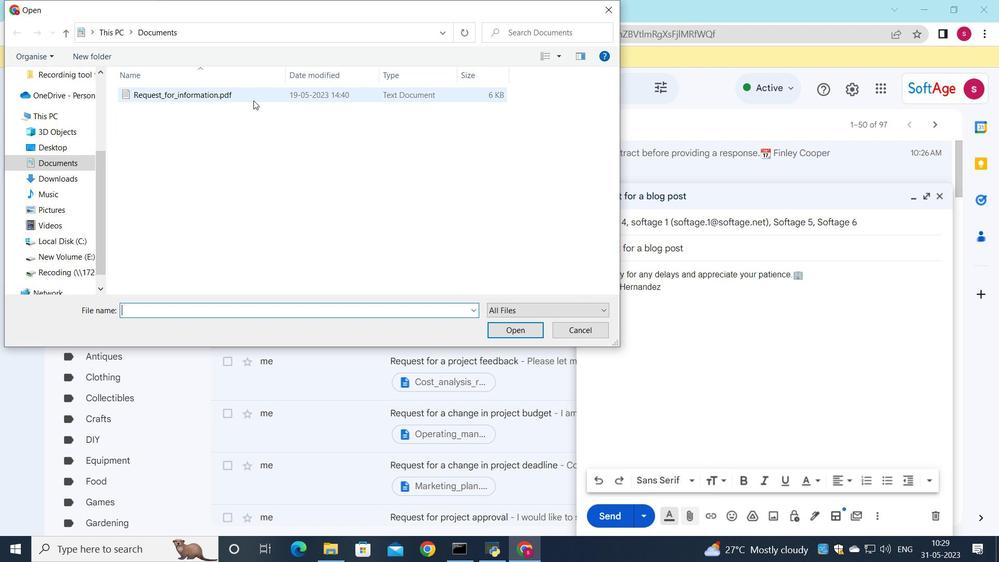 
Action: Mouse moved to (251, 96)
Screenshot: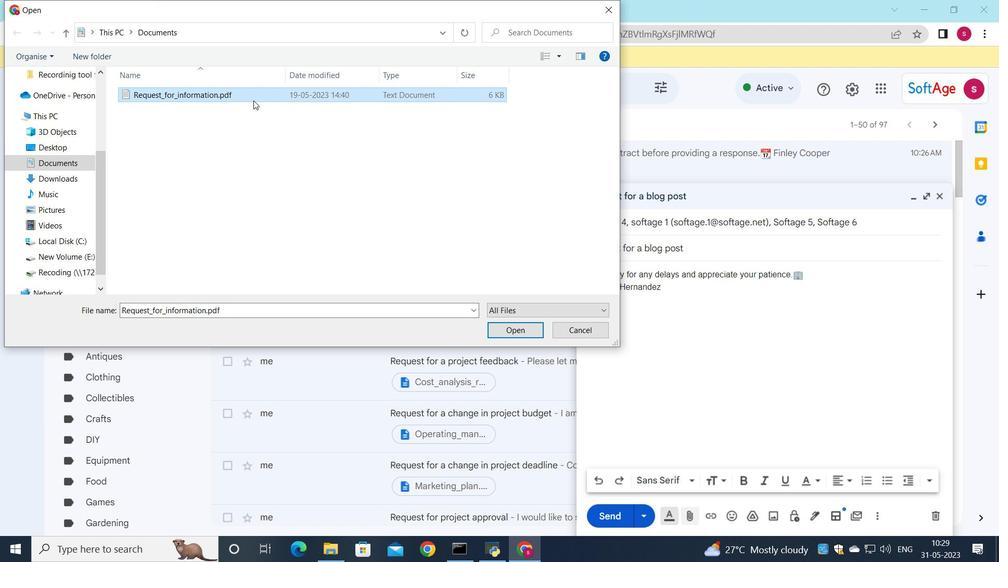 
Action: Mouse pressed left at (251, 96)
Screenshot: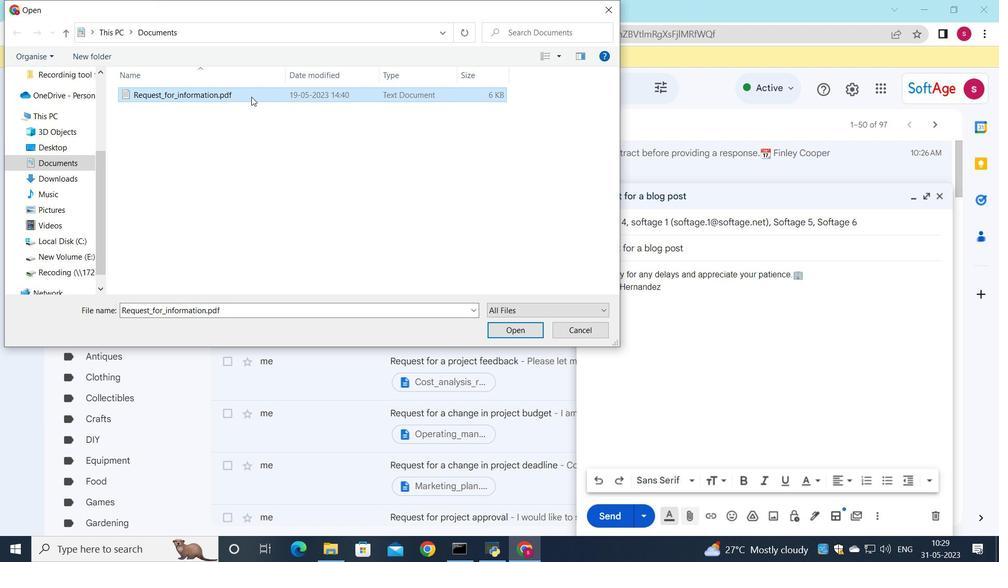 
Action: Mouse moved to (504, 207)
Screenshot: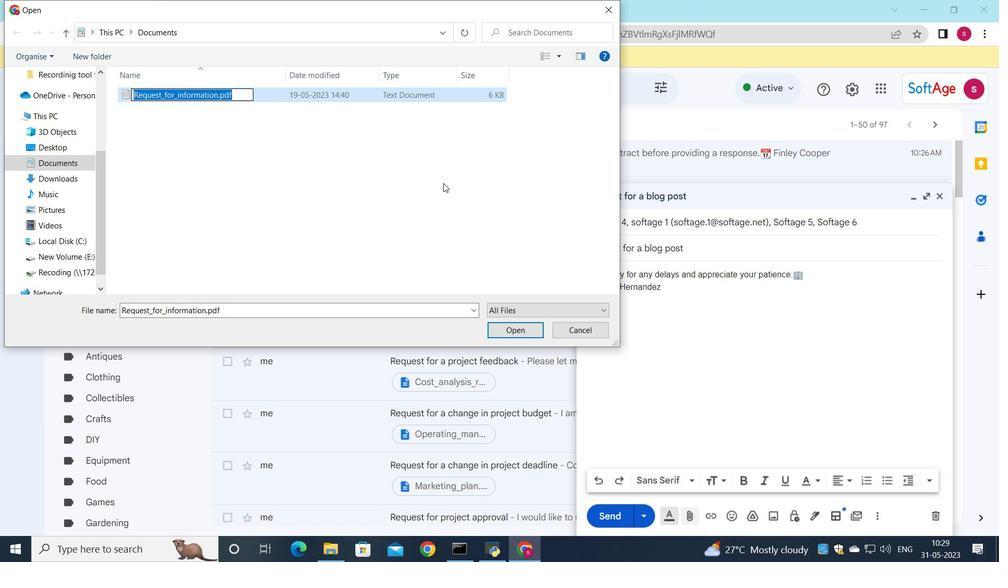 
Action: Key pressed <Key.shift><Key.shift>Stab<Key.backspace>ndard<Key.shift>_opertaing<Key.shift><Key.shift><Key.shift><Key.shift><Key.shift><Key.shift><Key.shift><Key.shift><Key.shift><Key.shift><Key.shift><Key.shift>_procedure.docx
Screenshot: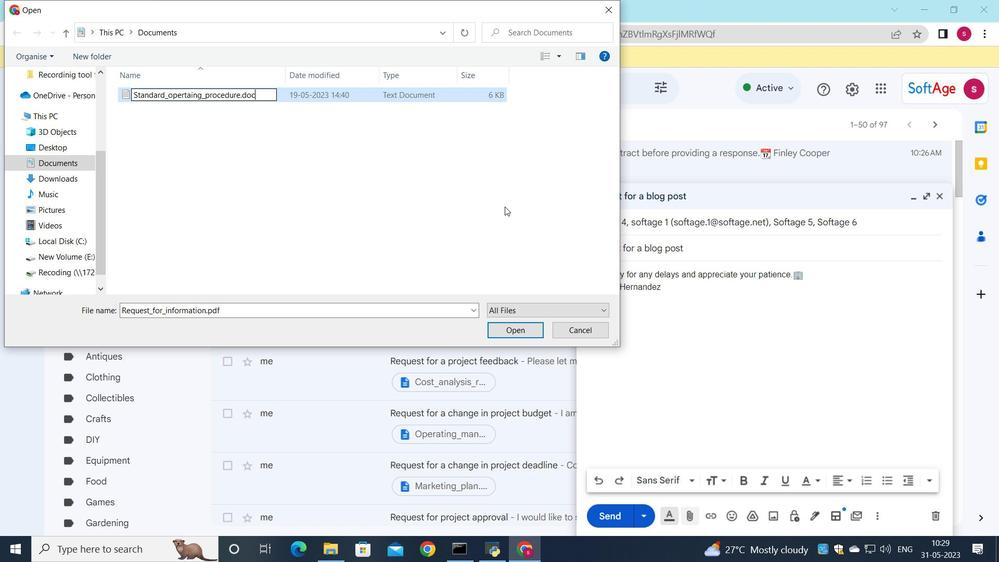 
Action: Mouse moved to (319, 91)
Screenshot: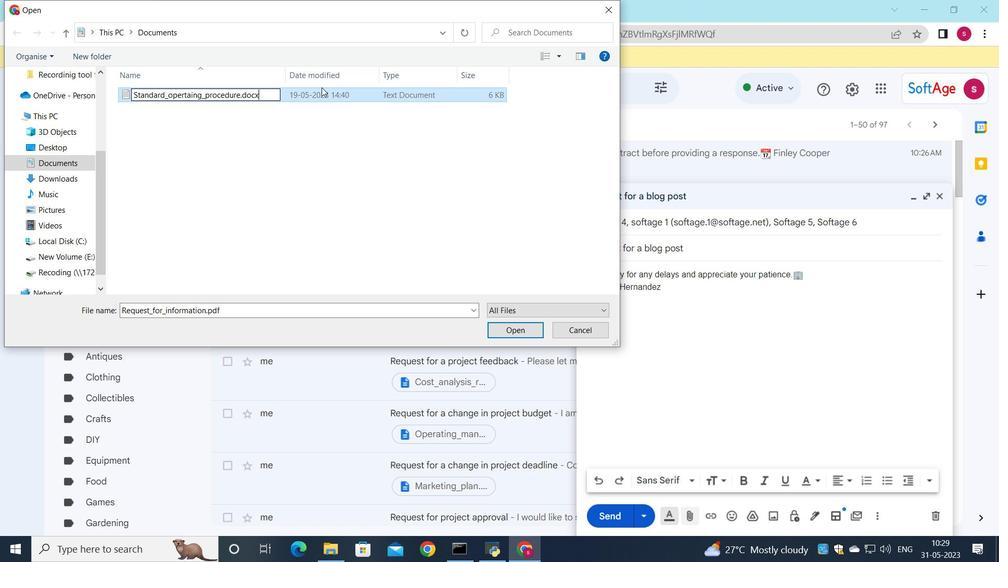 
Action: Mouse pressed left at (319, 91)
Screenshot: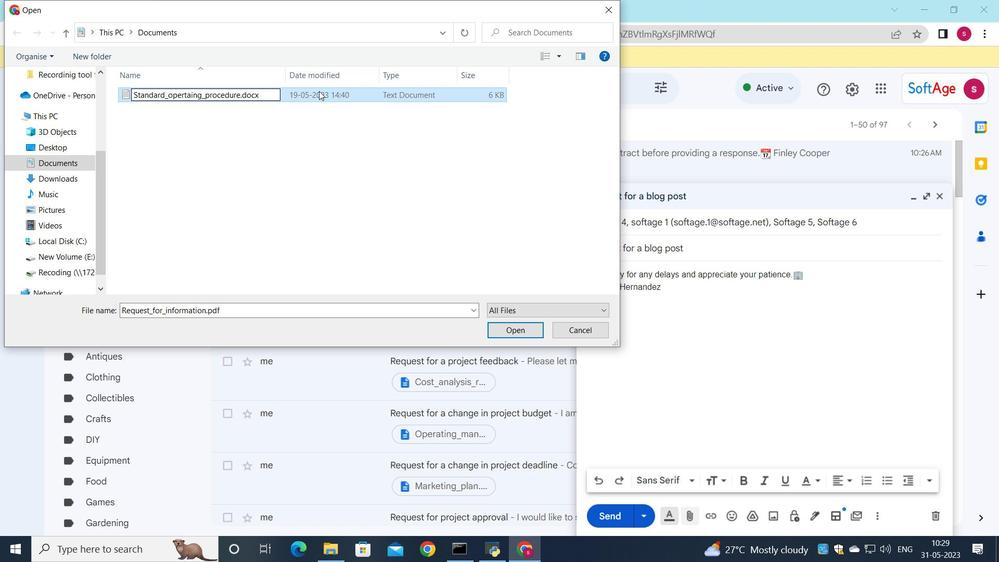 
Action: Mouse moved to (404, 361)
Screenshot: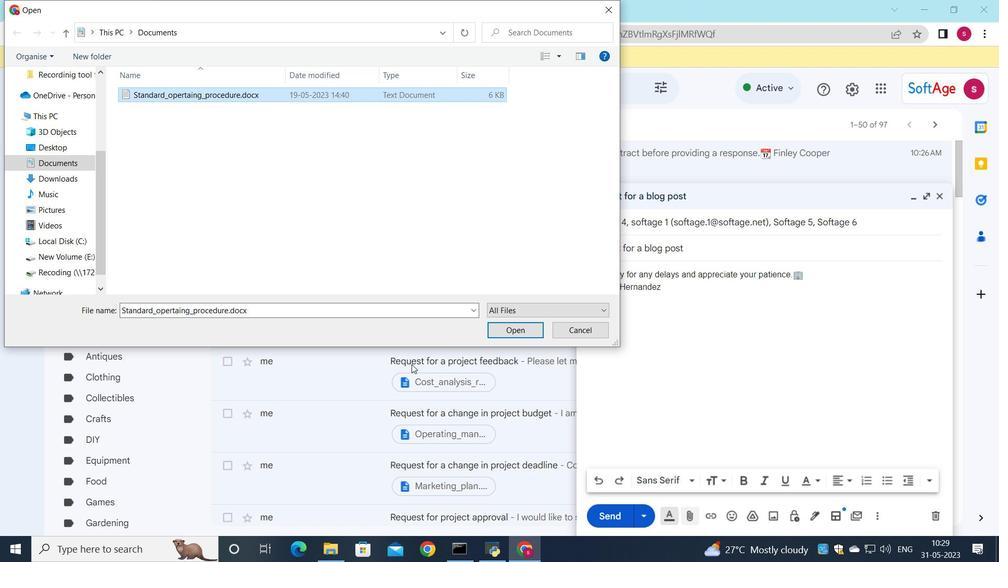 
Action: Mouse scrolled (404, 362) with delta (0, 0)
Screenshot: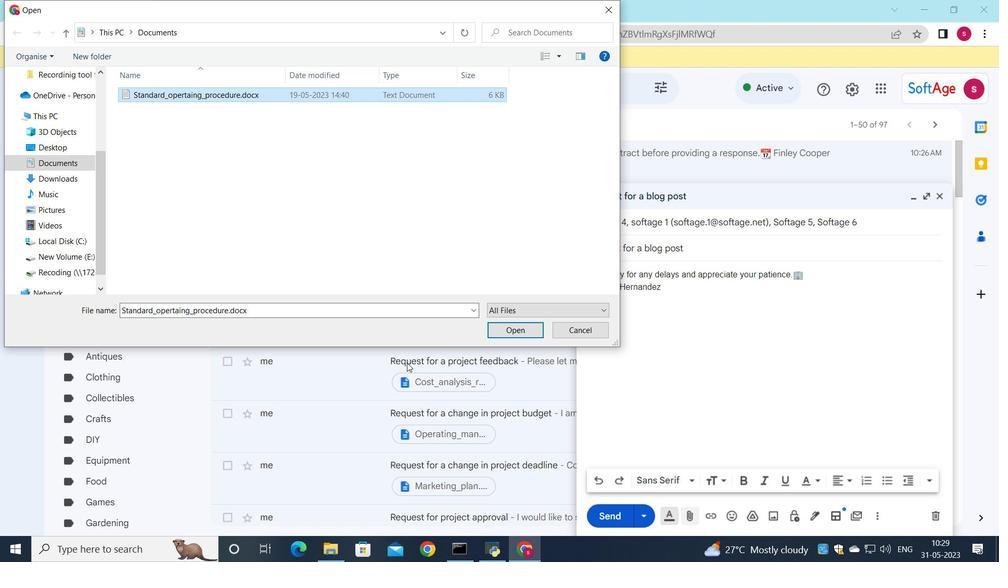 
Action: Mouse moved to (525, 333)
Screenshot: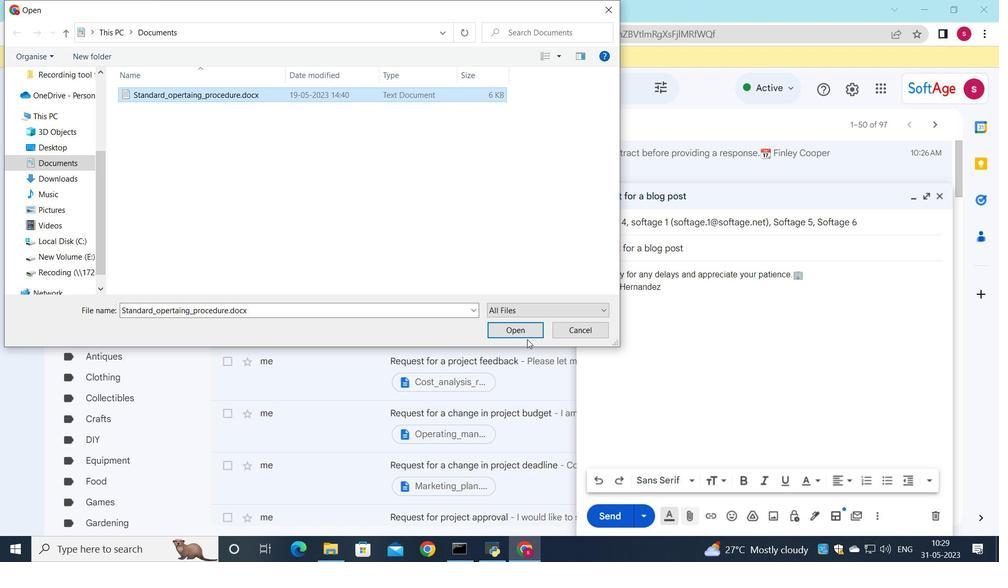 
Action: Mouse pressed left at (525, 333)
Screenshot: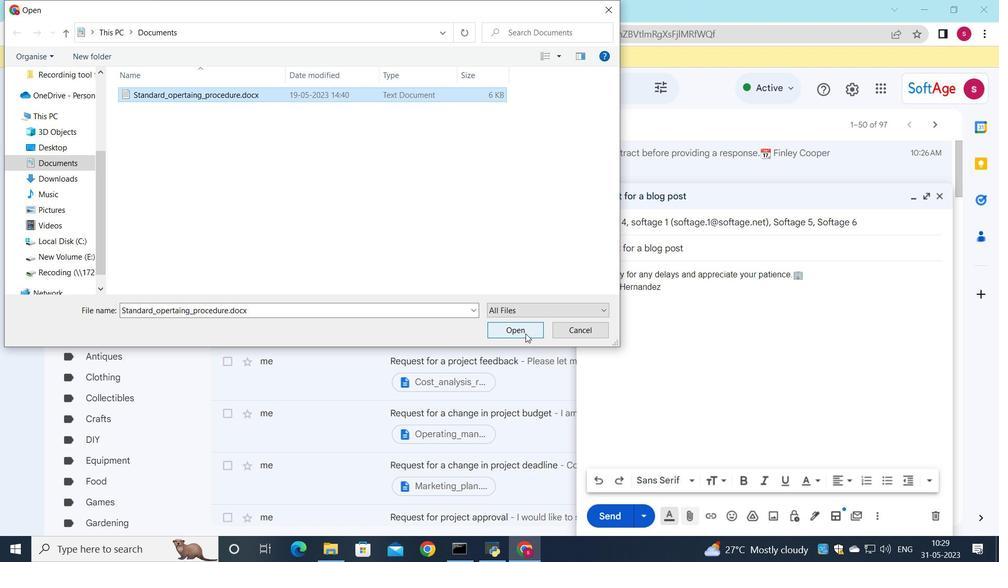 
Action: Mouse moved to (618, 509)
Screenshot: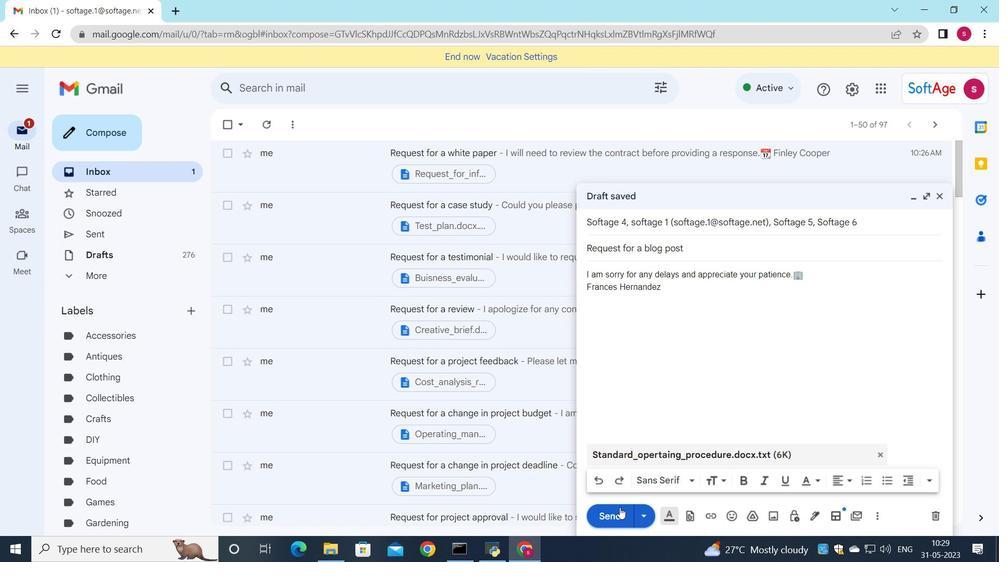 
Action: Mouse pressed left at (618, 509)
Screenshot: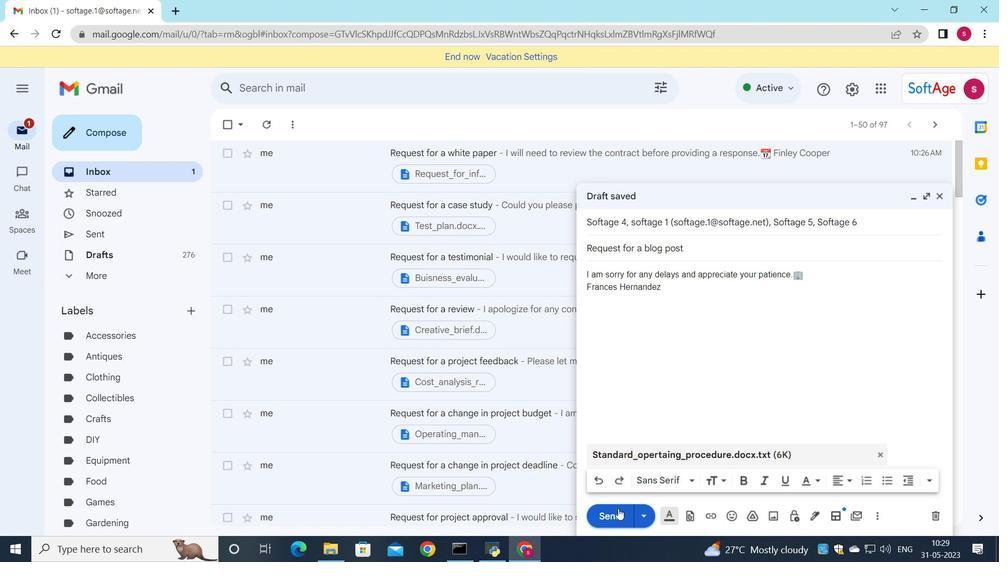 
Action: Mouse moved to (532, 171)
Screenshot: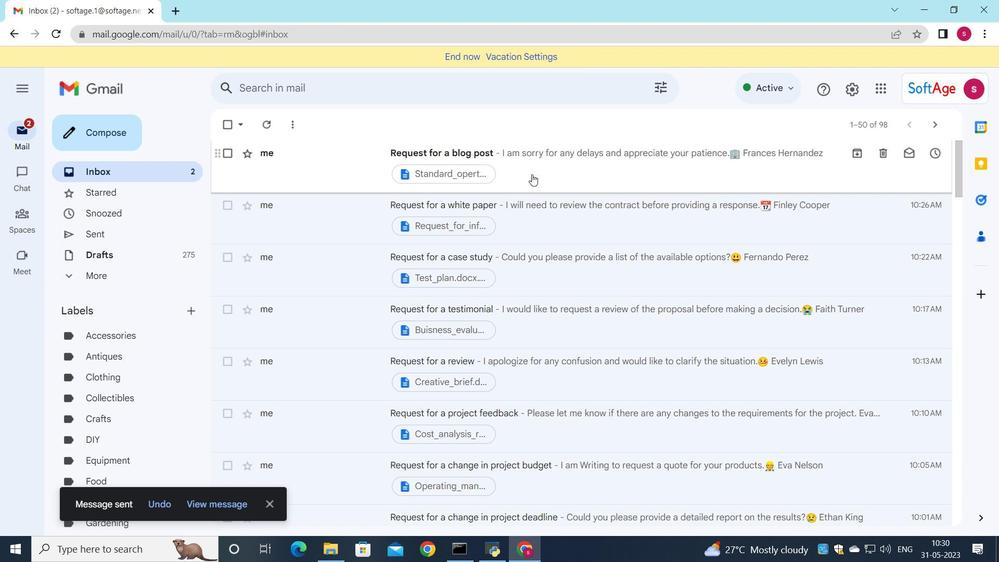 
Action: Mouse pressed left at (532, 171)
Screenshot: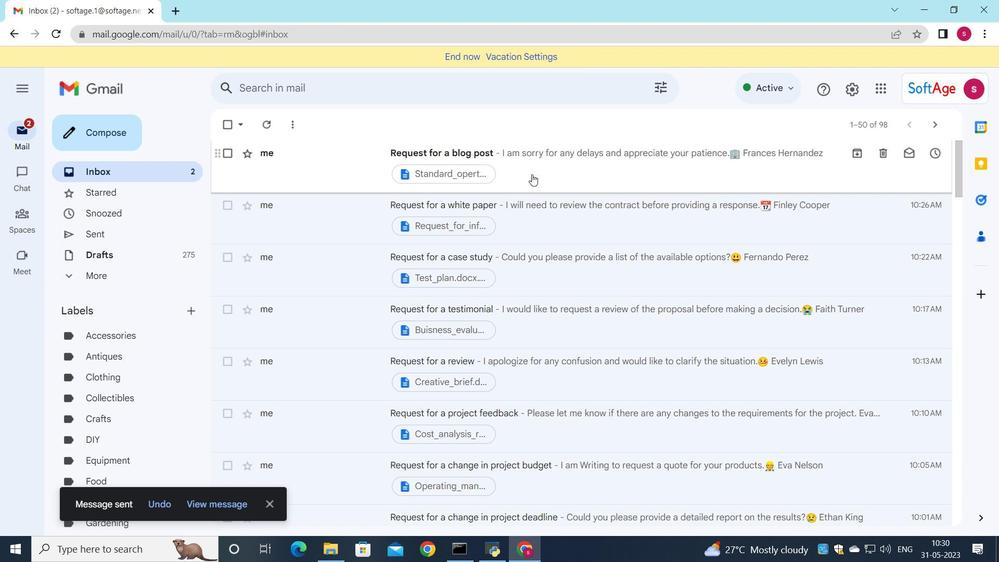 
